 Task: Find connections with filter location Metro with filter topic #homeofficewith filter profile language English with filter current company Hacking Articles with filter school Assam Engineering College with filter industry Retail Musical Instruments with filter service category Video Editing with filter keywords title Landscaping Worker
Action: Mouse moved to (556, 50)
Screenshot: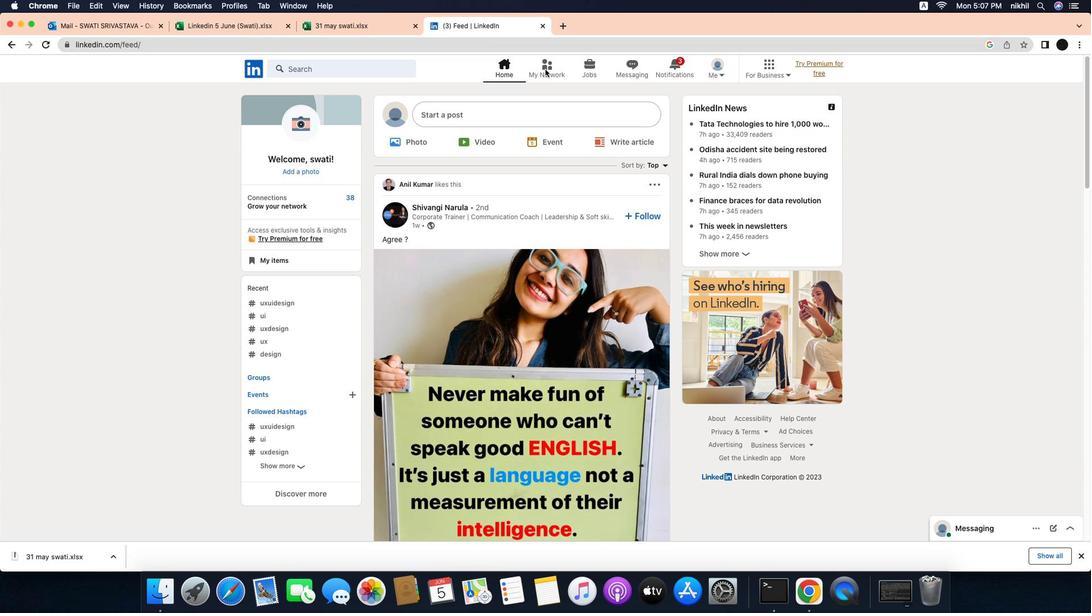 
Action: Mouse pressed left at (556, 50)
Screenshot: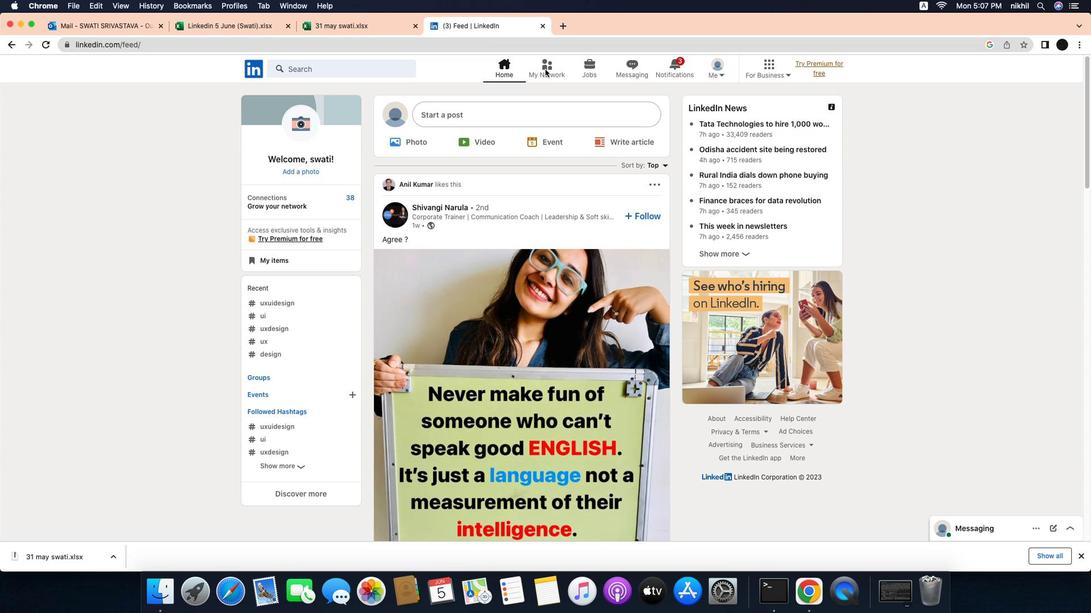 
Action: Mouse moved to (568, 51)
Screenshot: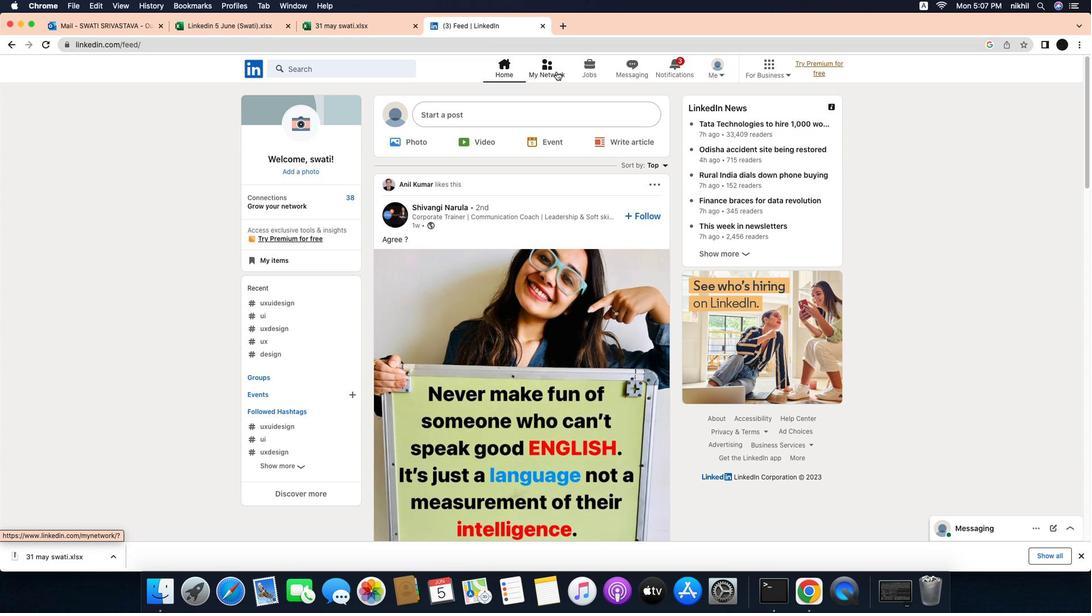 
Action: Mouse pressed left at (568, 51)
Screenshot: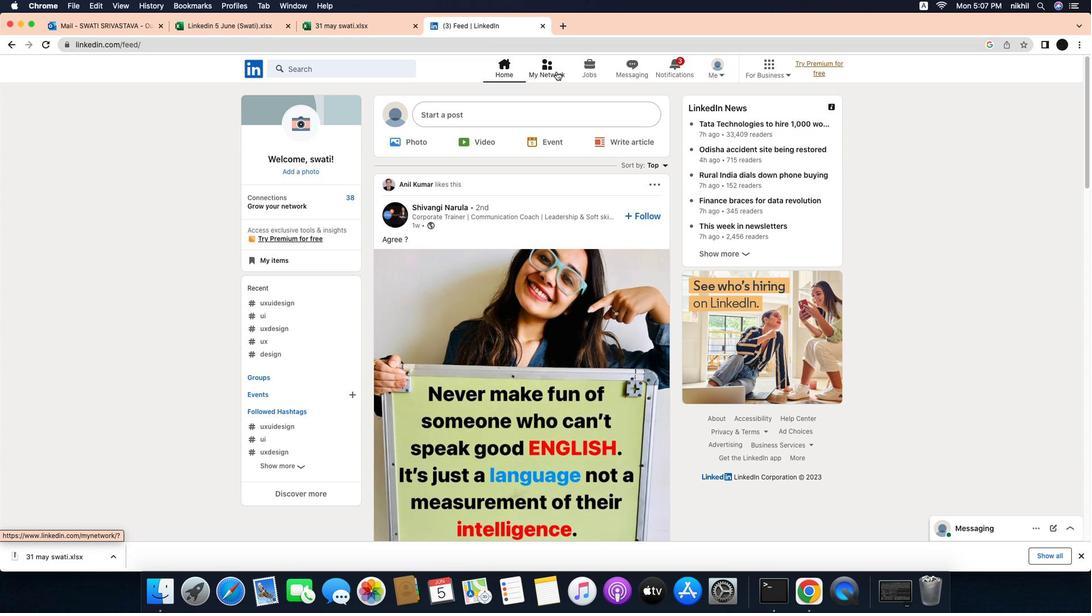 
Action: Mouse moved to (379, 110)
Screenshot: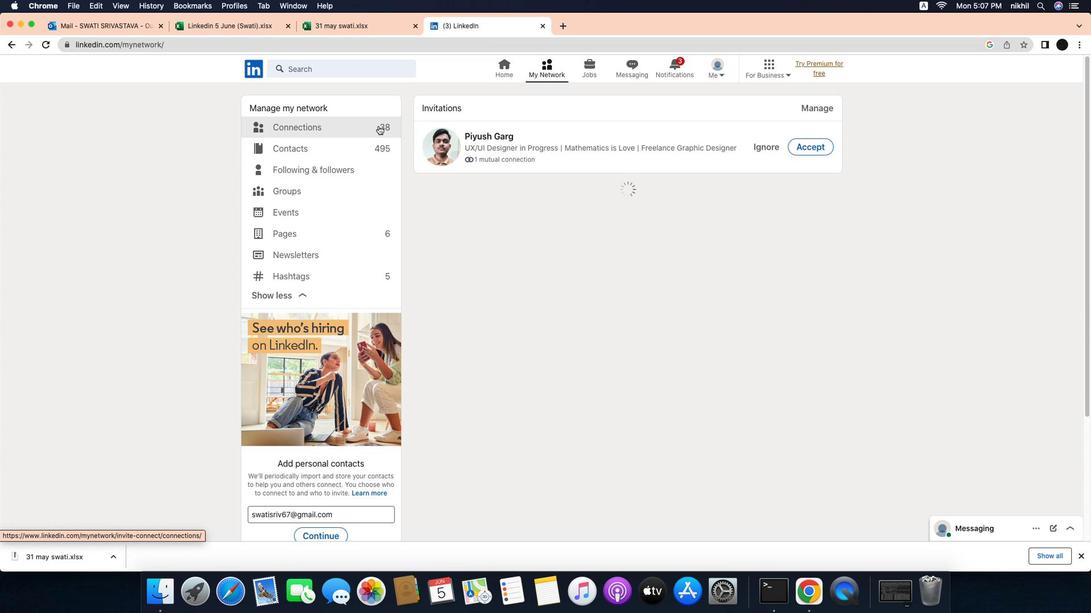 
Action: Mouse pressed left at (379, 110)
Screenshot: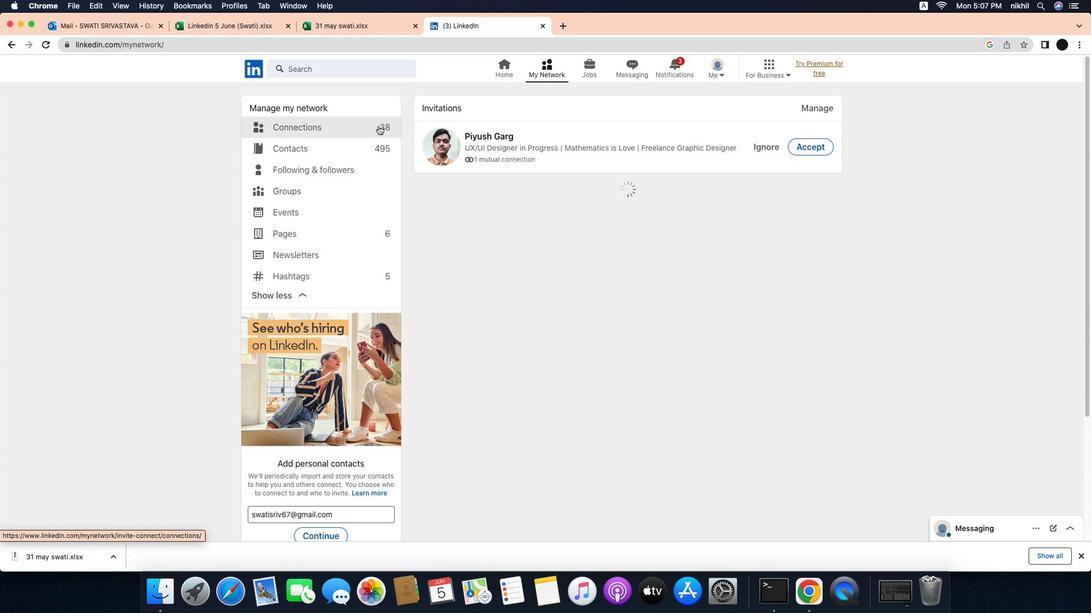 
Action: Mouse moved to (643, 114)
Screenshot: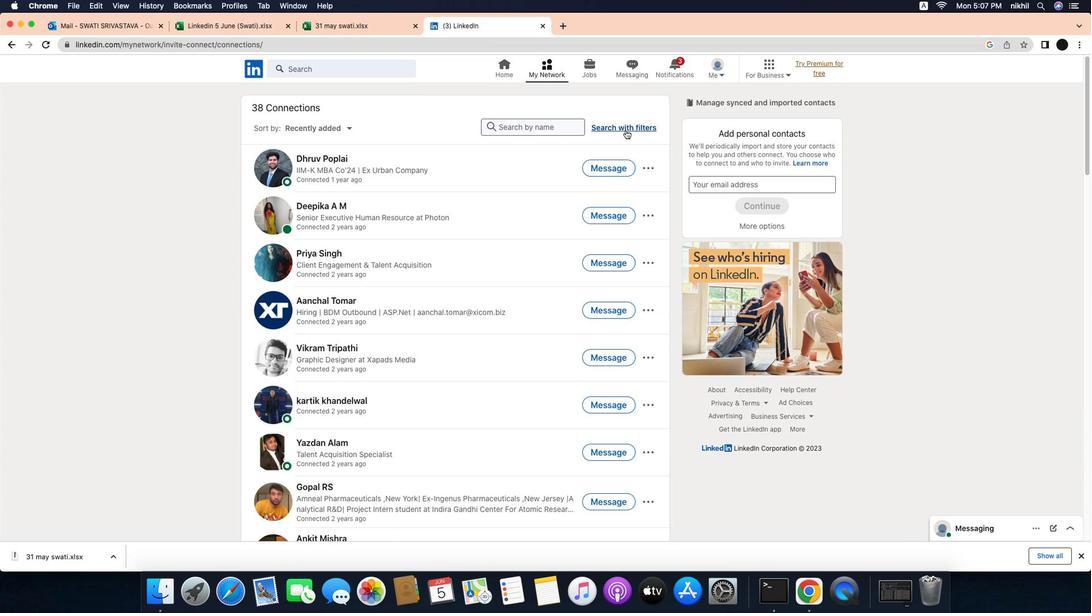 
Action: Mouse pressed left at (643, 114)
Screenshot: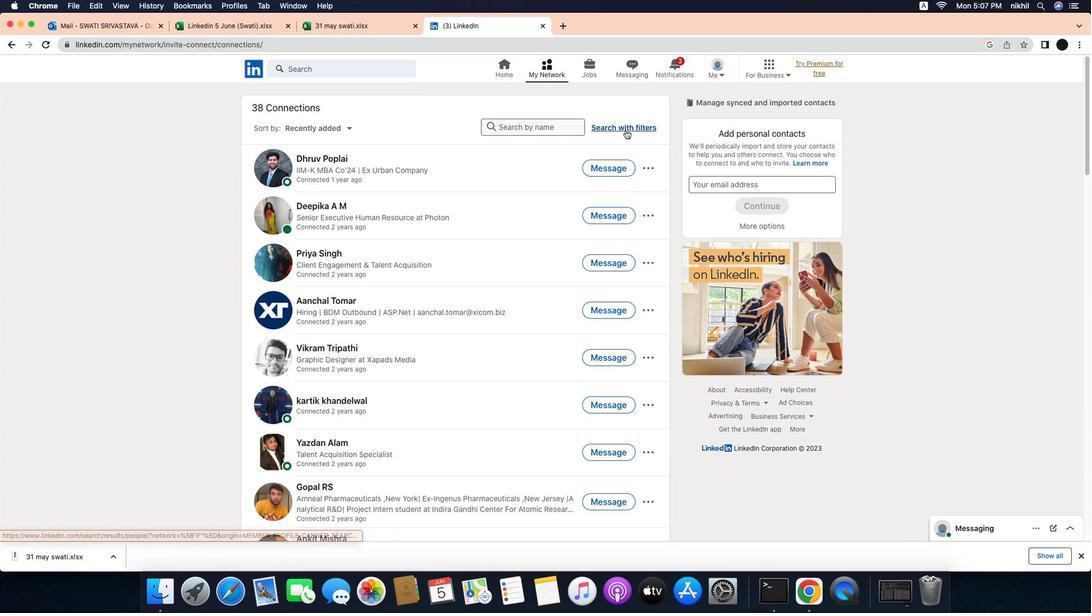 
Action: Mouse moved to (608, 77)
Screenshot: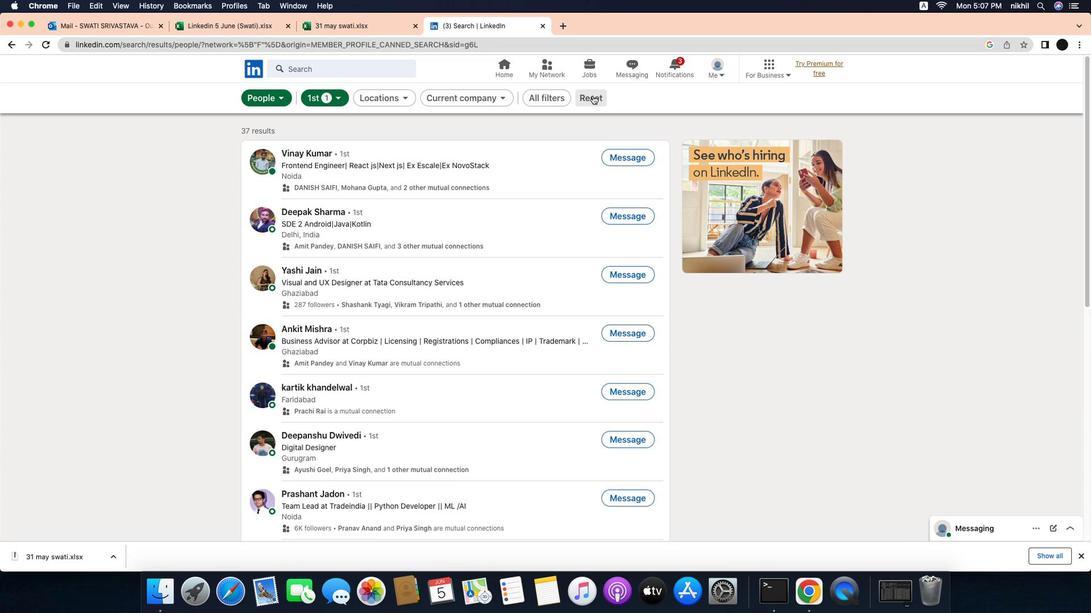 
Action: Mouse pressed left at (608, 77)
Screenshot: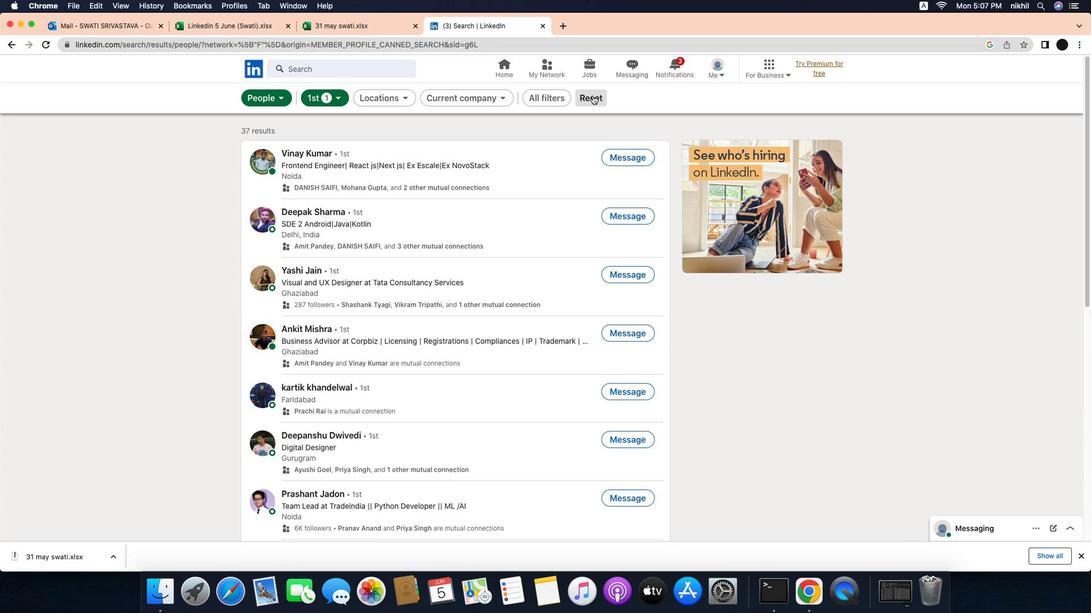 
Action: Mouse moved to (575, 83)
Screenshot: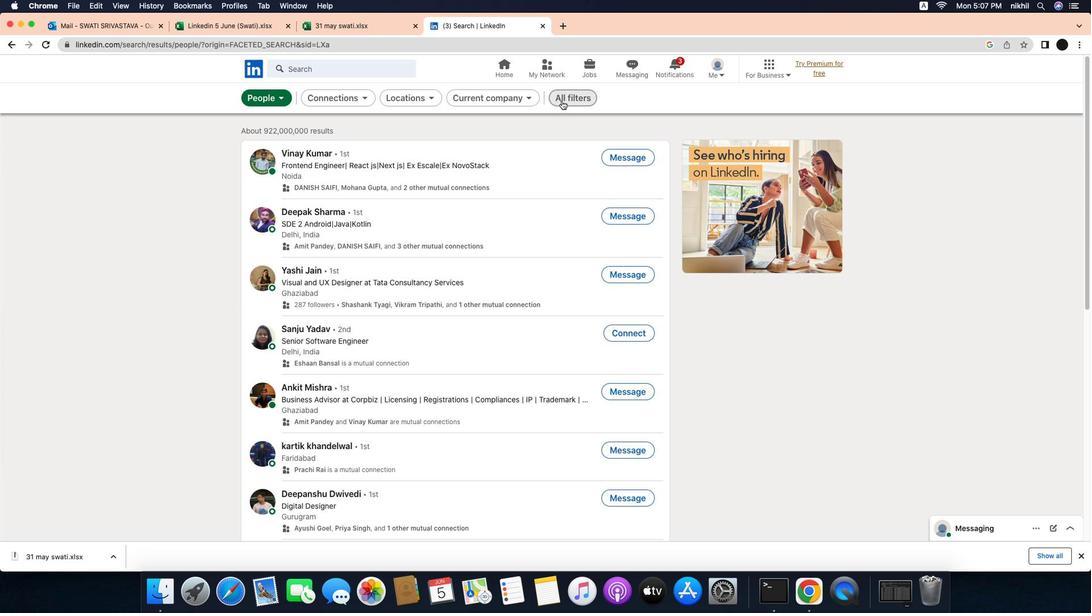 
Action: Mouse pressed left at (575, 83)
Screenshot: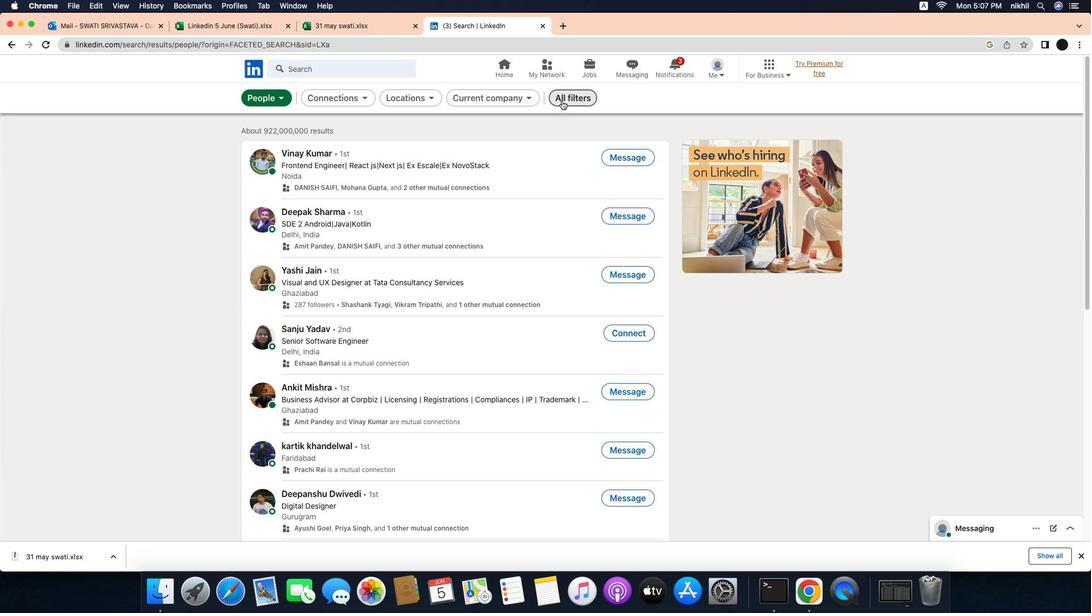 
Action: Mouse moved to (978, 351)
Screenshot: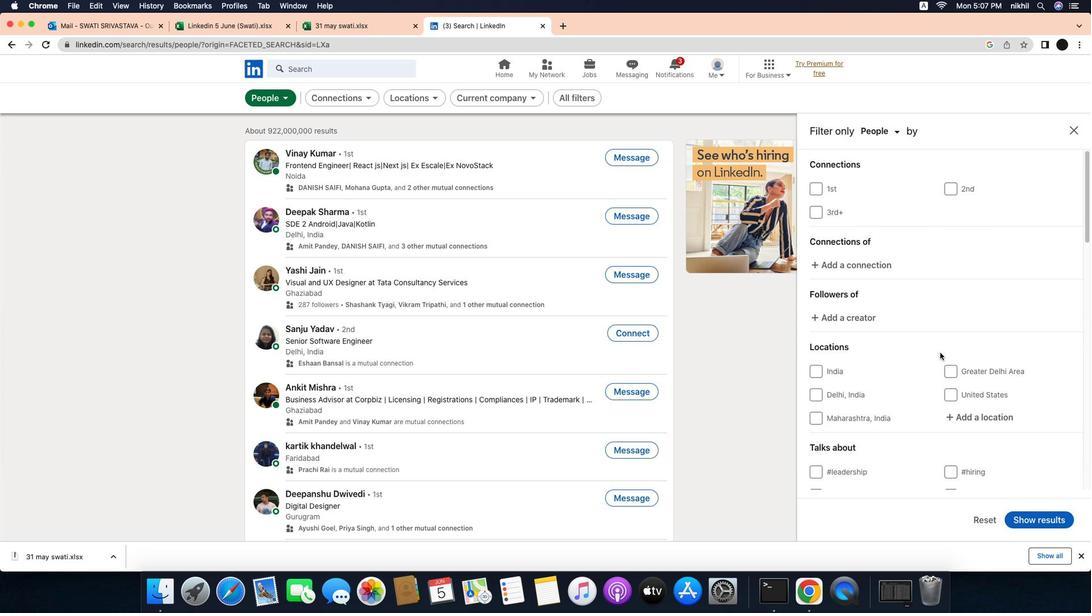 
Action: Mouse scrolled (978, 351) with delta (-23, -24)
Screenshot: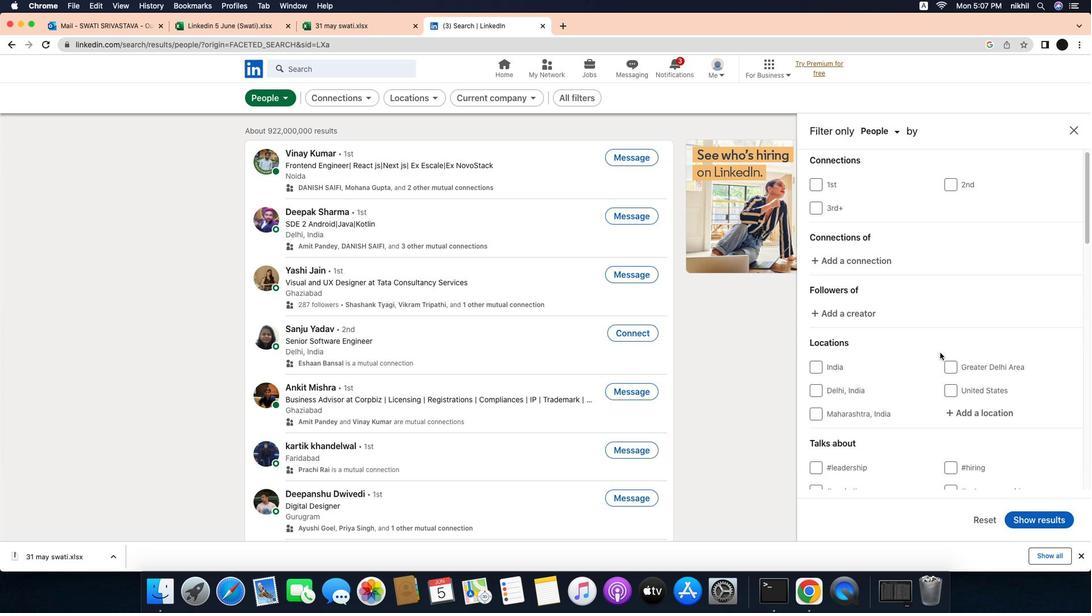 
Action: Mouse scrolled (978, 351) with delta (-23, -24)
Screenshot: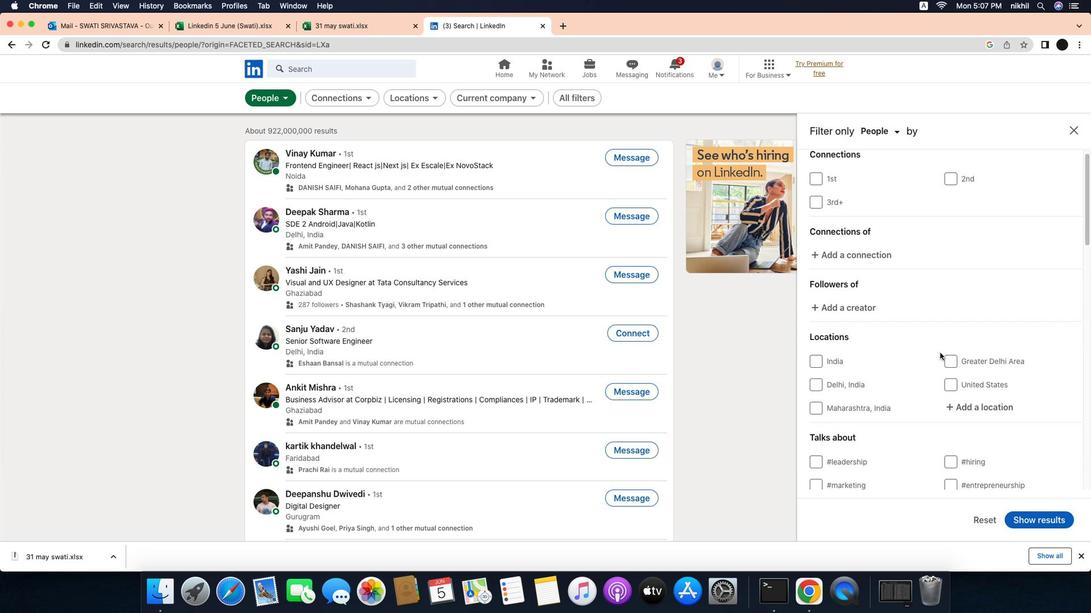 
Action: Mouse scrolled (978, 351) with delta (-23, -25)
Screenshot: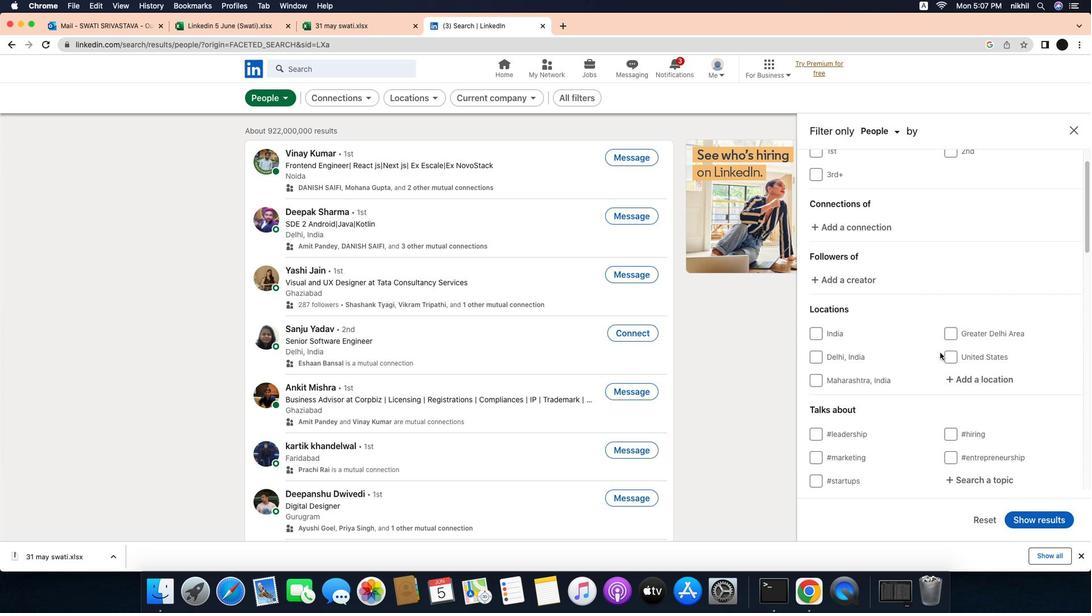 
Action: Mouse moved to (1010, 353)
Screenshot: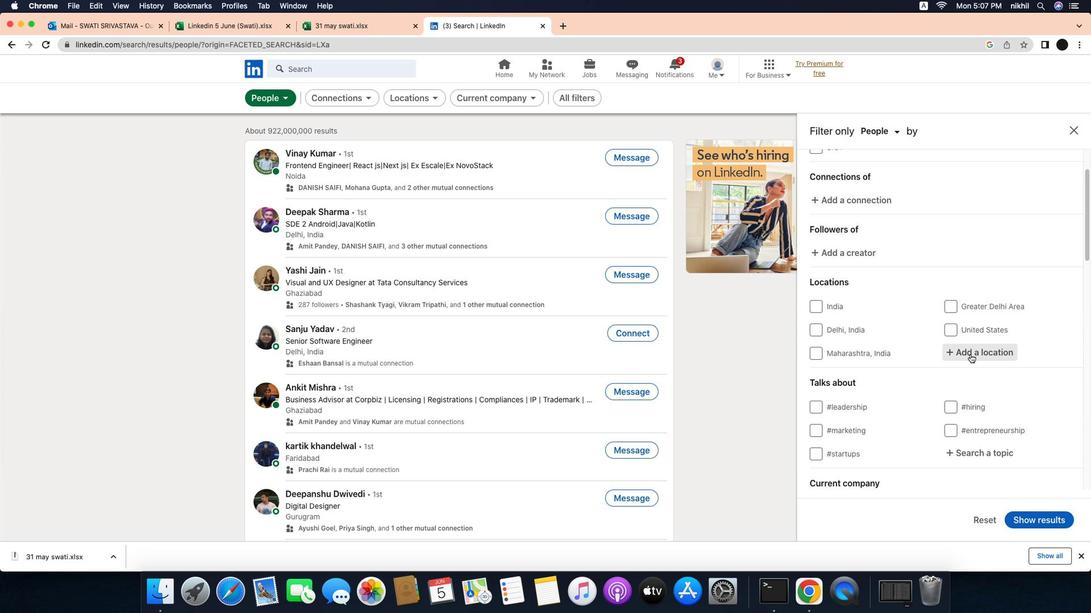 
Action: Mouse pressed left at (1010, 353)
Screenshot: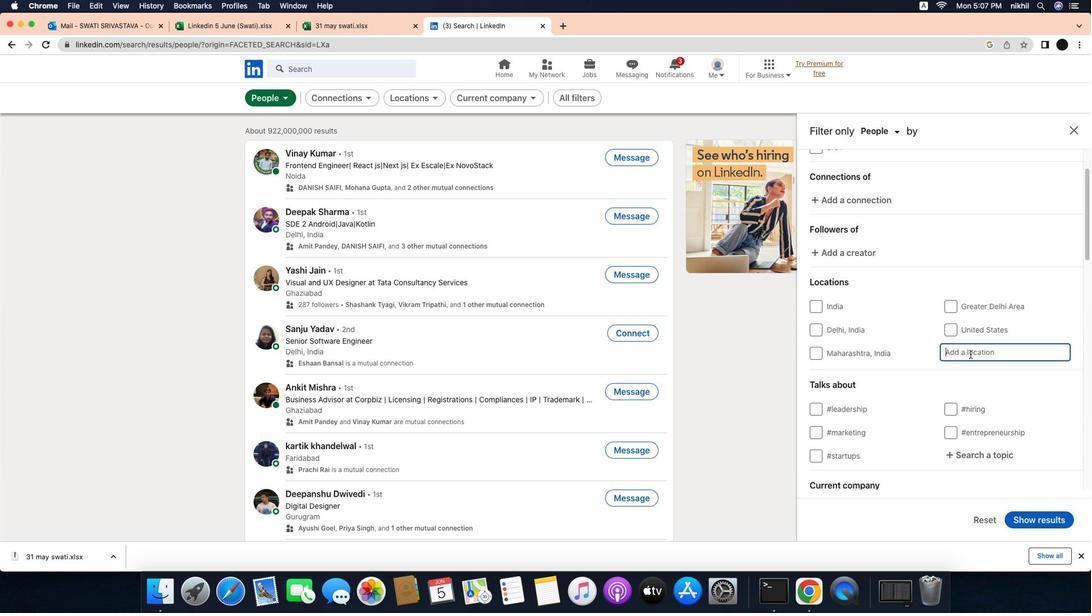 
Action: Mouse moved to (1021, 354)
Screenshot: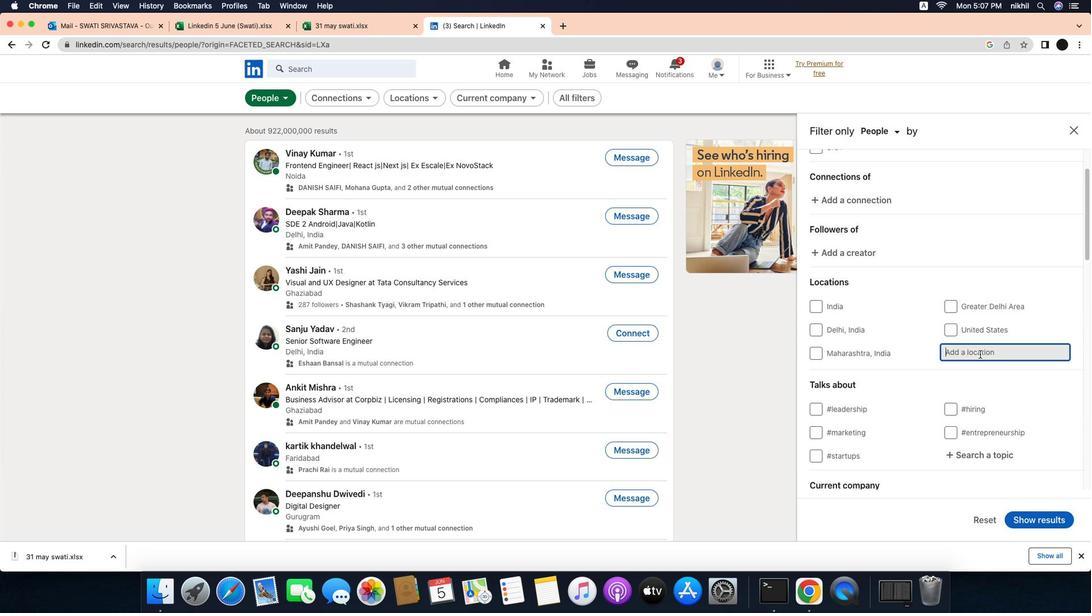 
Action: Mouse pressed left at (1021, 354)
Screenshot: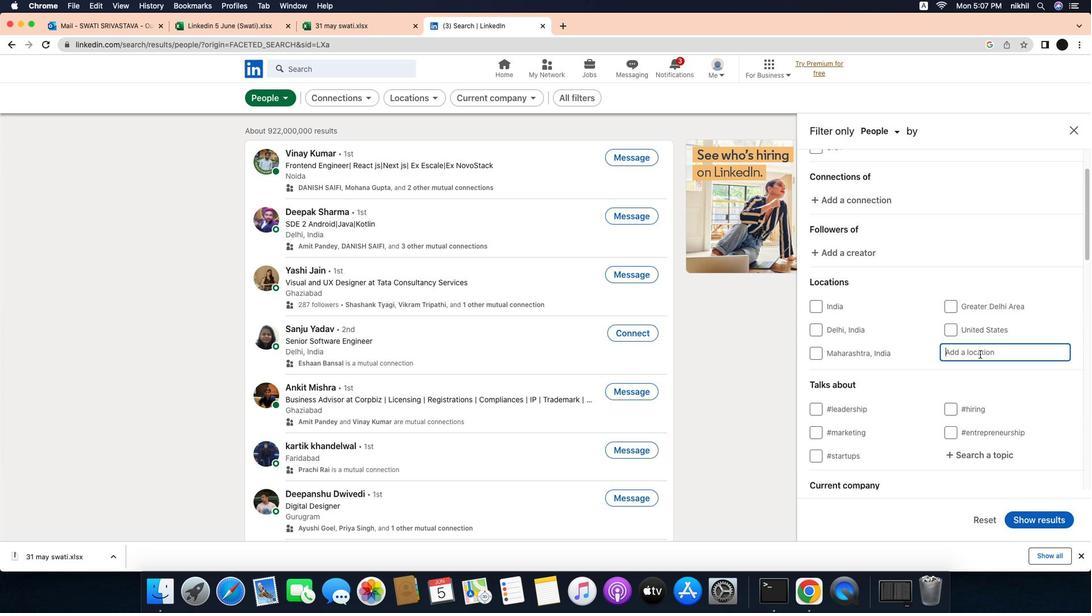 
Action: Mouse moved to (1020, 354)
Screenshot: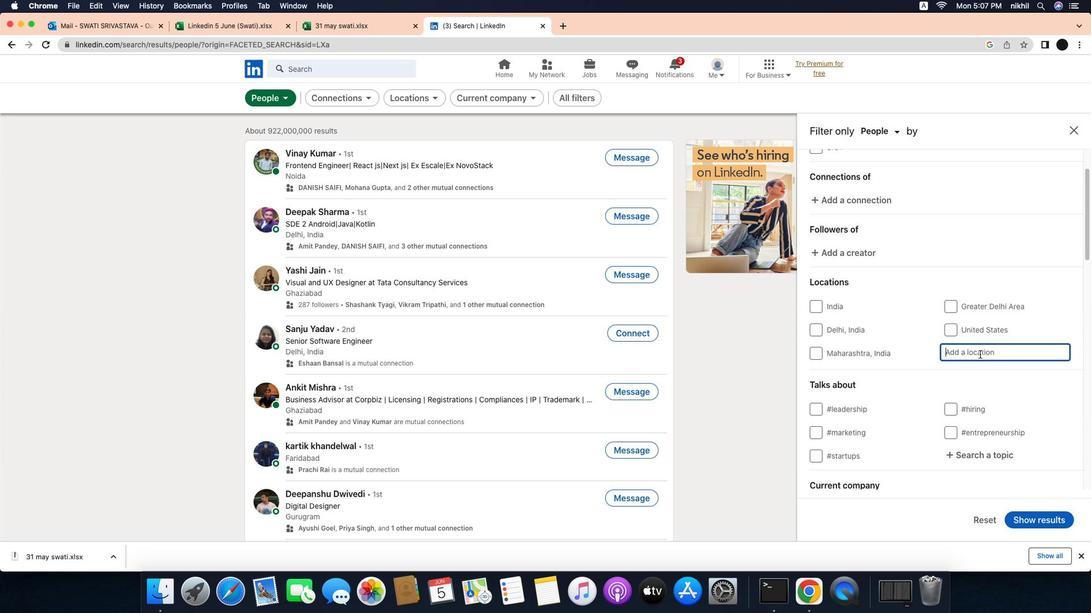 
Action: Key pressed Key.caps_lockKey.caps_lock'M'Key.caps_lock'e''t''r''o'Key.enter
Screenshot: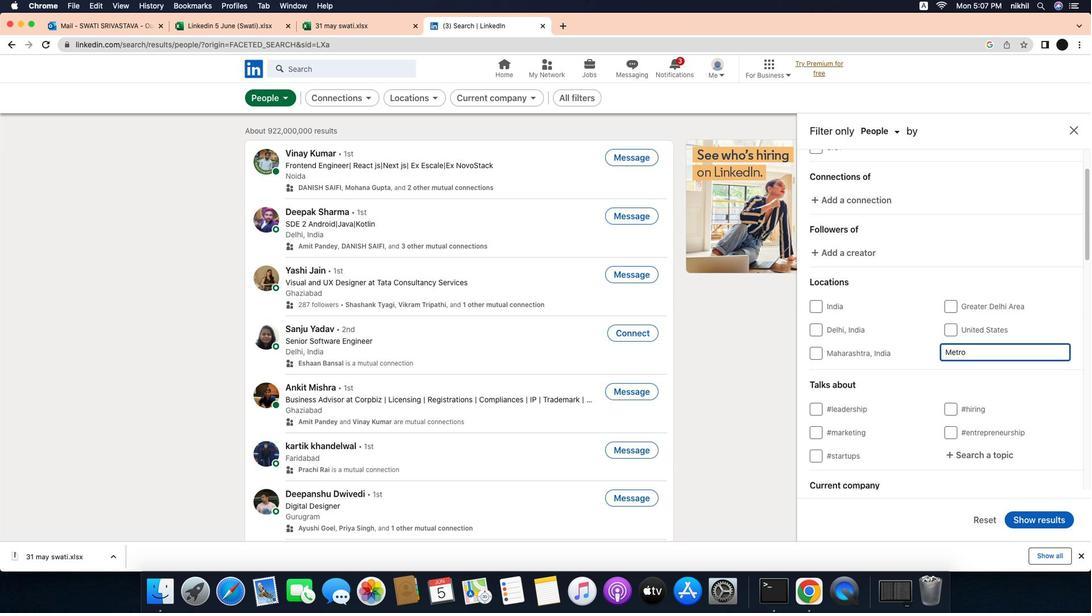 
Action: Mouse moved to (995, 376)
Screenshot: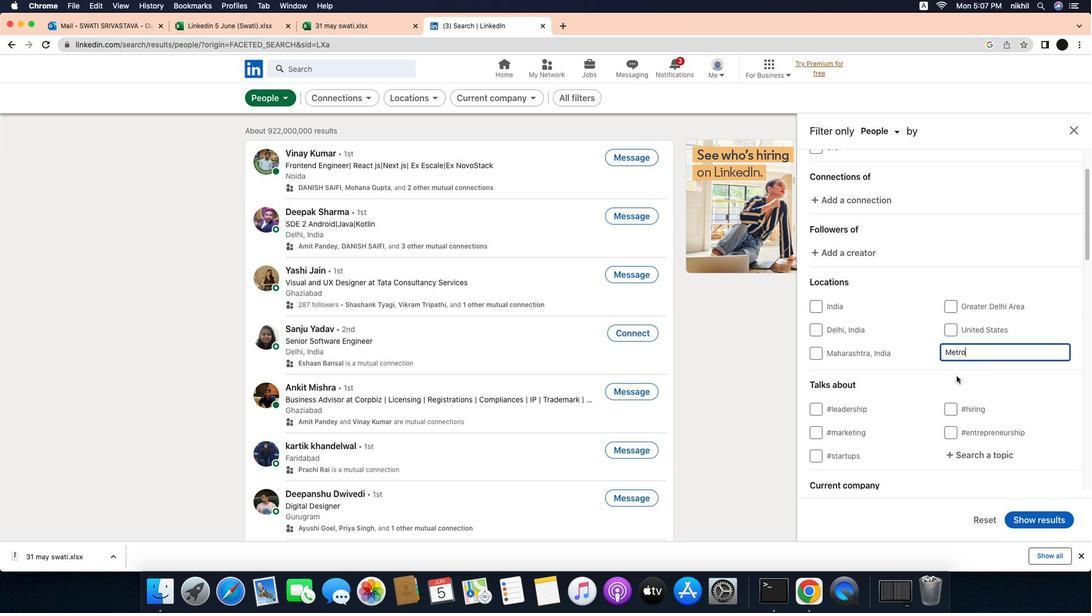 
Action: Mouse scrolled (995, 376) with delta (-23, -24)
Screenshot: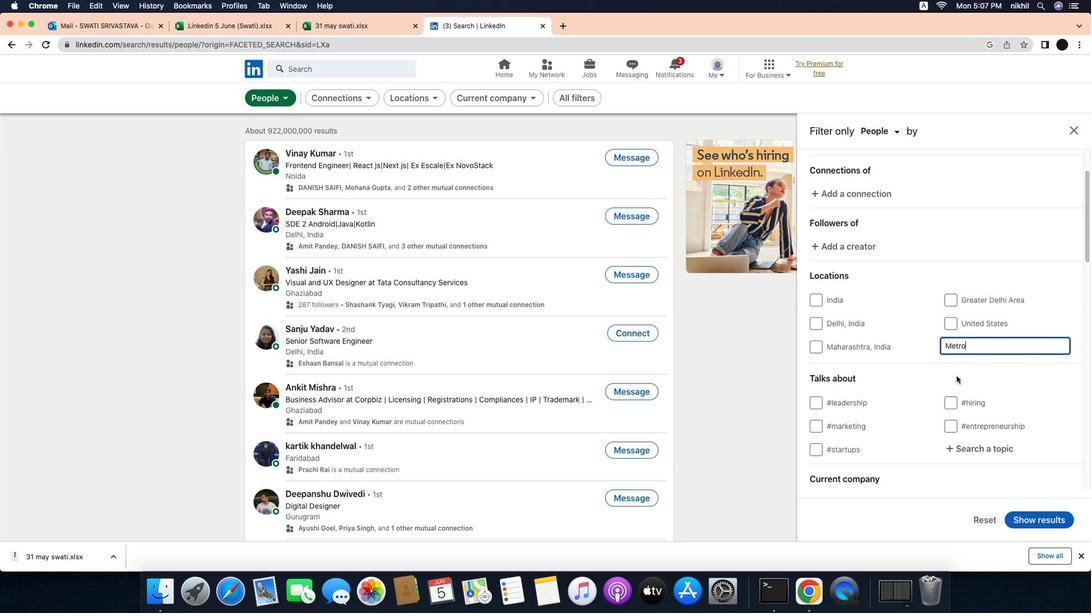 
Action: Mouse scrolled (995, 376) with delta (-23, -24)
Screenshot: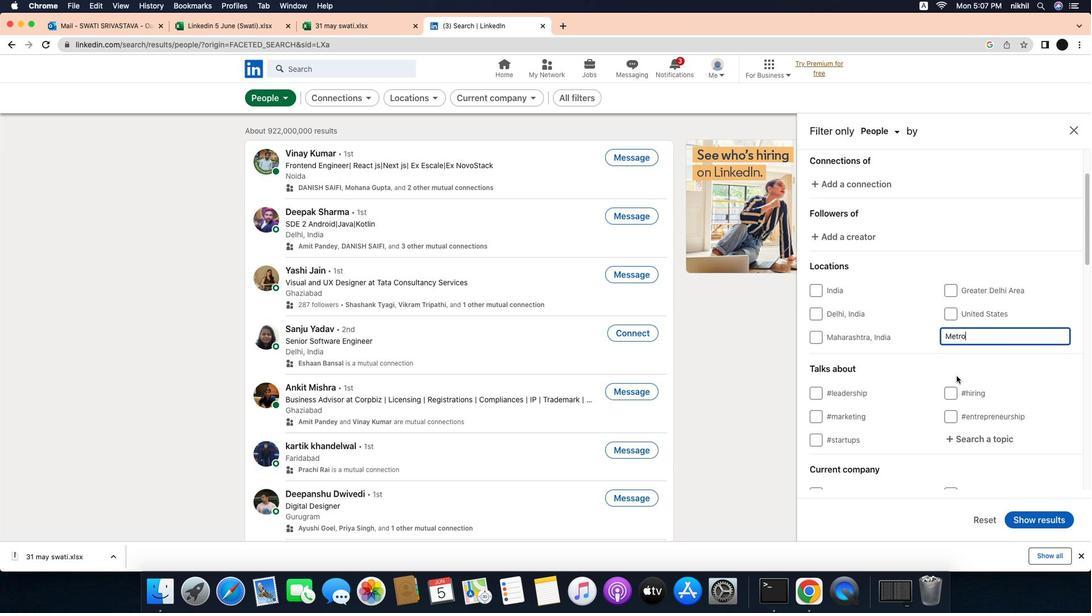 
Action: Mouse scrolled (995, 376) with delta (-23, -25)
Screenshot: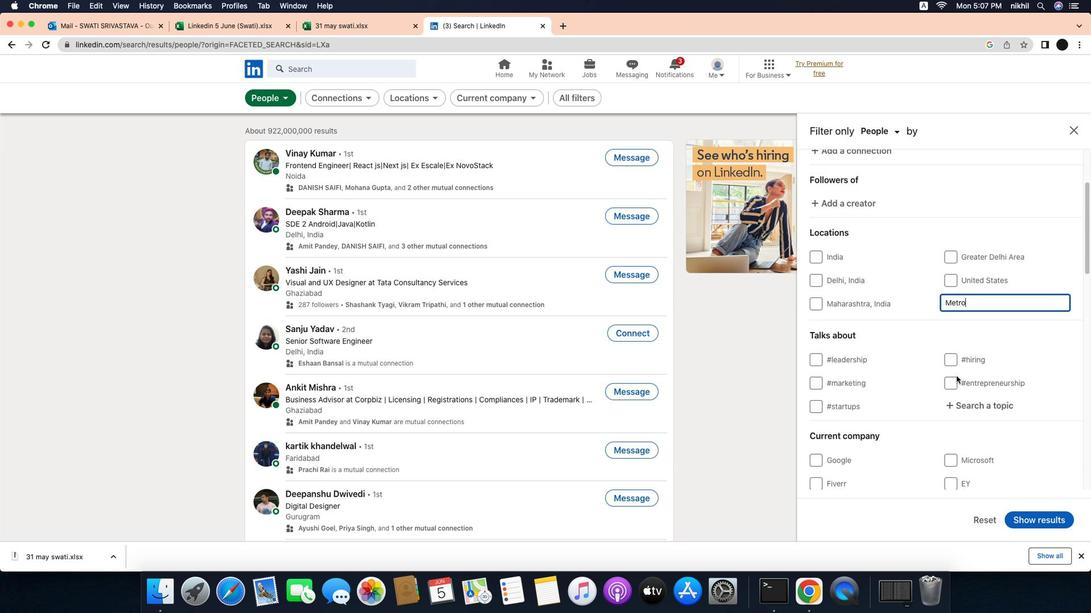 
Action: Mouse moved to (1026, 386)
Screenshot: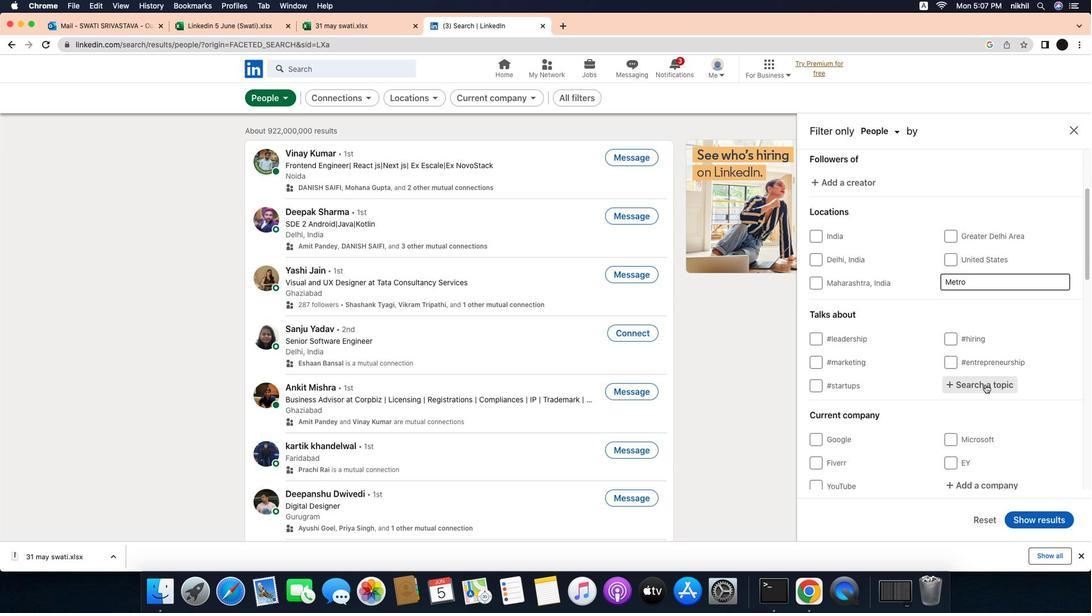 
Action: Mouse pressed left at (1026, 386)
Screenshot: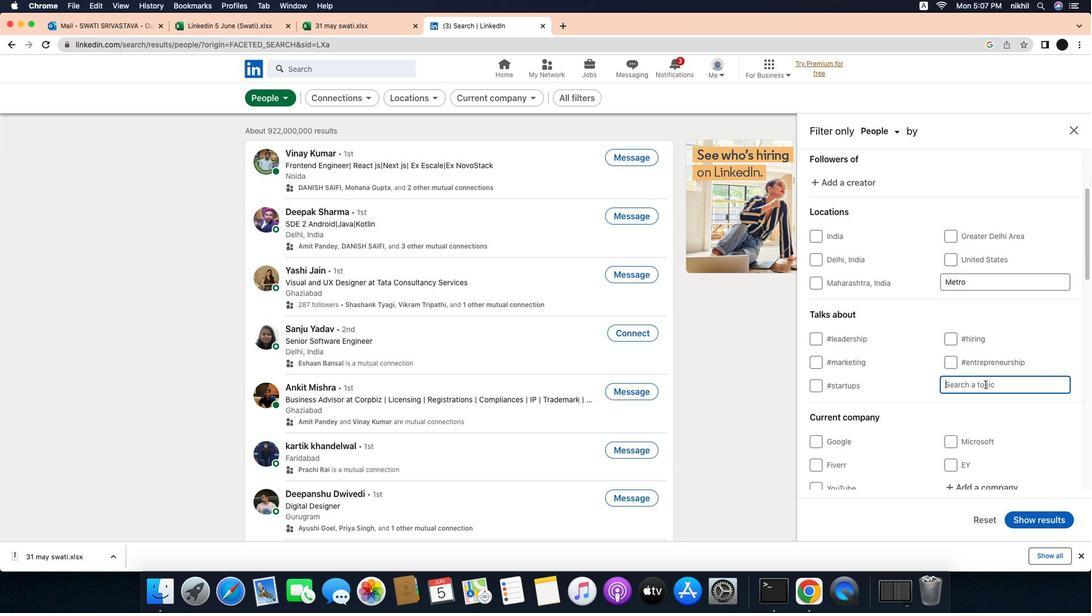 
Action: Mouse moved to (1043, 388)
Screenshot: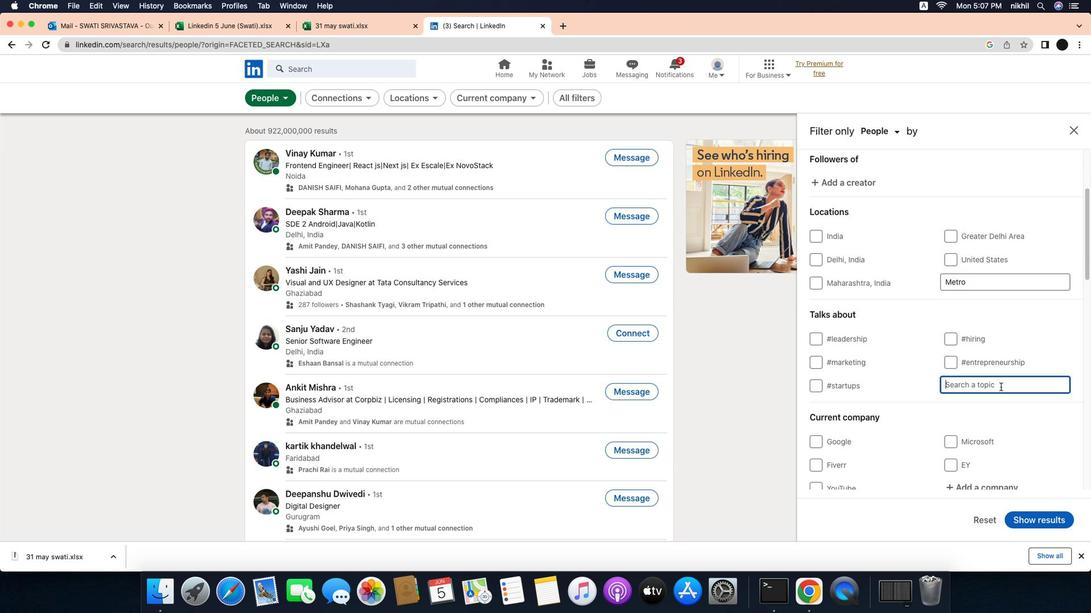 
Action: Mouse pressed left at (1043, 388)
Screenshot: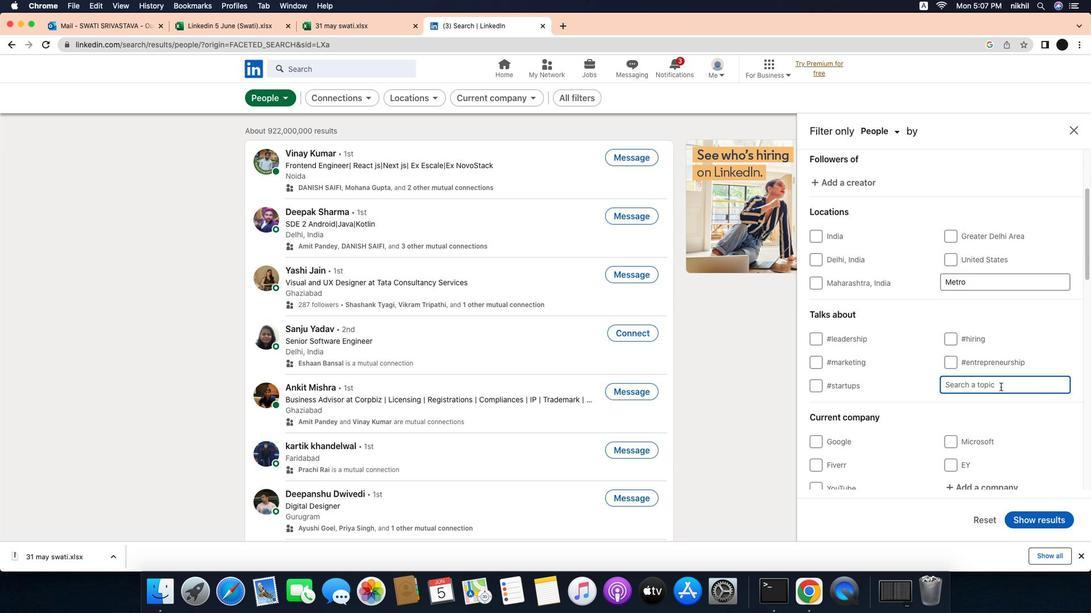 
Action: Key pressed 'h''o''m''e''o''f''f''i''c''e'
Screenshot: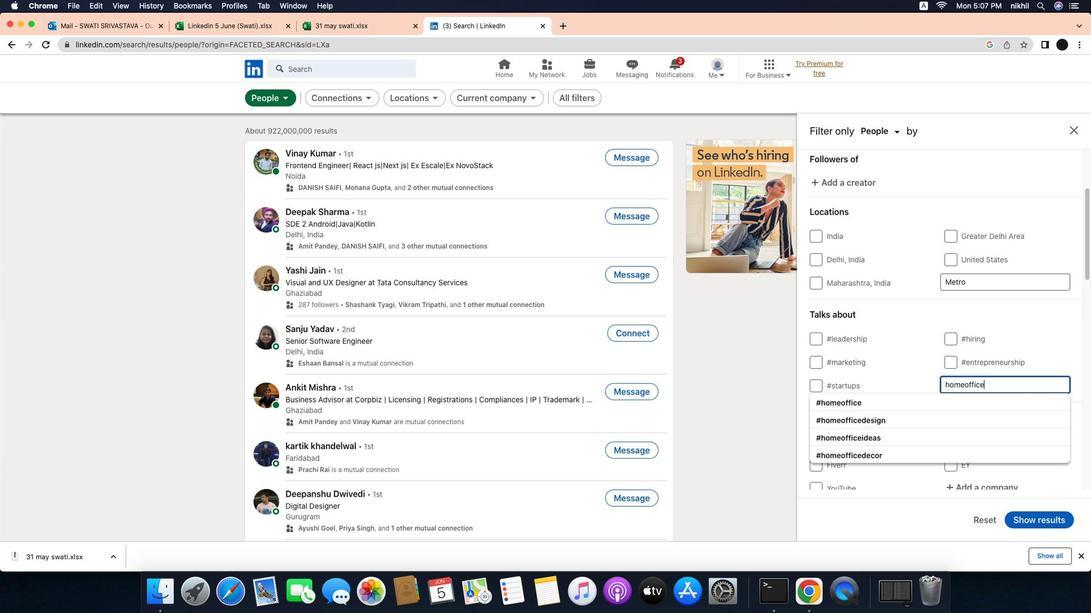 
Action: Mouse moved to (969, 406)
Screenshot: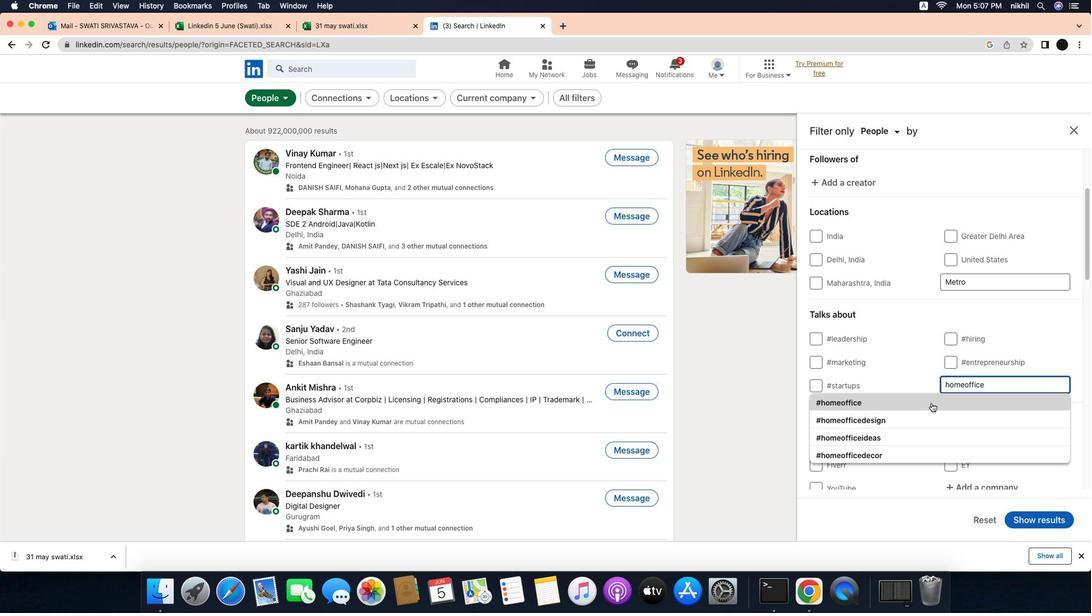 
Action: Mouse pressed left at (969, 406)
Screenshot: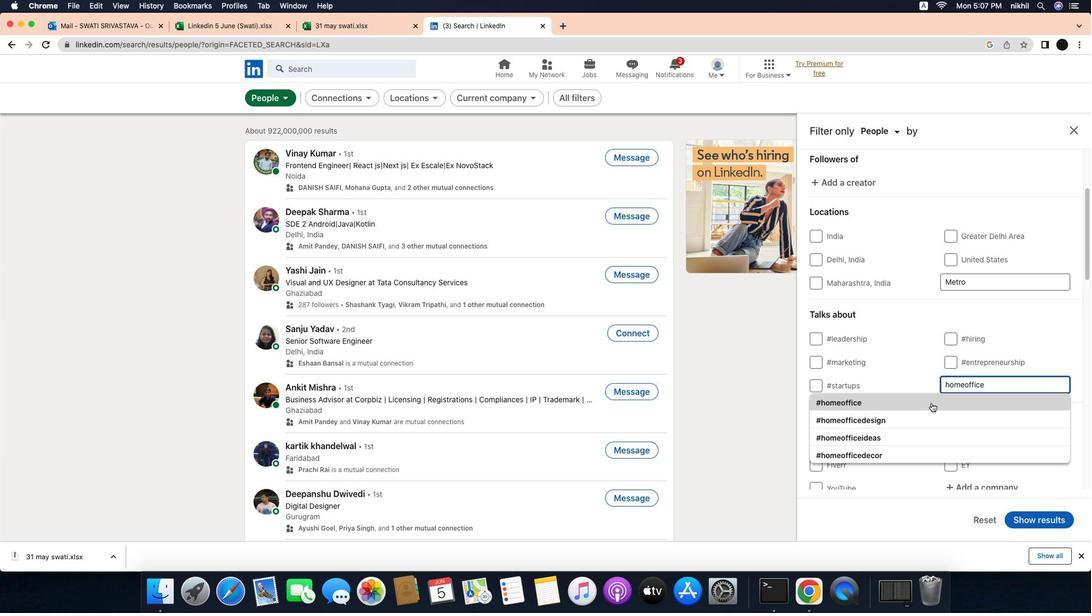 
Action: Mouse moved to (998, 415)
Screenshot: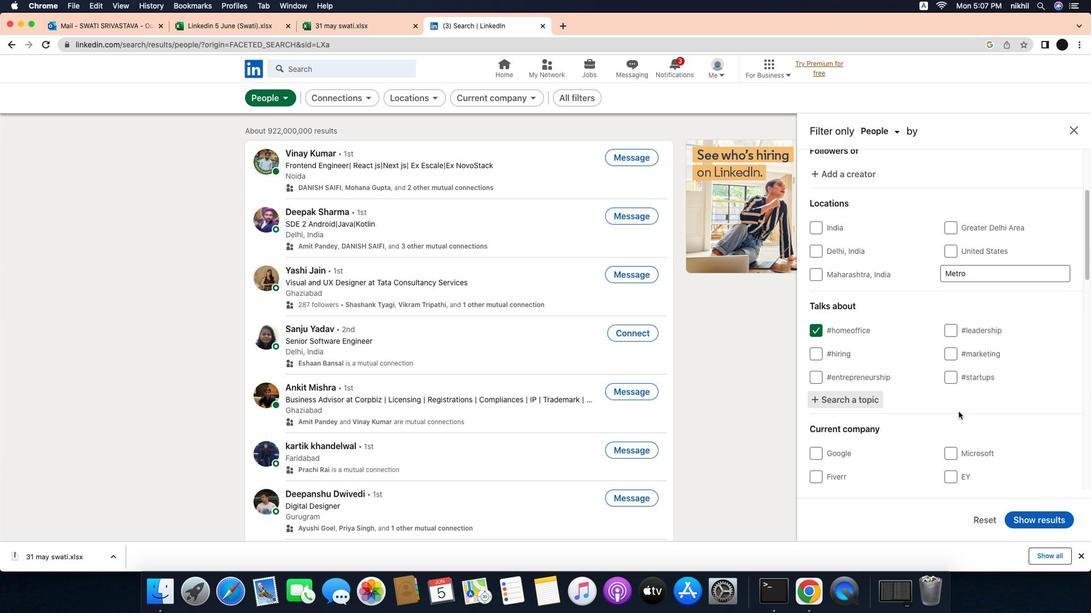 
Action: Mouse scrolled (998, 415) with delta (-23, -24)
Screenshot: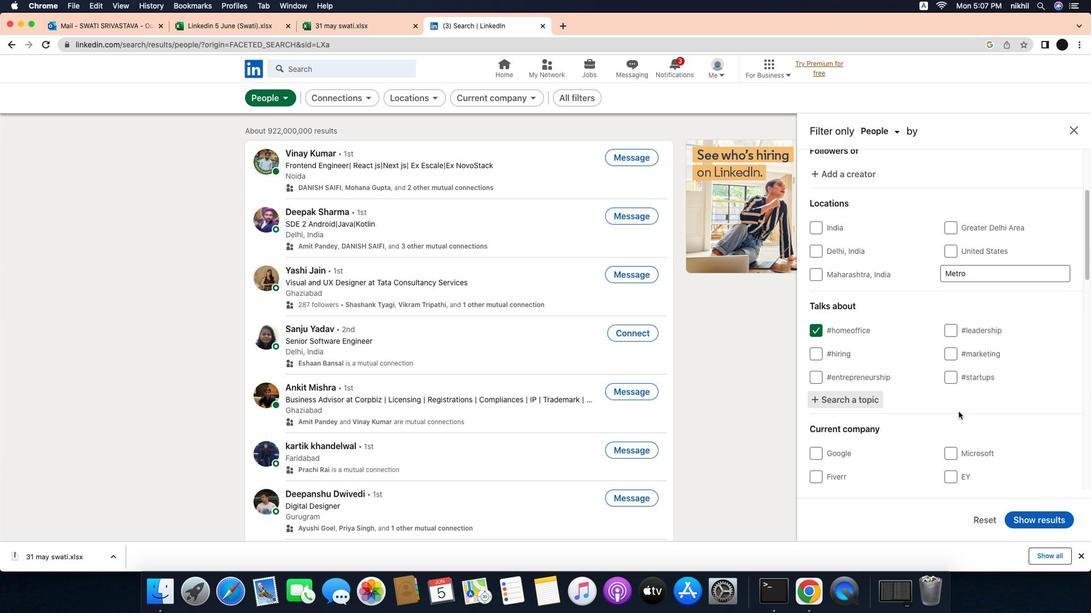 
Action: Mouse scrolled (998, 415) with delta (-23, -24)
Screenshot: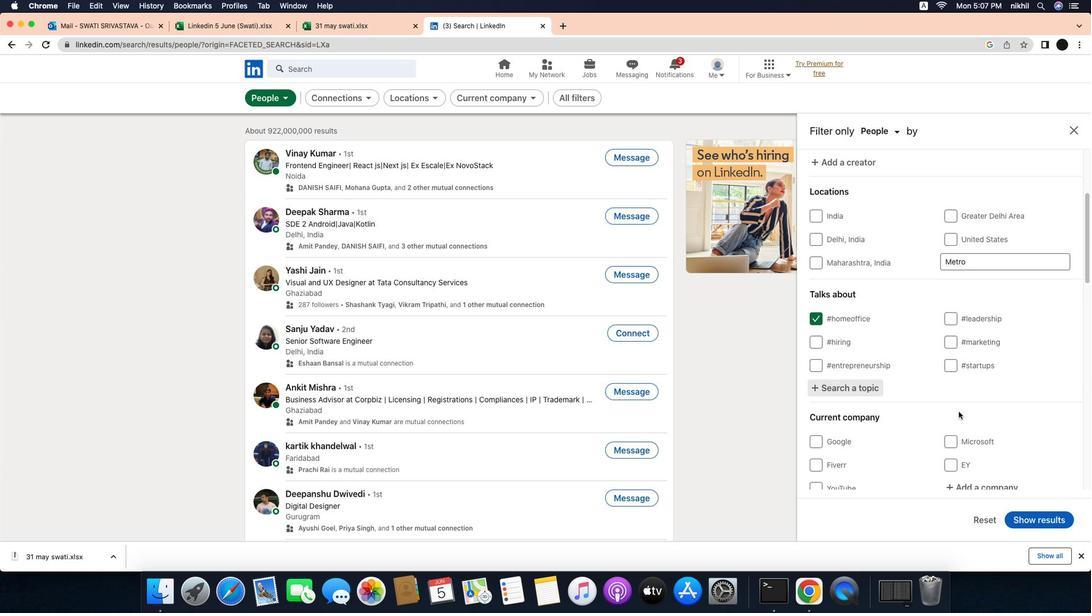 
Action: Mouse moved to (997, 415)
Screenshot: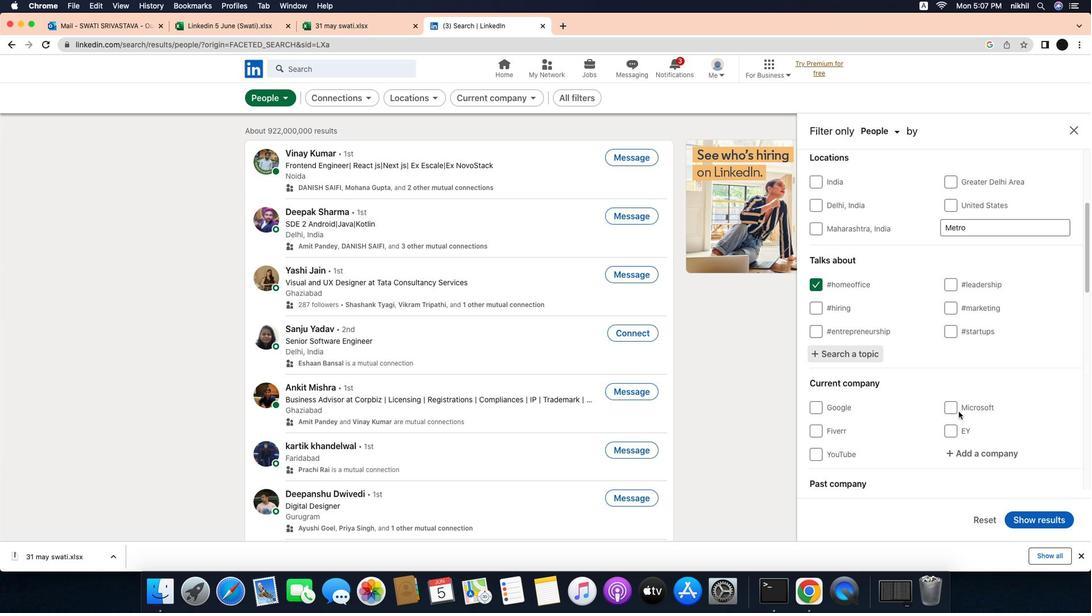 
Action: Mouse scrolled (997, 415) with delta (-23, -25)
Screenshot: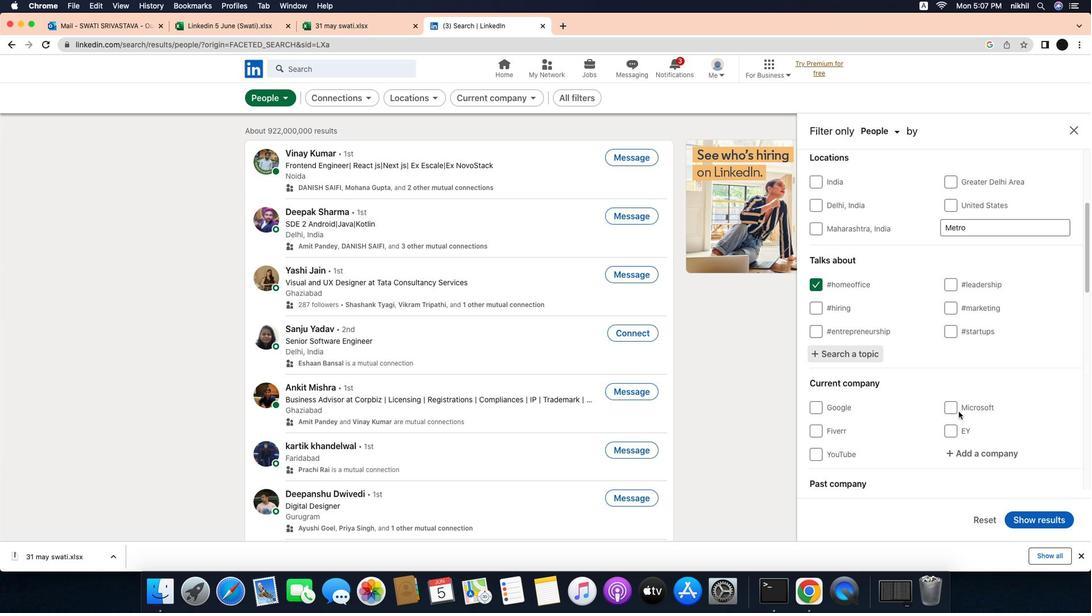 
Action: Mouse moved to (982, 405)
Screenshot: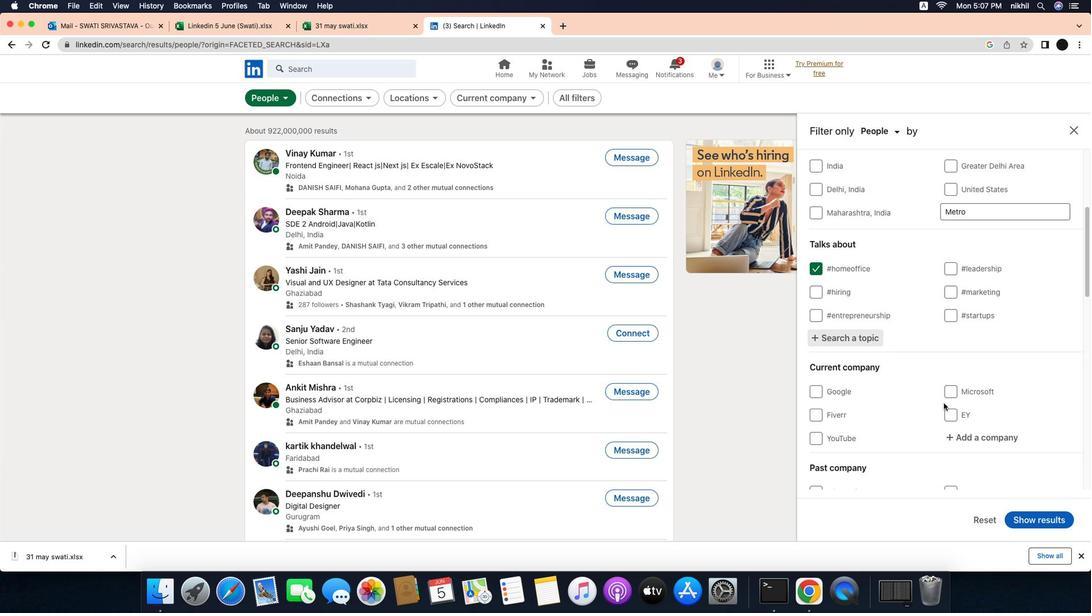
Action: Mouse scrolled (982, 405) with delta (-23, -24)
Screenshot: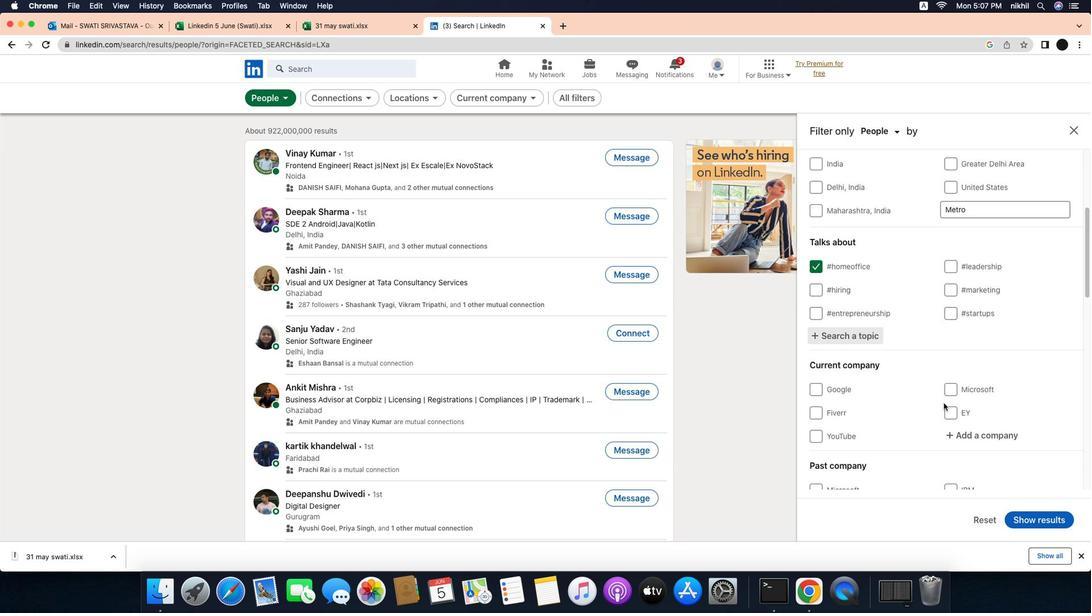 
Action: Mouse scrolled (982, 405) with delta (-23, -24)
Screenshot: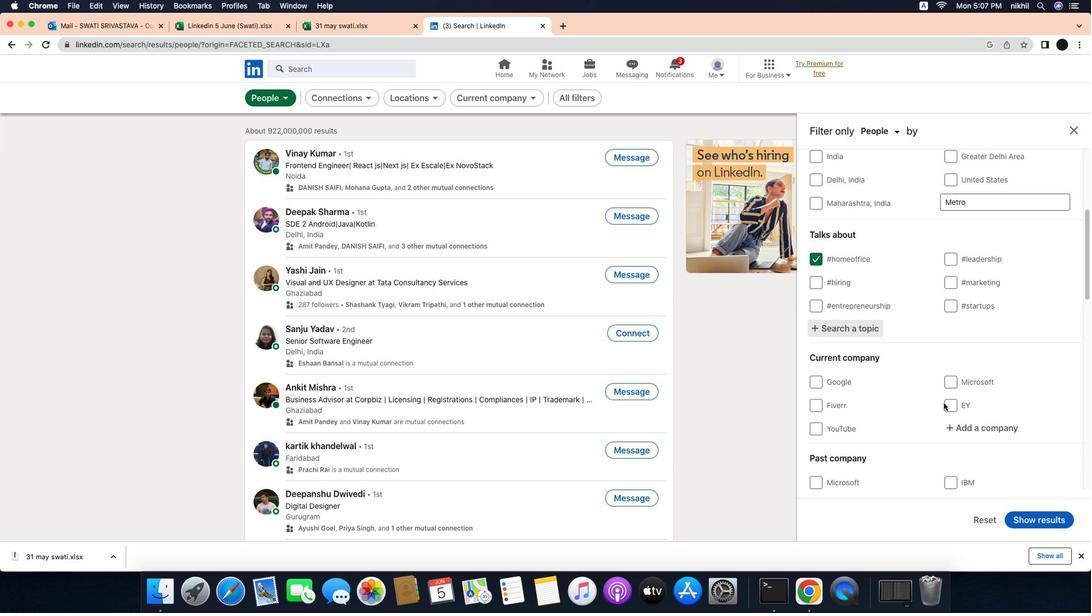 
Action: Mouse scrolled (982, 405) with delta (-23, -24)
Screenshot: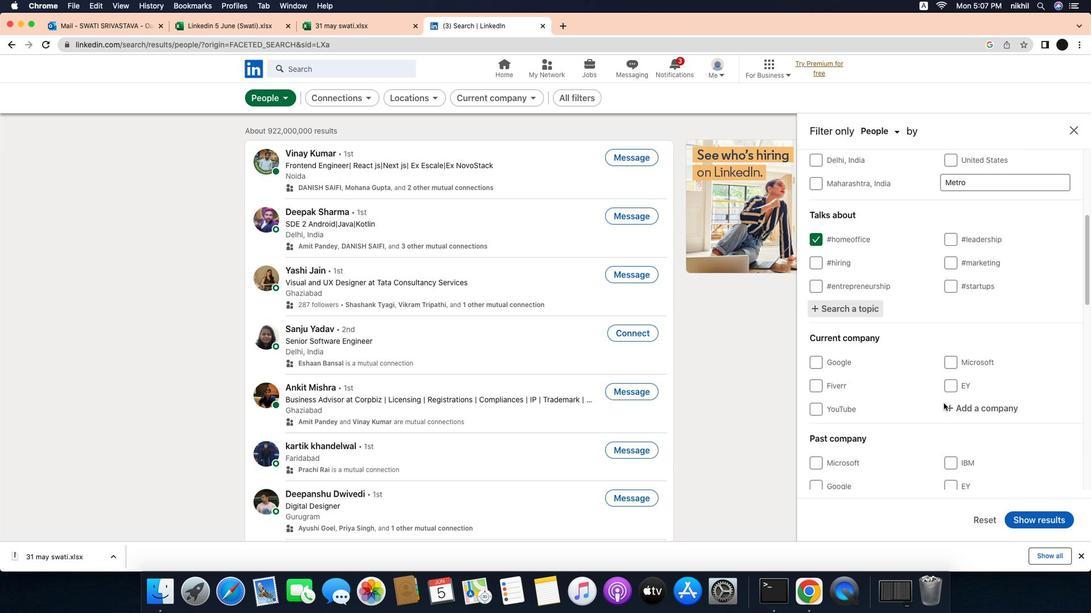 
Action: Mouse scrolled (982, 405) with delta (-23, -24)
Screenshot: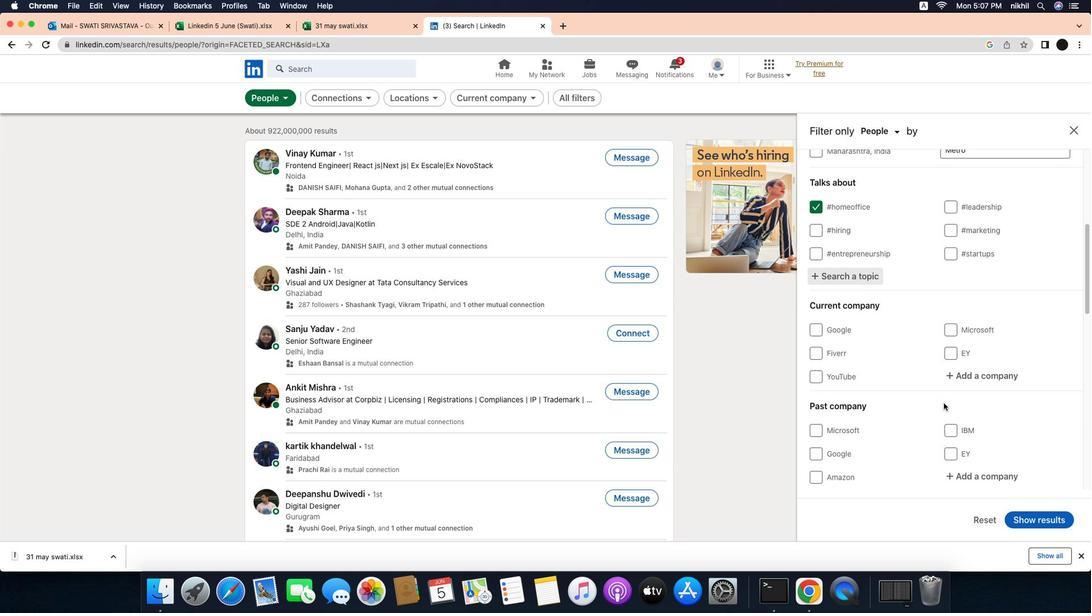 
Action: Mouse scrolled (982, 405) with delta (-23, -24)
Screenshot: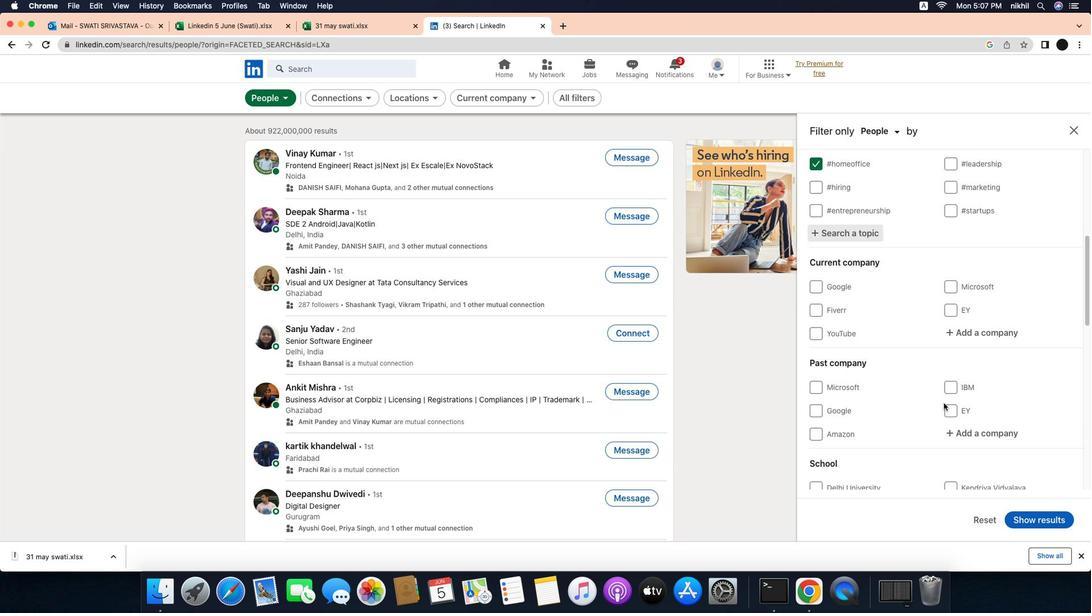 
Action: Mouse scrolled (982, 405) with delta (-23, -25)
Screenshot: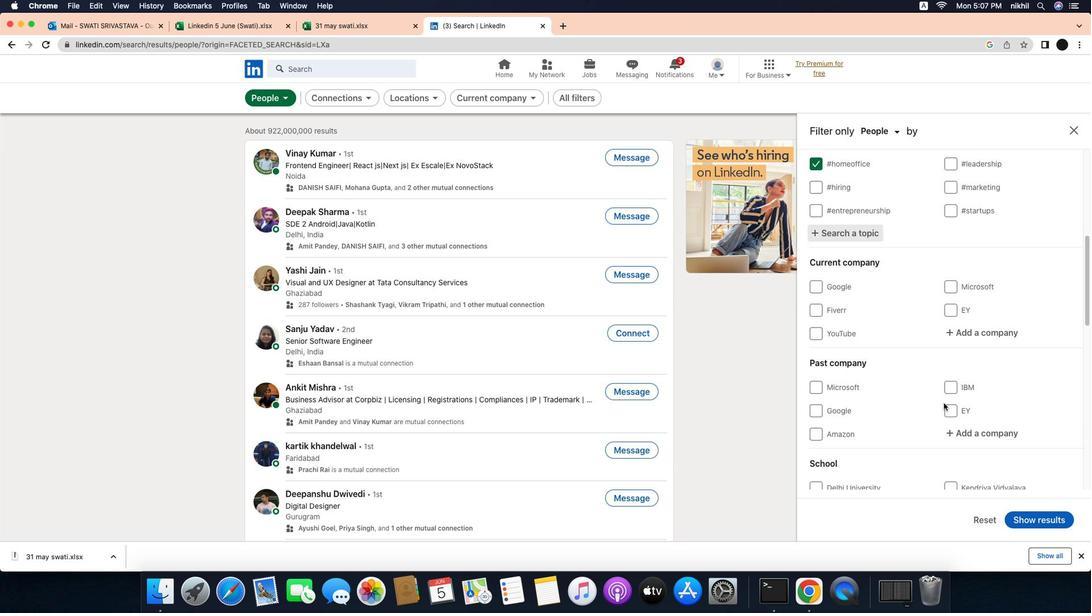 
Action: Mouse scrolled (982, 405) with delta (-23, -26)
Screenshot: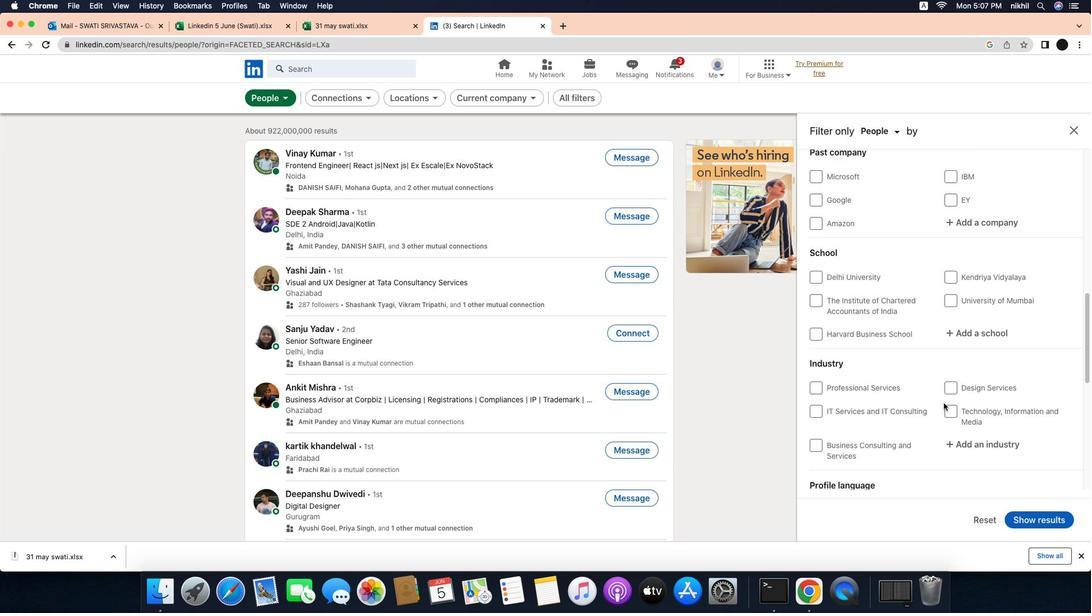 
Action: Mouse scrolled (982, 405) with delta (-23, -26)
Screenshot: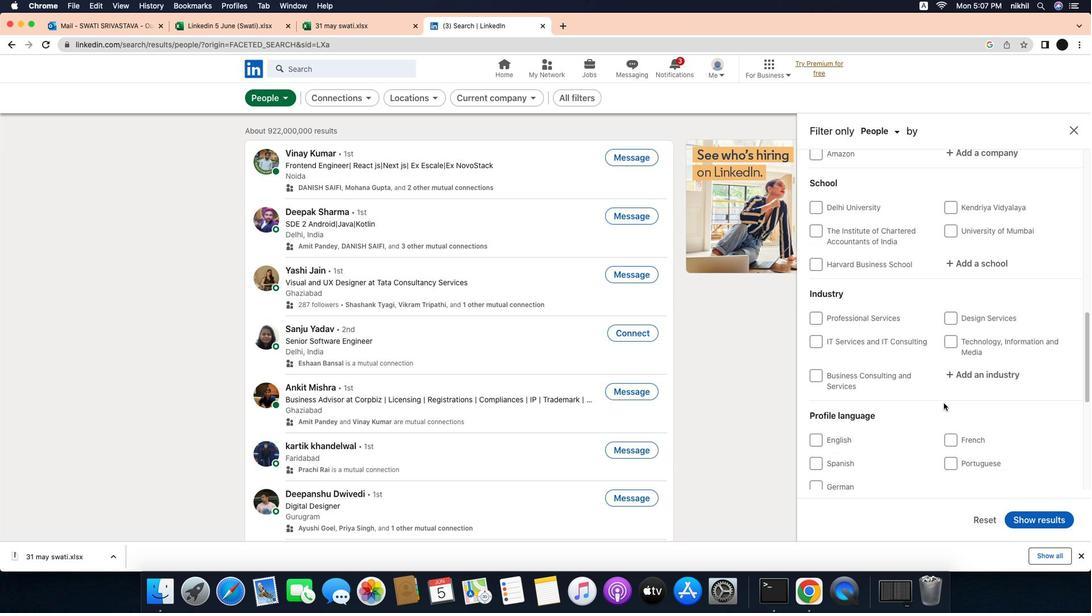 
Action: Mouse scrolled (982, 405) with delta (-23, -24)
Screenshot: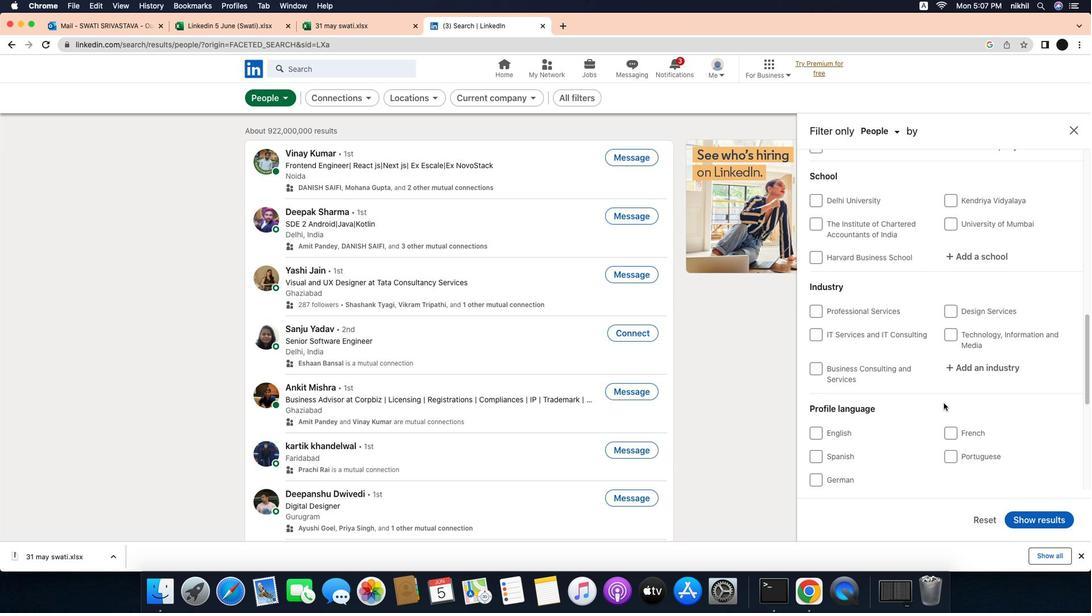 
Action: Mouse scrolled (982, 405) with delta (-23, -24)
Screenshot: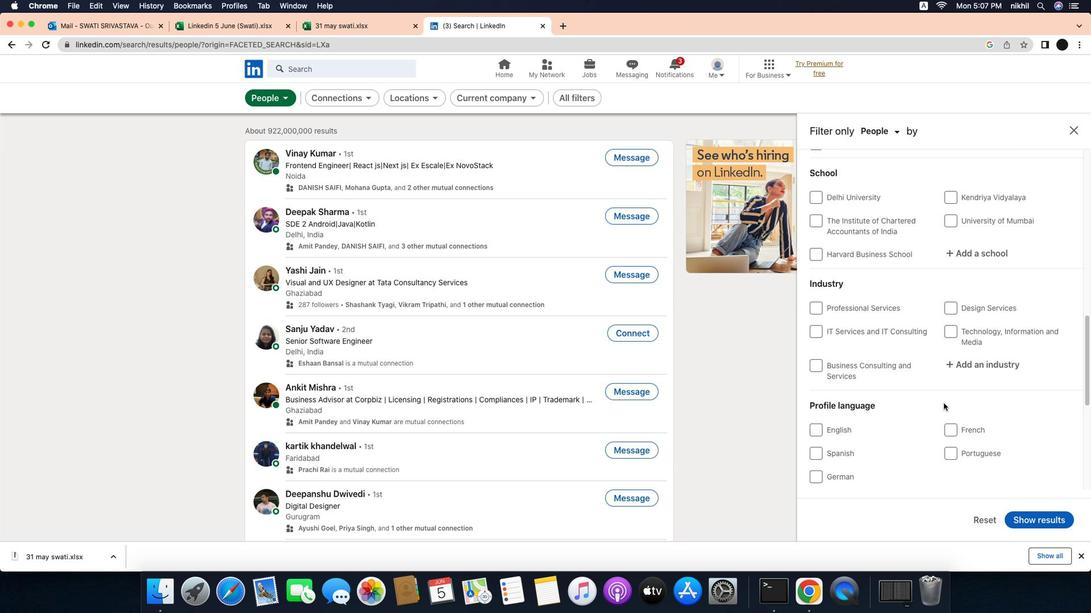 
Action: Mouse scrolled (982, 405) with delta (-23, -25)
Screenshot: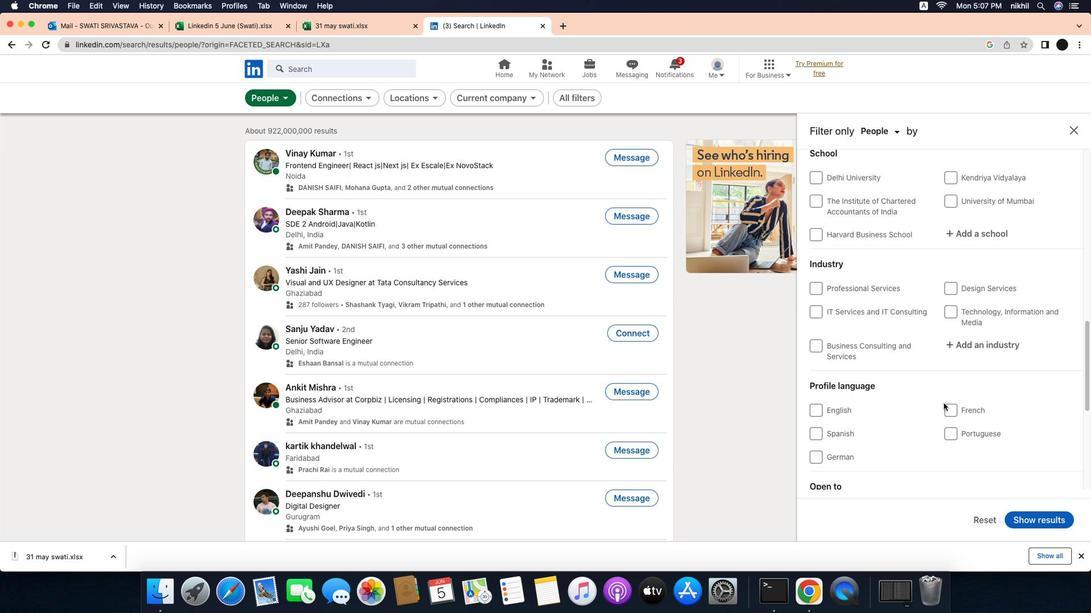 
Action: Mouse moved to (848, 368)
Screenshot: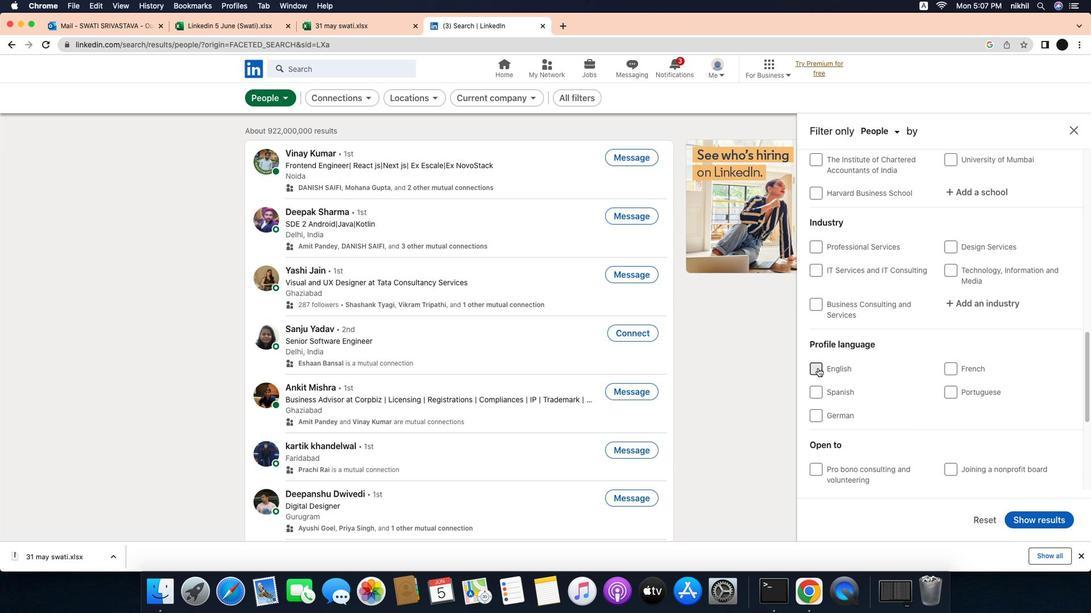 
Action: Mouse pressed left at (848, 368)
Screenshot: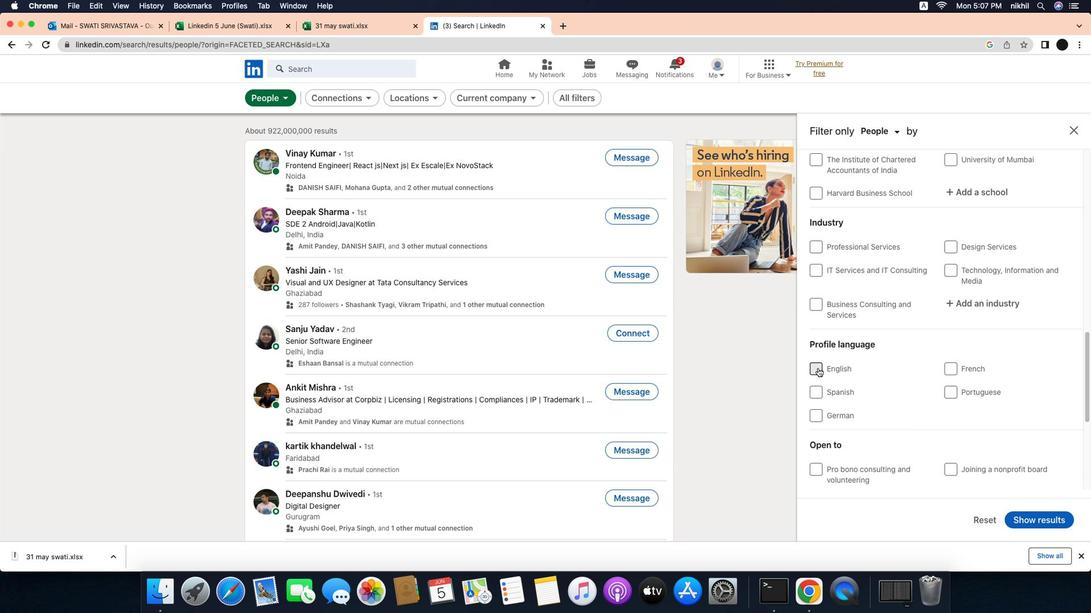 
Action: Mouse moved to (954, 352)
Screenshot: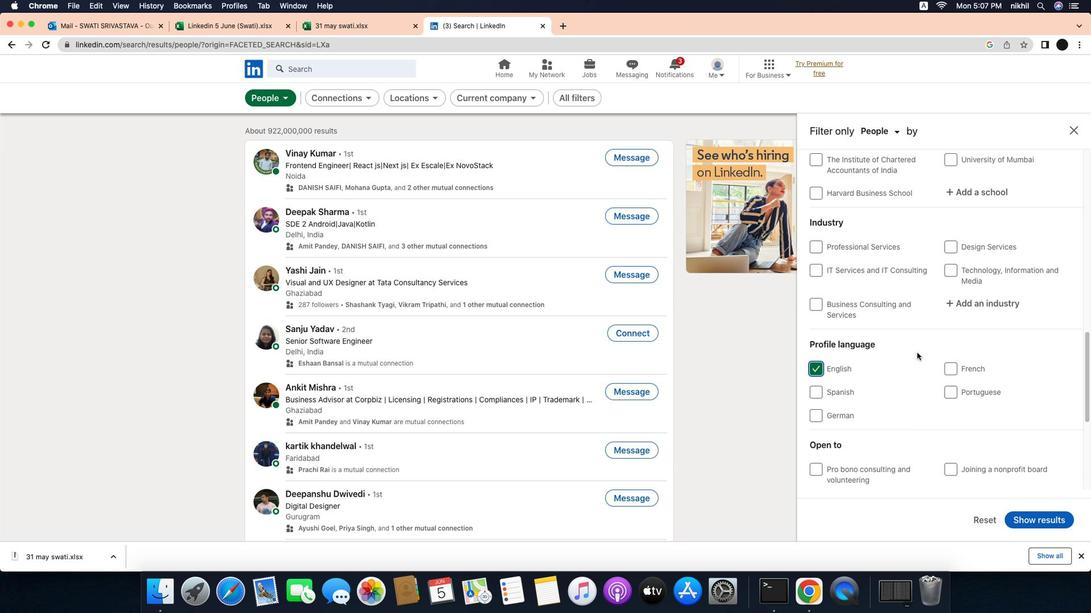 
Action: Mouse scrolled (954, 352) with delta (-23, -23)
Screenshot: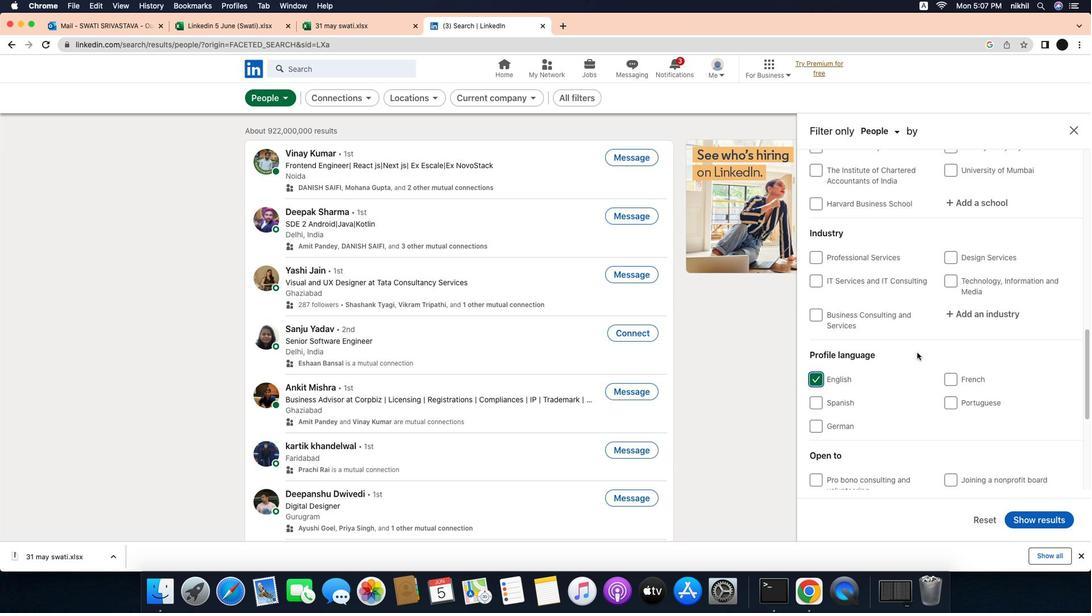 
Action: Mouse scrolled (954, 352) with delta (-23, -23)
Screenshot: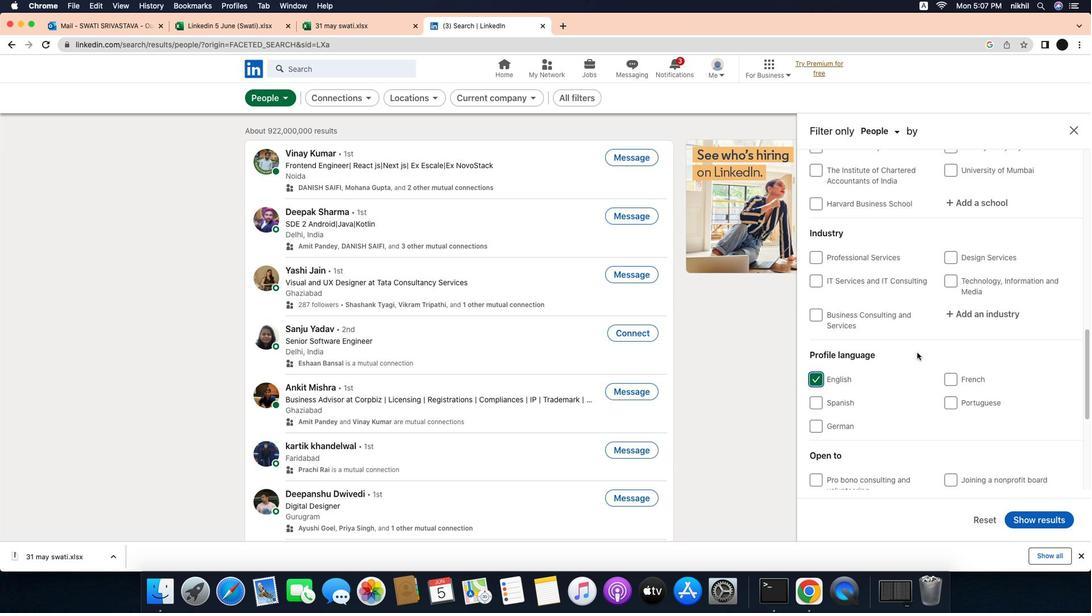 
Action: Mouse scrolled (954, 352) with delta (-23, -22)
Screenshot: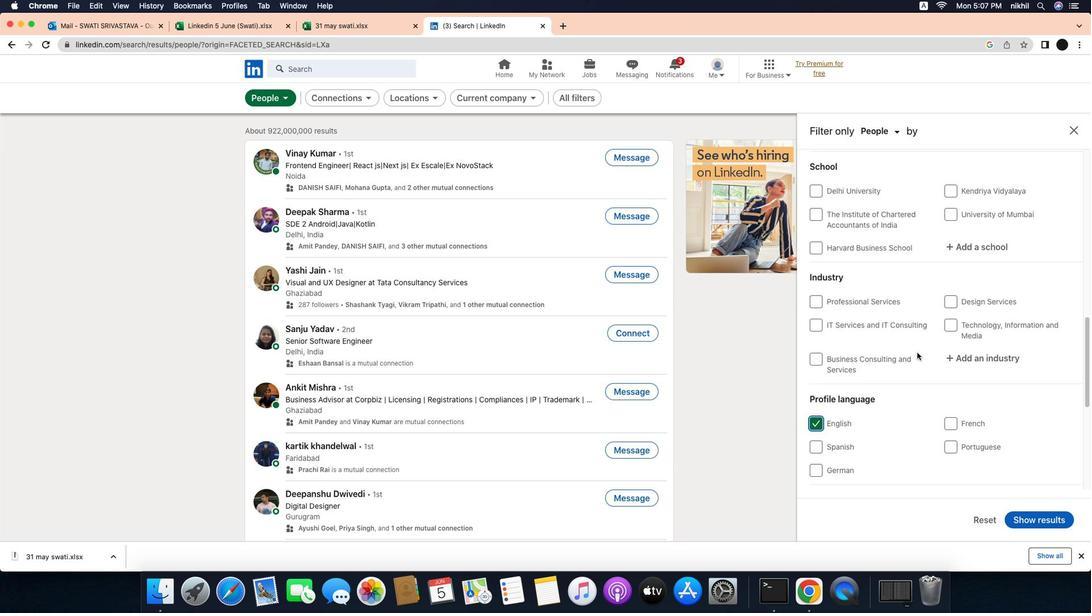 
Action: Mouse scrolled (954, 352) with delta (-23, -23)
Screenshot: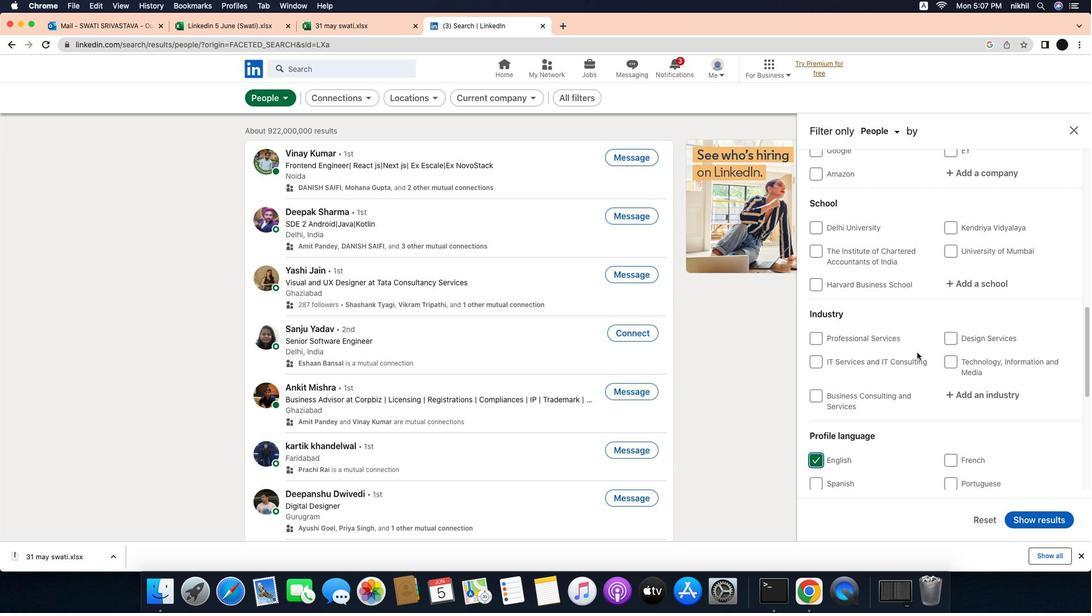 
Action: Mouse scrolled (954, 352) with delta (-23, -23)
Screenshot: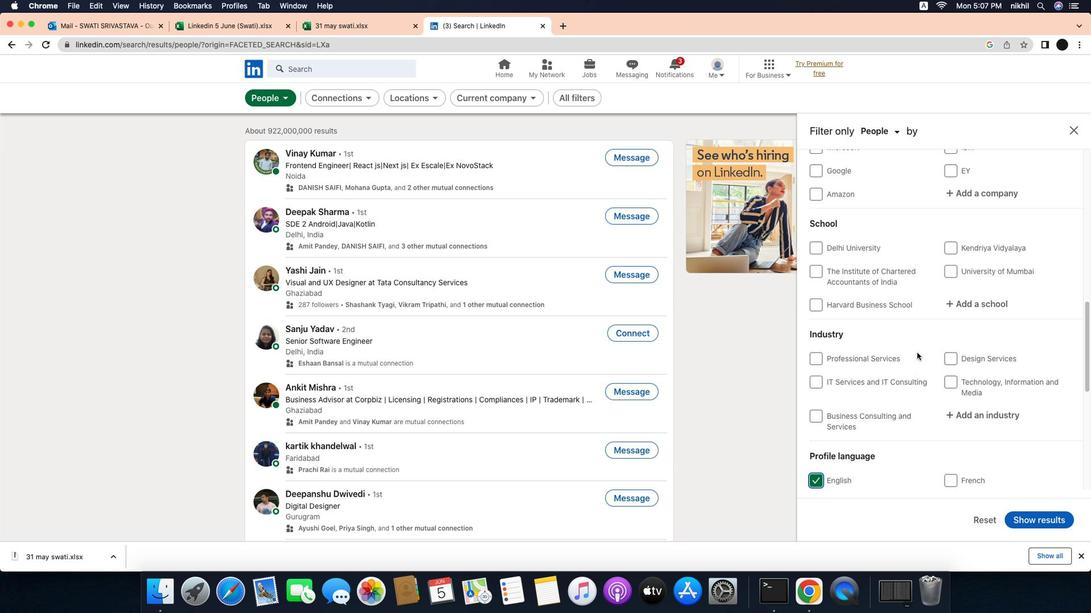 
Action: Mouse scrolled (954, 352) with delta (-23, -23)
Screenshot: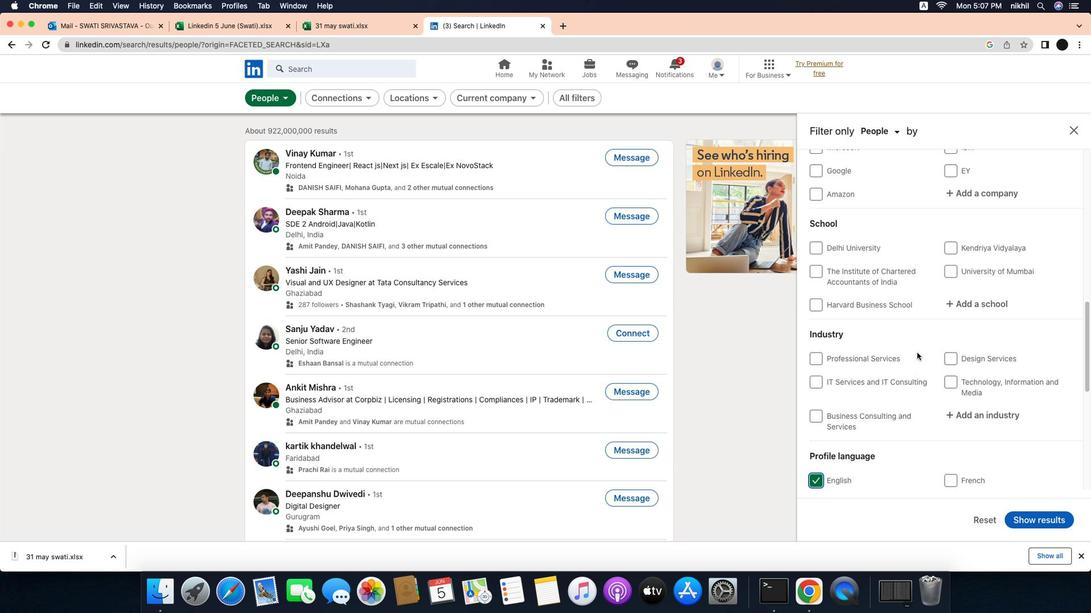 
Action: Mouse scrolled (954, 352) with delta (-23, -22)
Screenshot: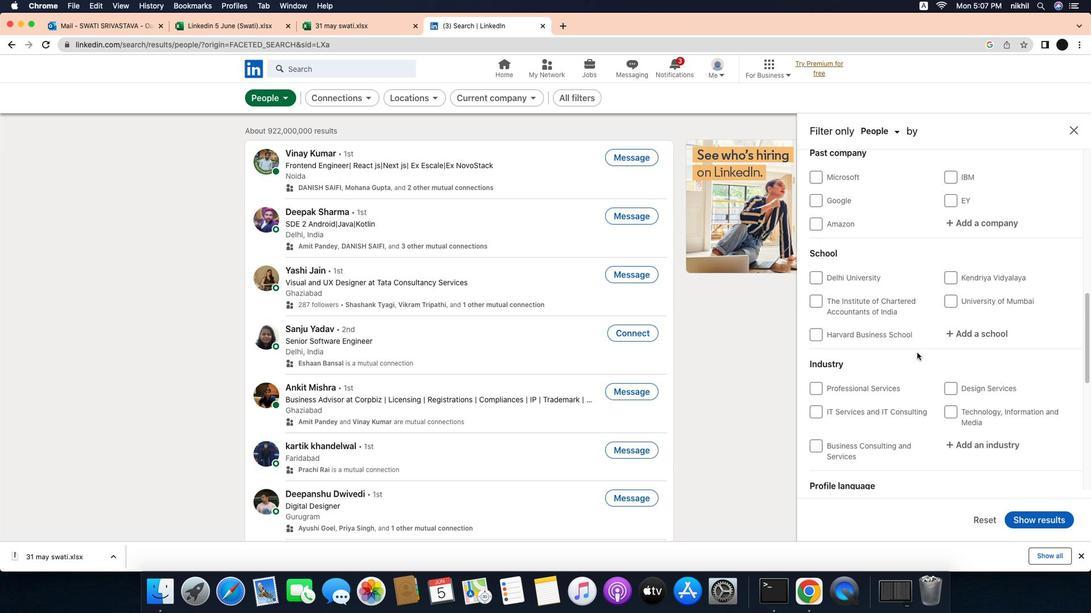 
Action: Mouse scrolled (954, 352) with delta (-23, -21)
Screenshot: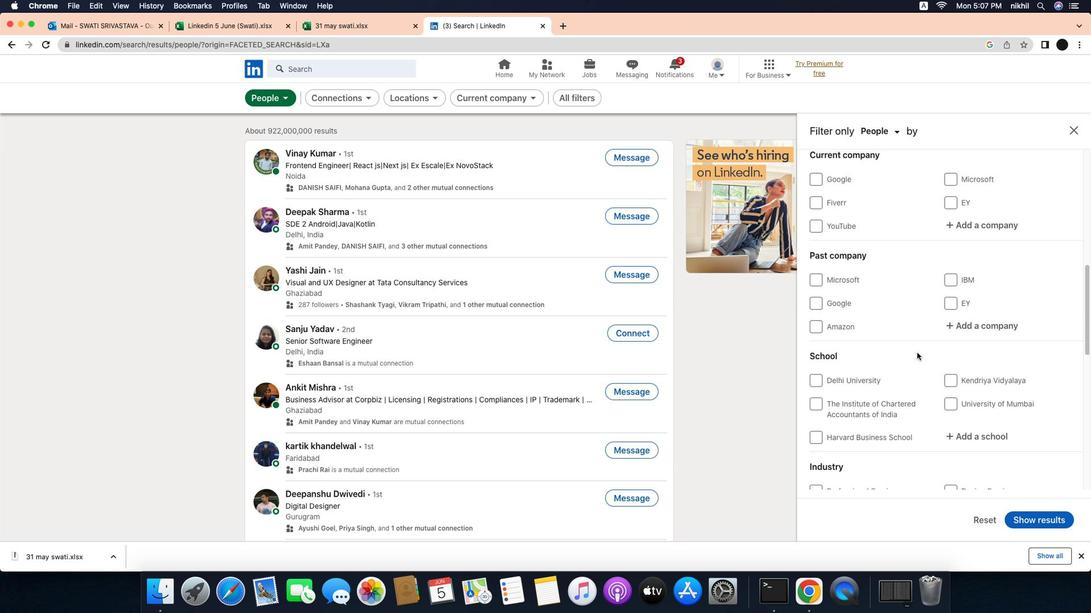 
Action: Mouse moved to (1021, 254)
Screenshot: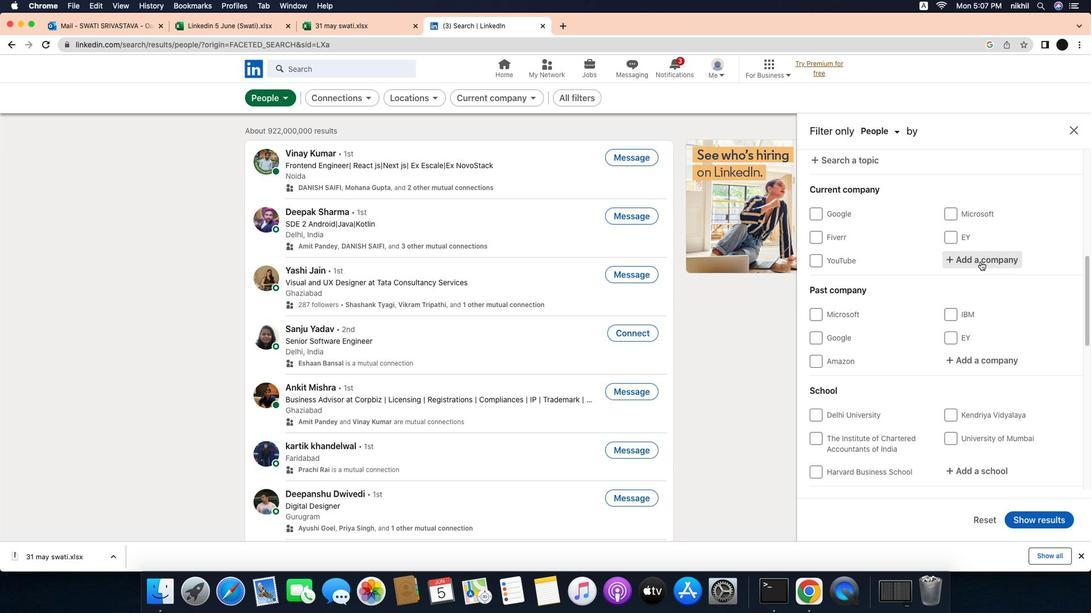 
Action: Mouse pressed left at (1021, 254)
Screenshot: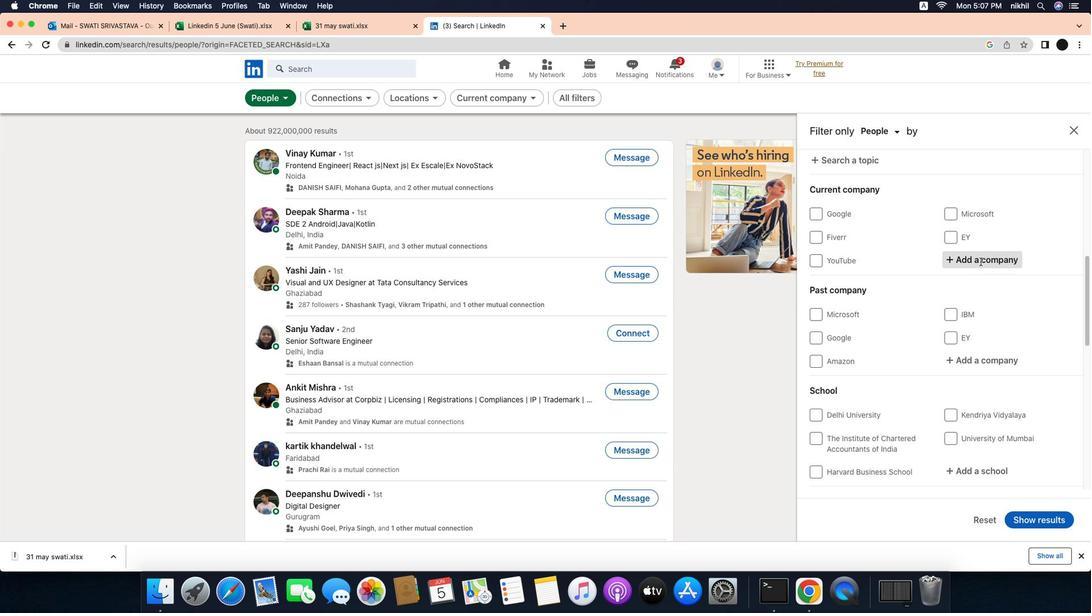 
Action: Mouse moved to (1024, 255)
Screenshot: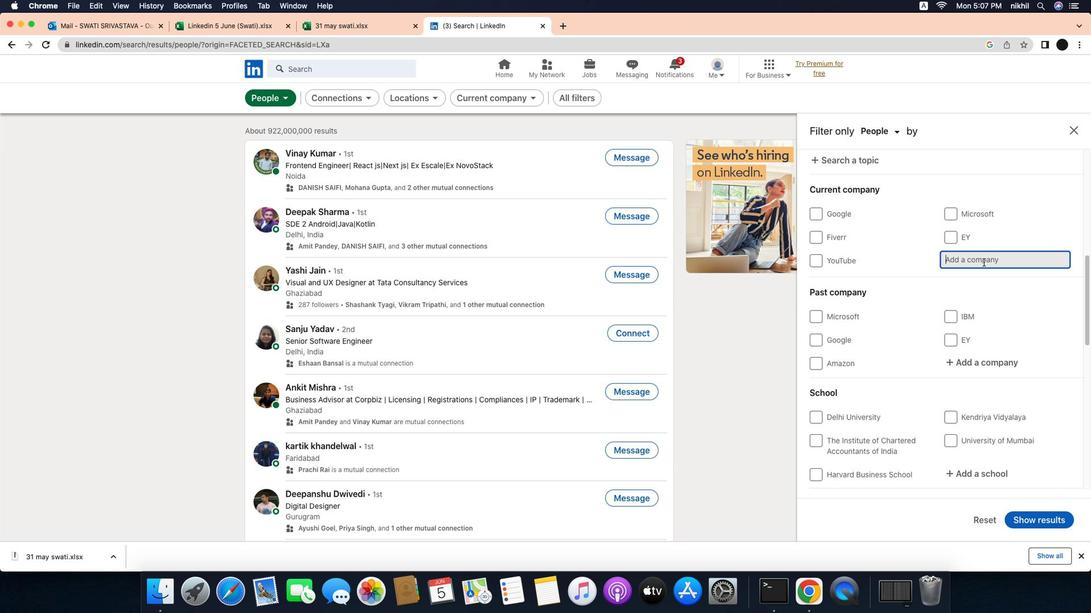 
Action: Mouse pressed left at (1024, 255)
Screenshot: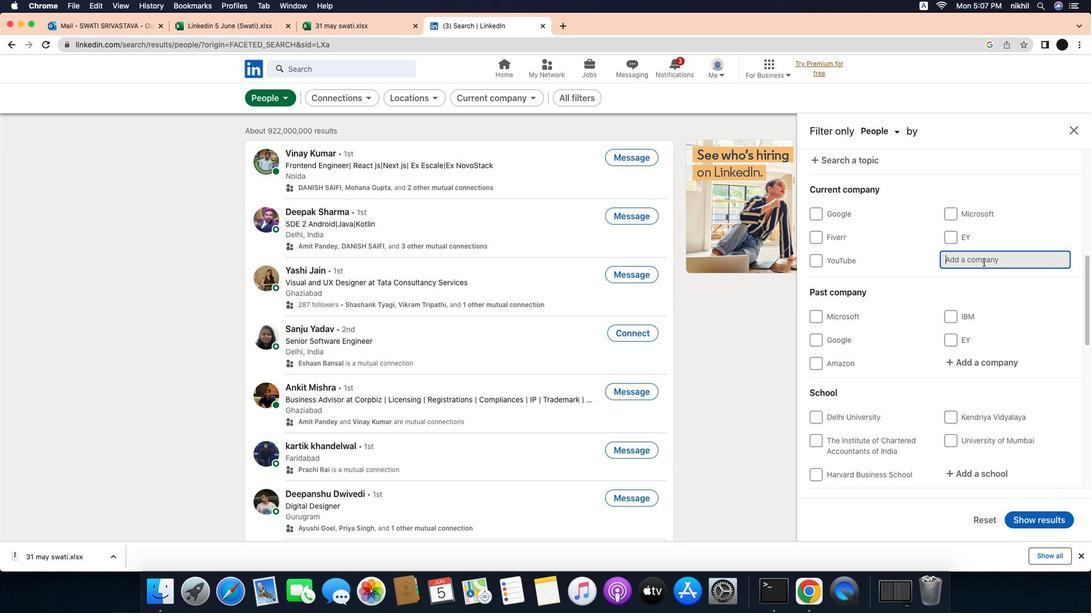 
Action: Key pressed Key.caps_lock'H'Key.caps_lock'a''c''k''i''n''g'Key.spaceKey.caps_lock'A'Key.caps_lock'r''t''i''c''l''e''s'
Screenshot: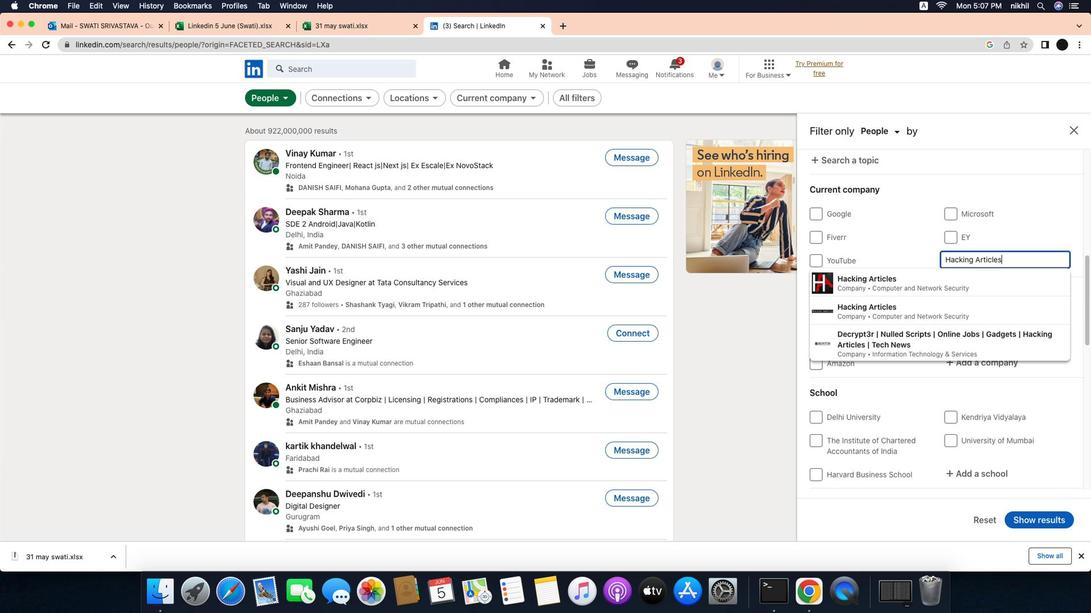 
Action: Mouse moved to (970, 269)
Screenshot: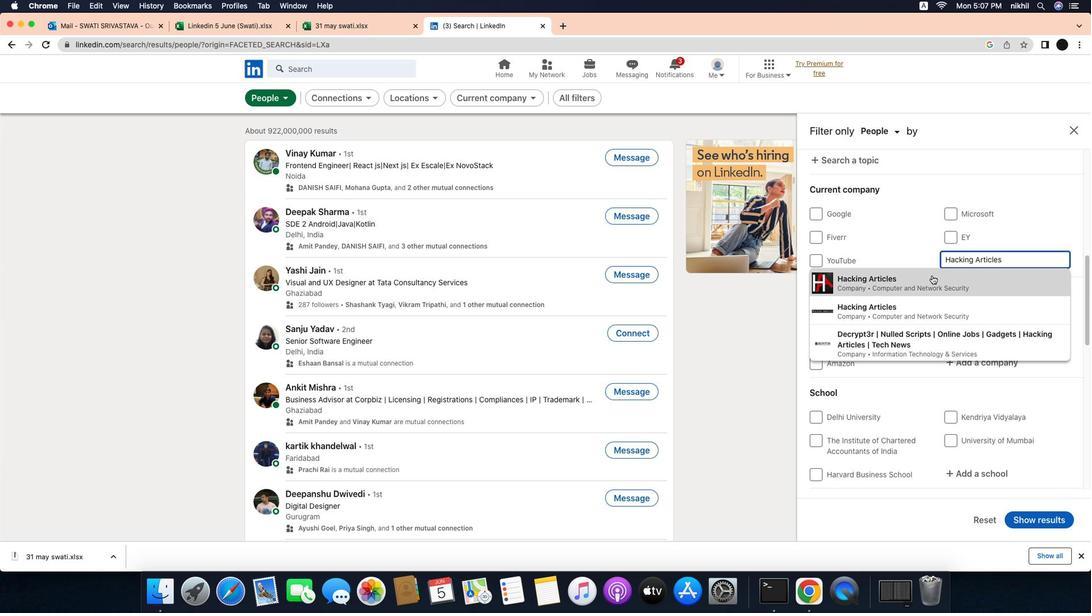 
Action: Mouse pressed left at (970, 269)
Screenshot: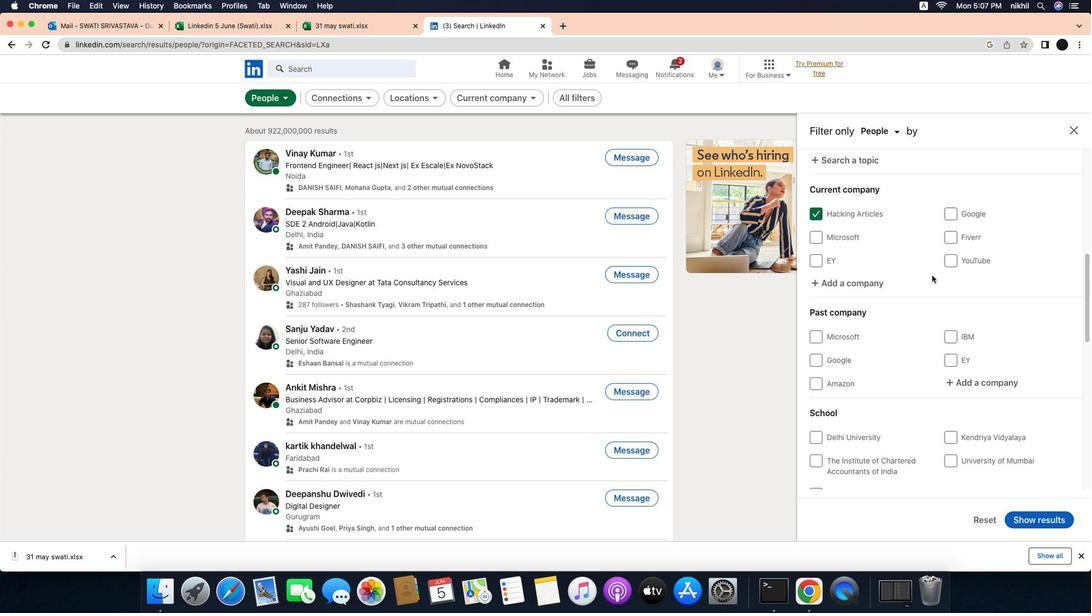 
Action: Mouse moved to (994, 325)
Screenshot: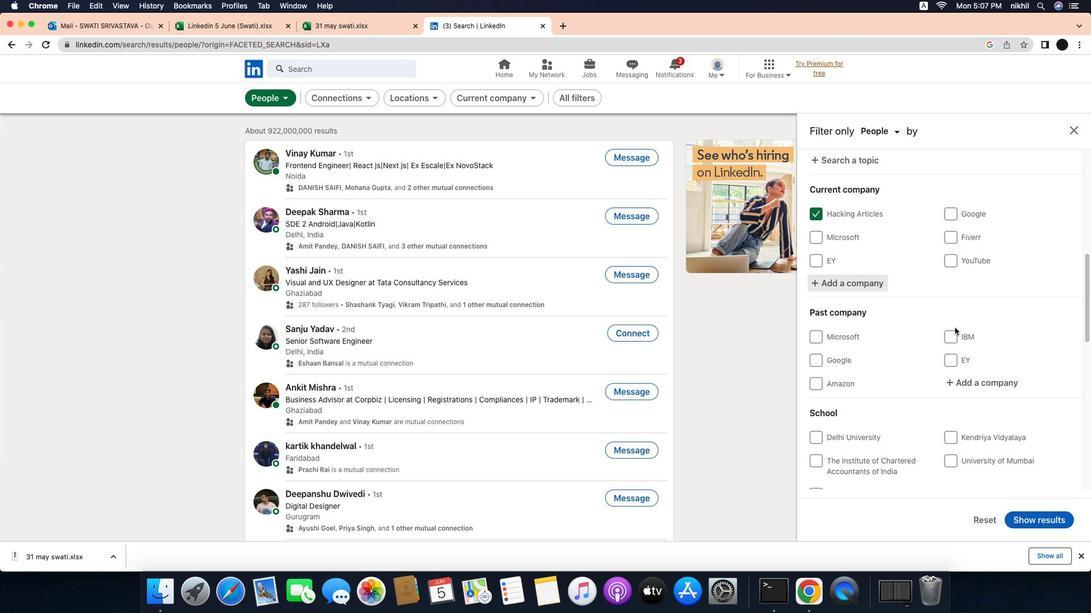 
Action: Mouse scrolled (994, 325) with delta (-23, -24)
Screenshot: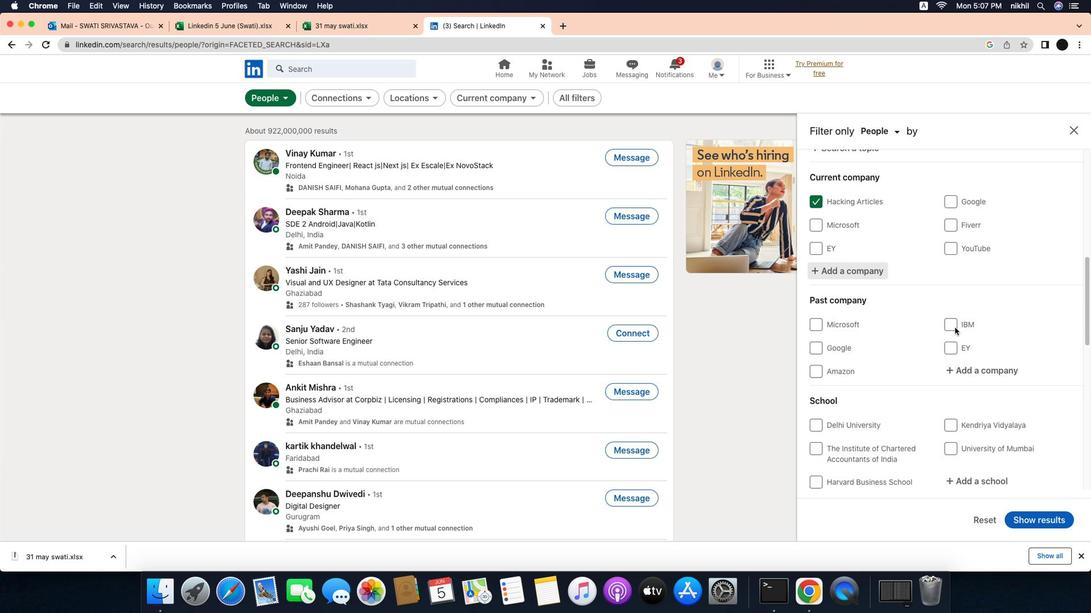 
Action: Mouse scrolled (994, 325) with delta (-23, -24)
Screenshot: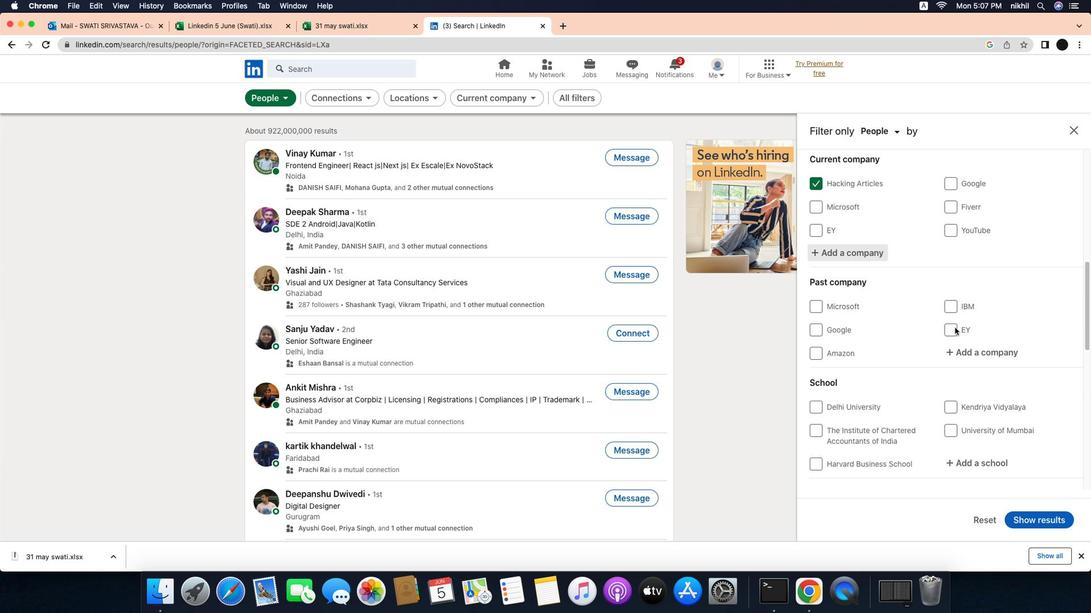 
Action: Mouse scrolled (994, 325) with delta (-23, -25)
Screenshot: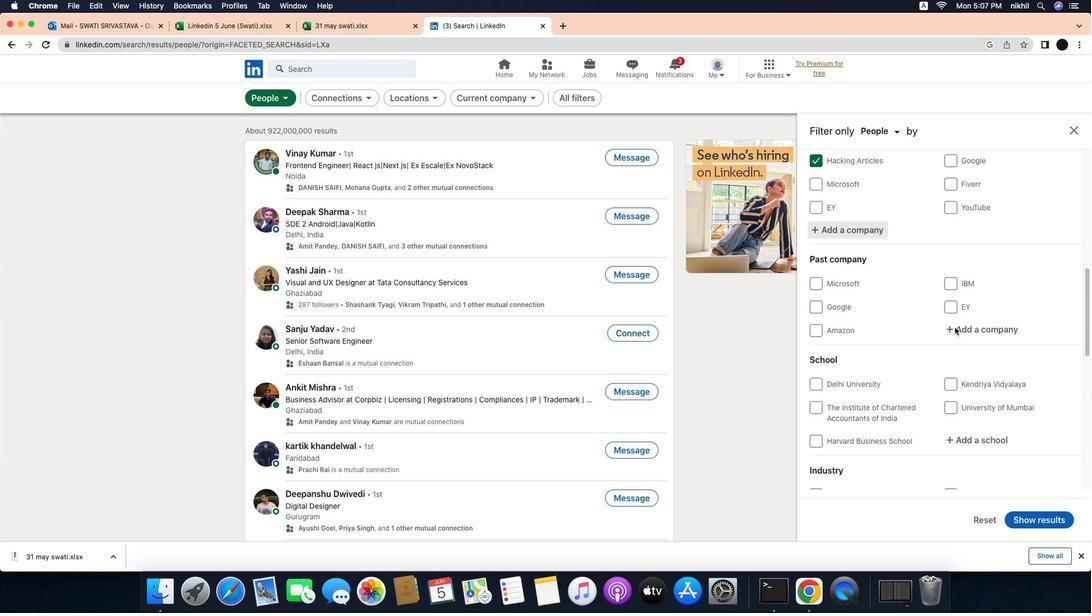 
Action: Mouse scrolled (994, 325) with delta (-23, -25)
Screenshot: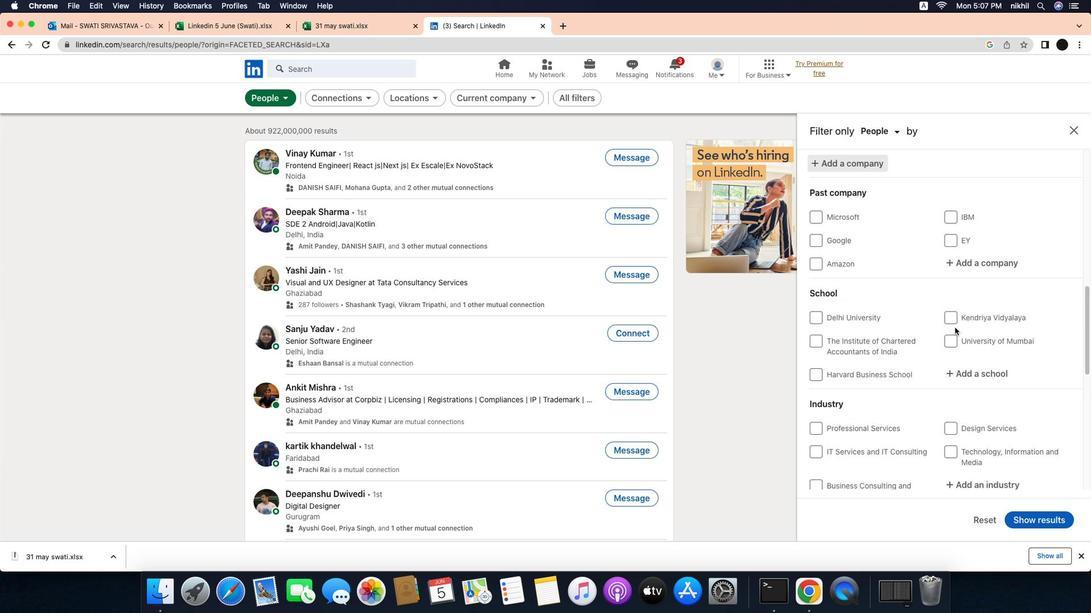 
Action: Mouse moved to (1004, 350)
Screenshot: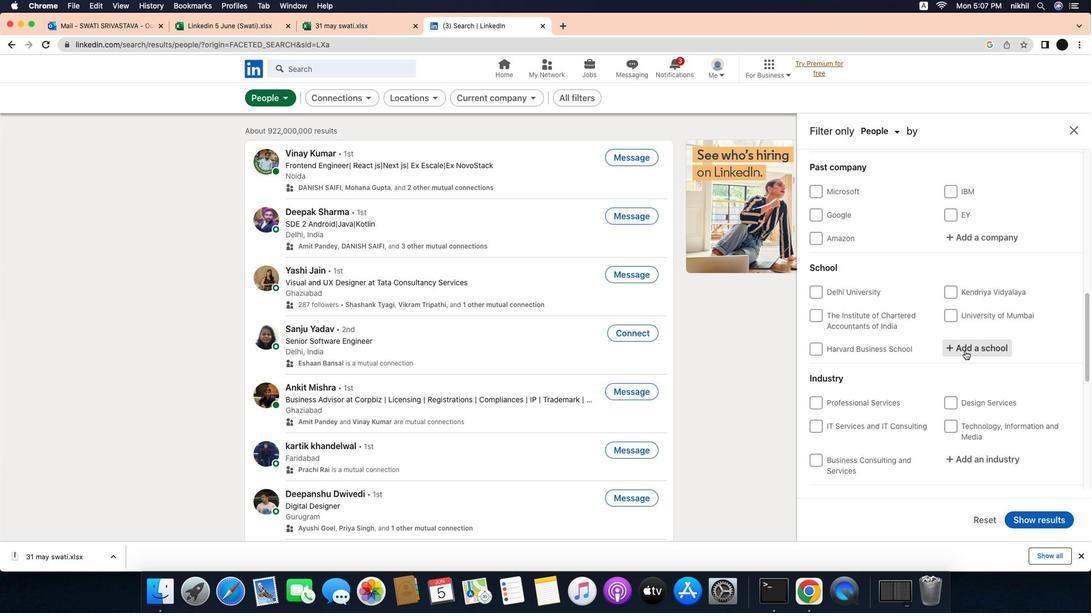 
Action: Mouse pressed left at (1004, 350)
Screenshot: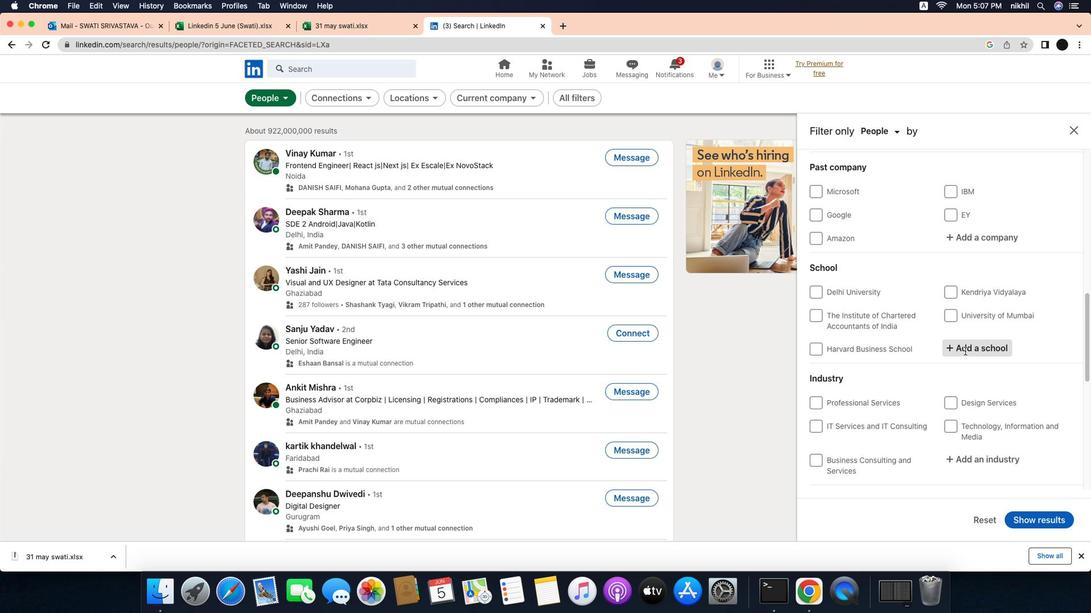 
Action: Mouse moved to (1030, 348)
Screenshot: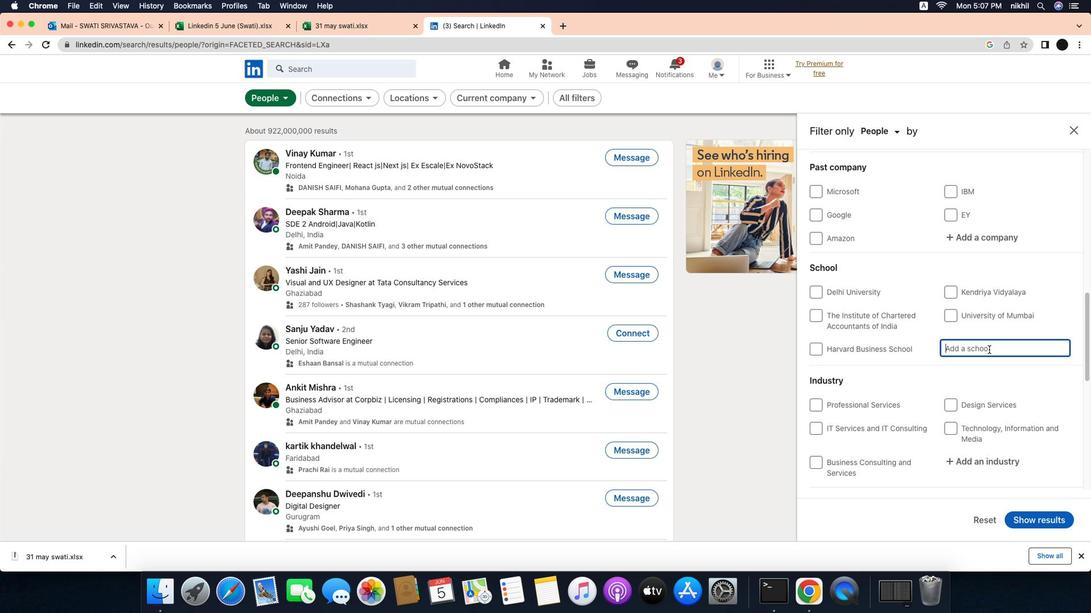 
Action: Mouse pressed left at (1030, 348)
Screenshot: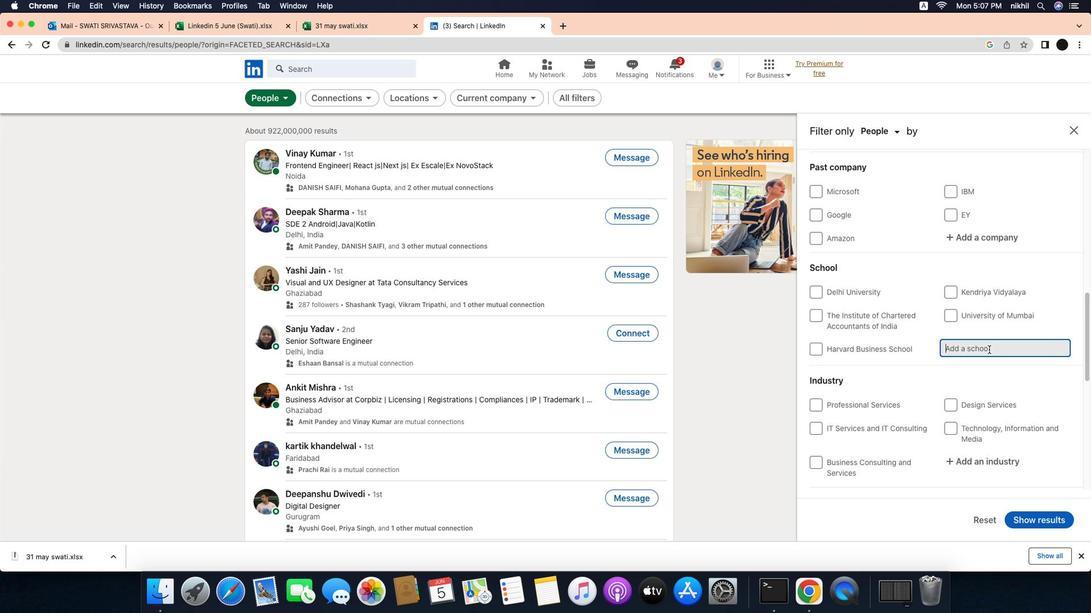 
Action: Mouse moved to (1030, 348)
Screenshot: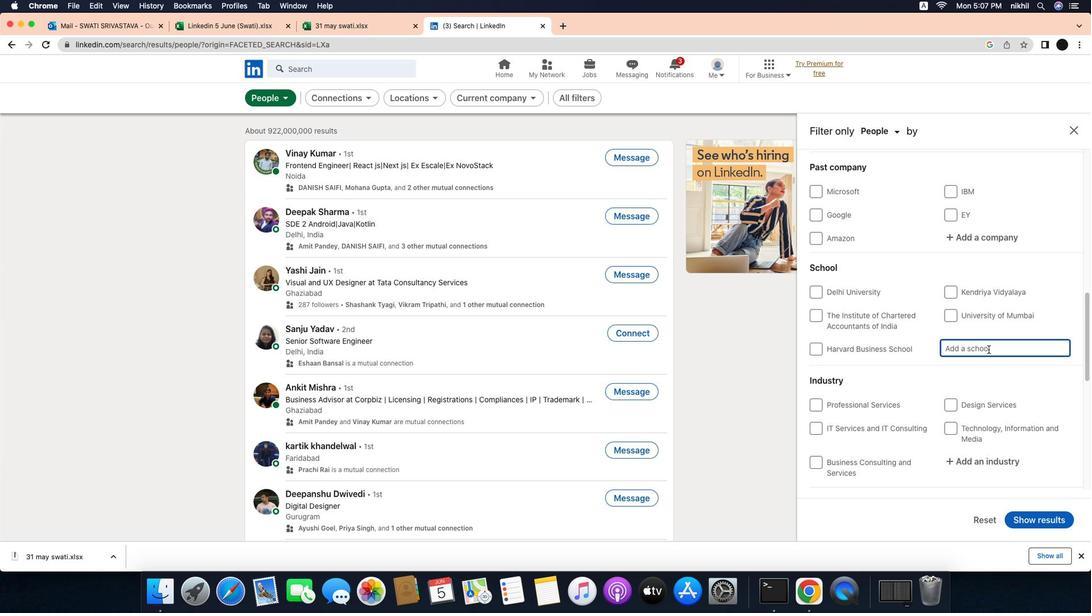 
Action: Key pressed Key.caps_lock'A'Key.caps_lock's''s''a''m'Key.spaceKey.caps_lock'E'Key.caps_lock'n''g''i''n''e''e''r''i''n''g'Key.spaceKey.caps_lock'C'Key.caps_lock'o''l''l''e''g''e'
Screenshot: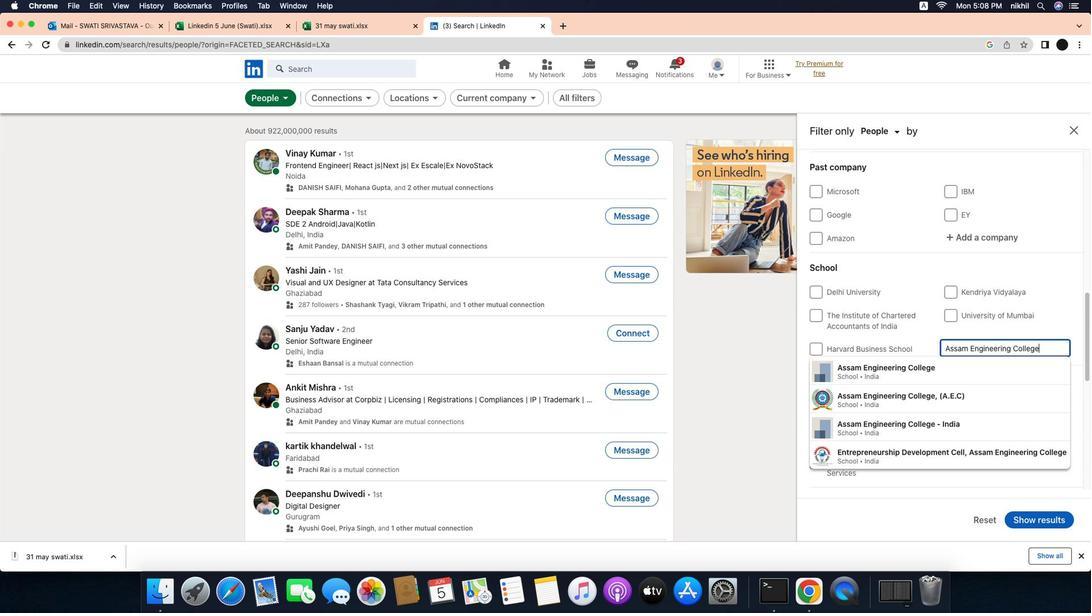 
Action: Mouse moved to (987, 377)
Screenshot: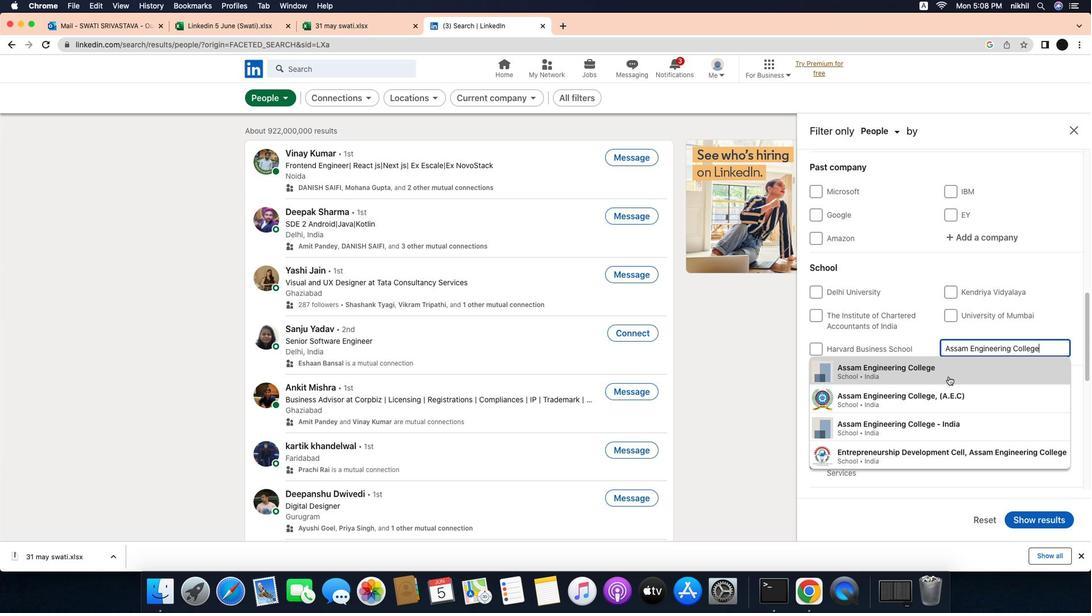 
Action: Mouse pressed left at (987, 377)
Screenshot: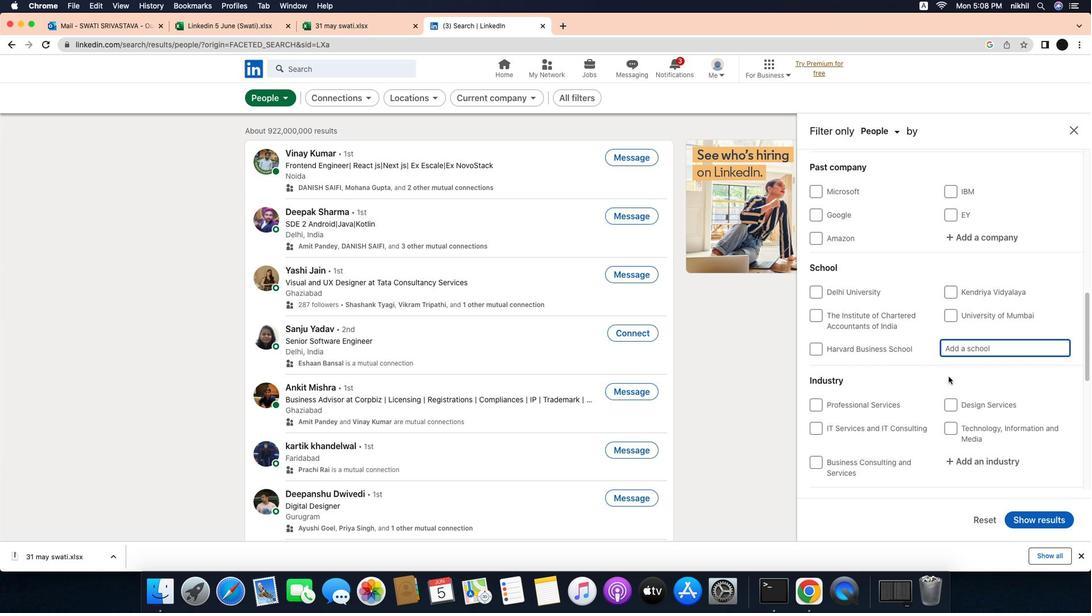 
Action: Mouse moved to (989, 419)
Screenshot: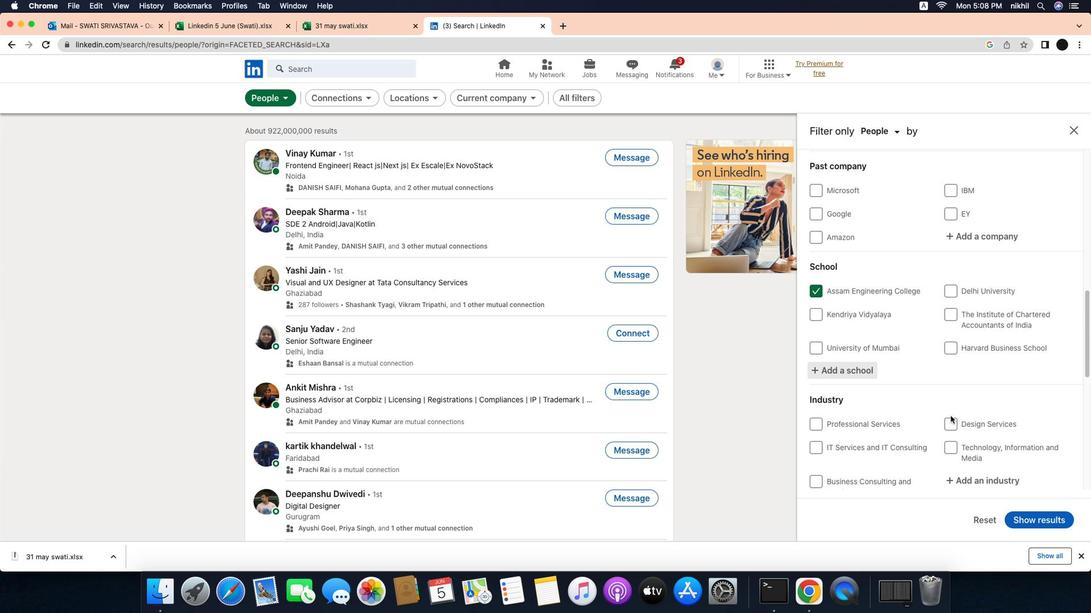
Action: Mouse scrolled (989, 419) with delta (-23, -24)
Screenshot: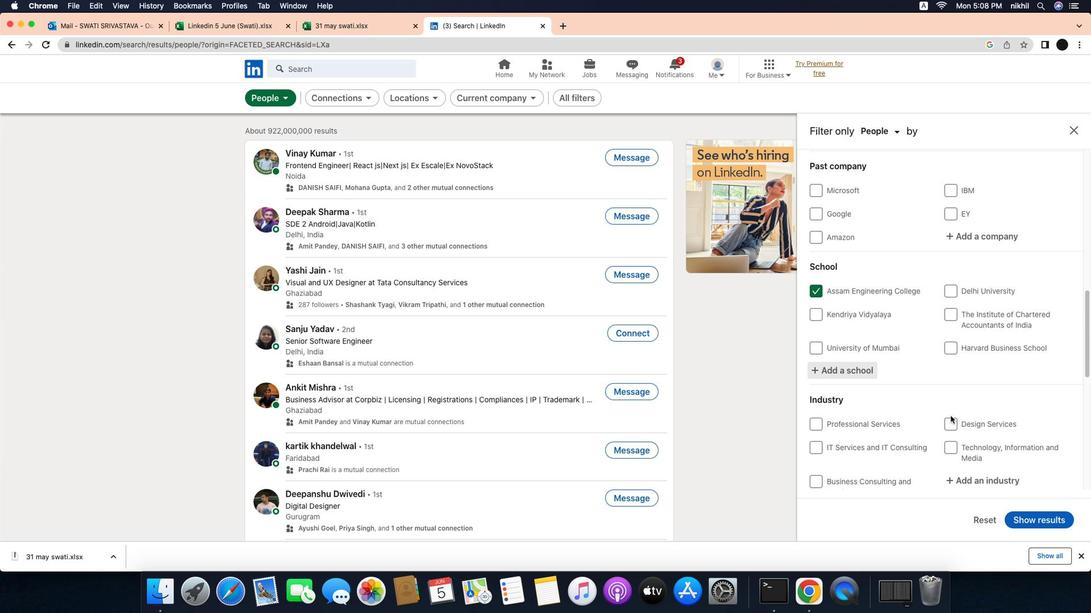 
Action: Mouse moved to (989, 419)
Screenshot: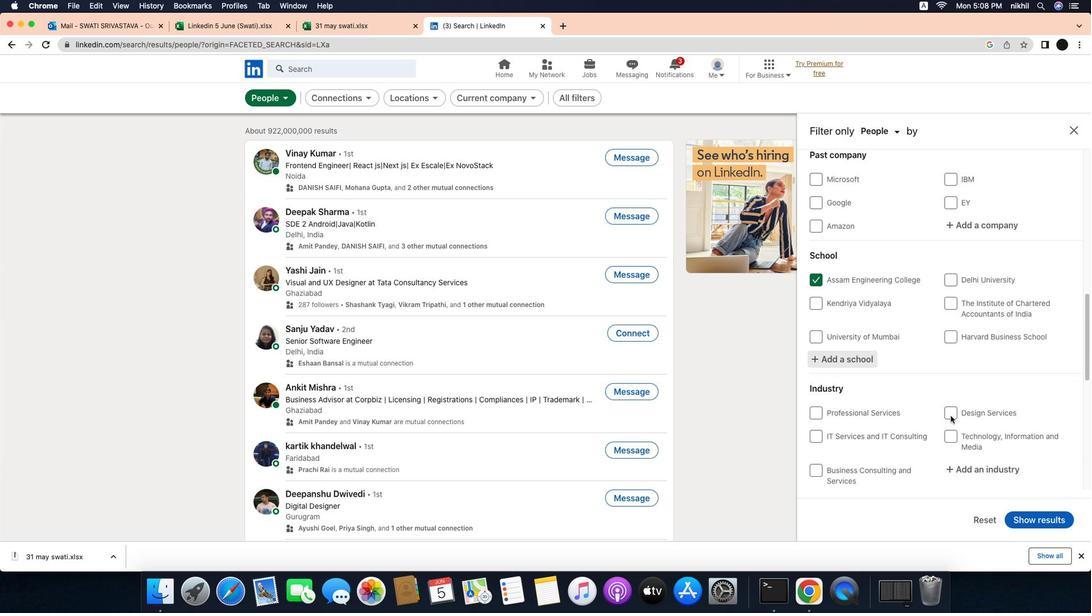 
Action: Mouse scrolled (989, 419) with delta (-23, -24)
Screenshot: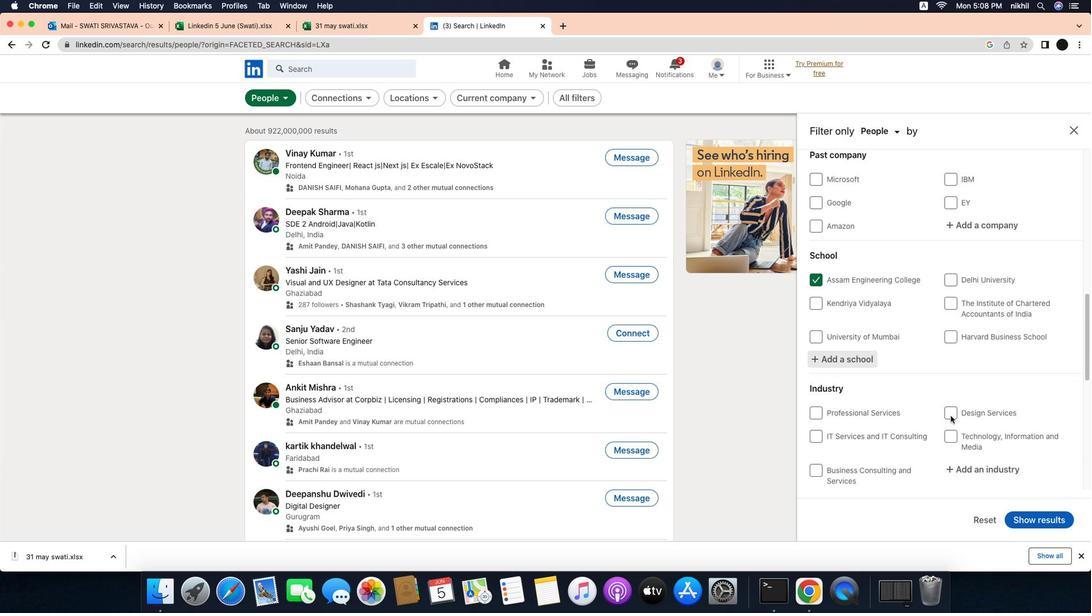 
Action: Mouse moved to (989, 419)
Screenshot: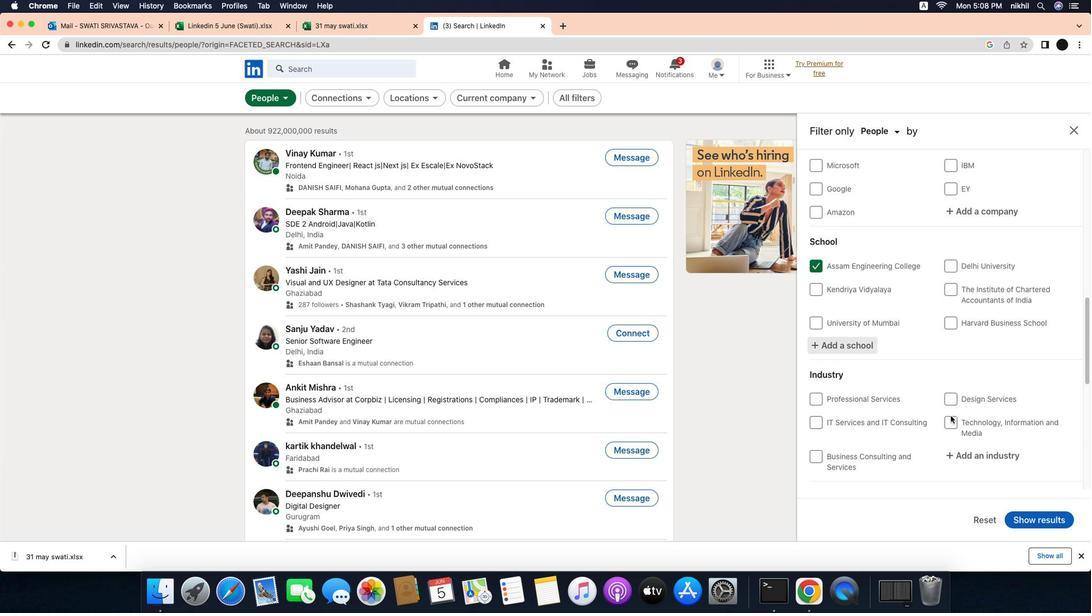 
Action: Mouse scrolled (989, 419) with delta (-23, -25)
Screenshot: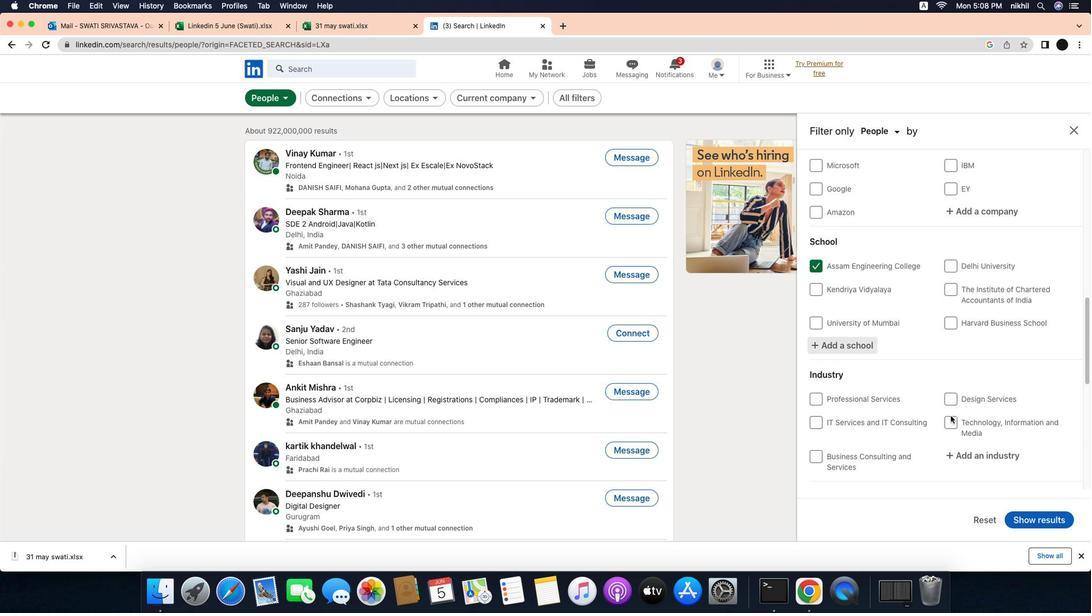 
Action: Mouse scrolled (989, 419) with delta (-23, -25)
Screenshot: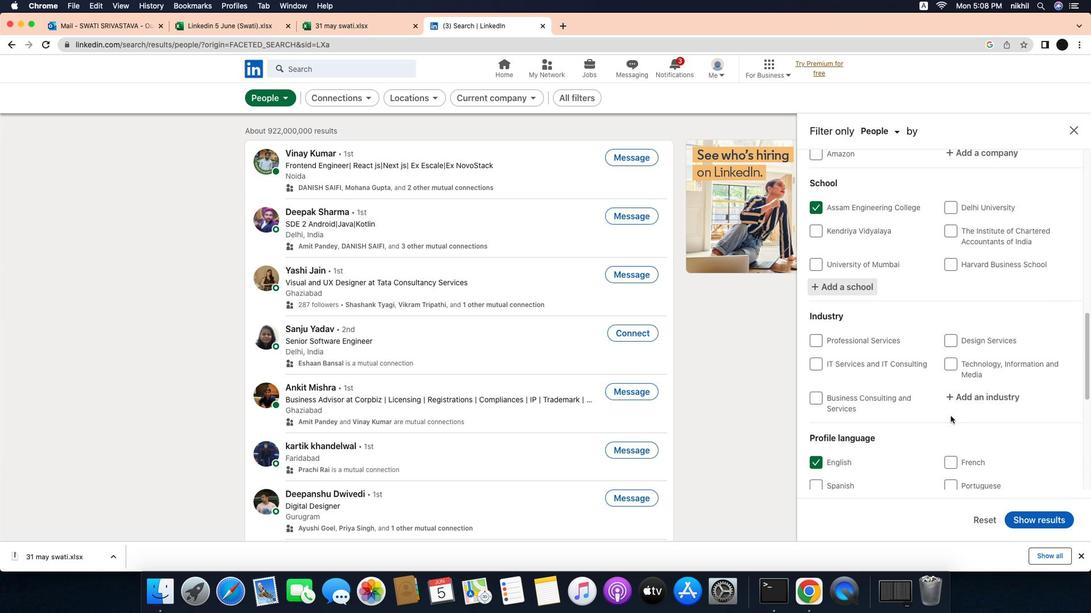 
Action: Mouse moved to (1012, 372)
Screenshot: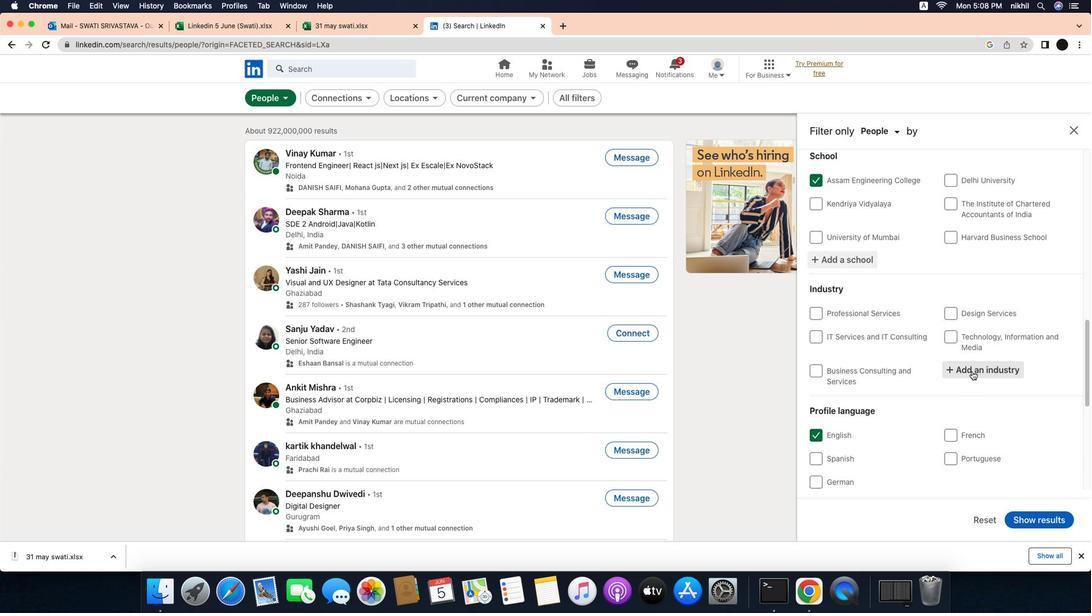 
Action: Mouse pressed left at (1012, 372)
Screenshot: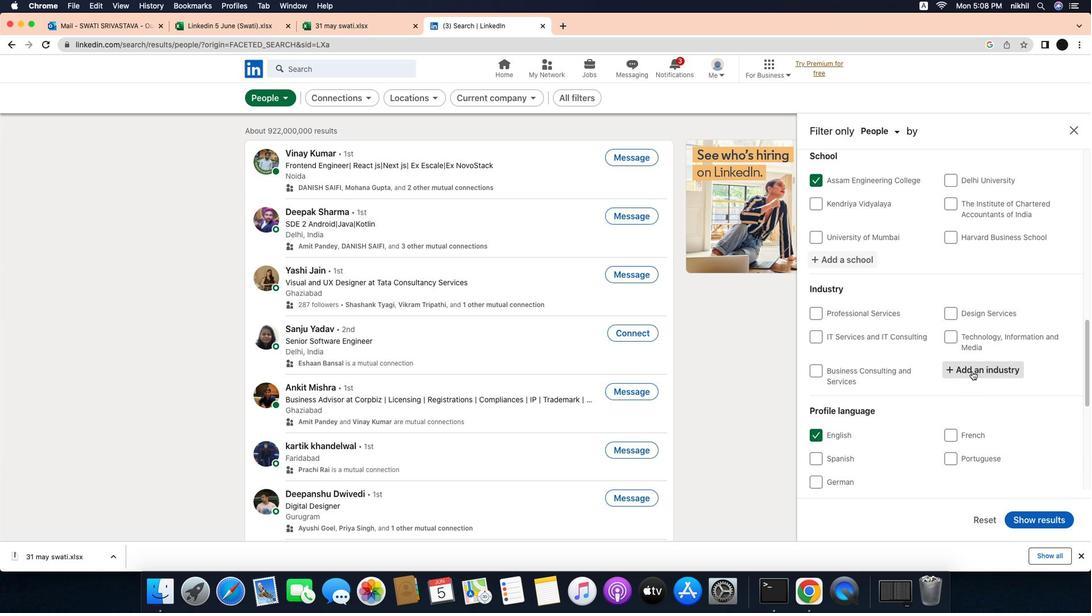 
Action: Mouse moved to (1044, 371)
Screenshot: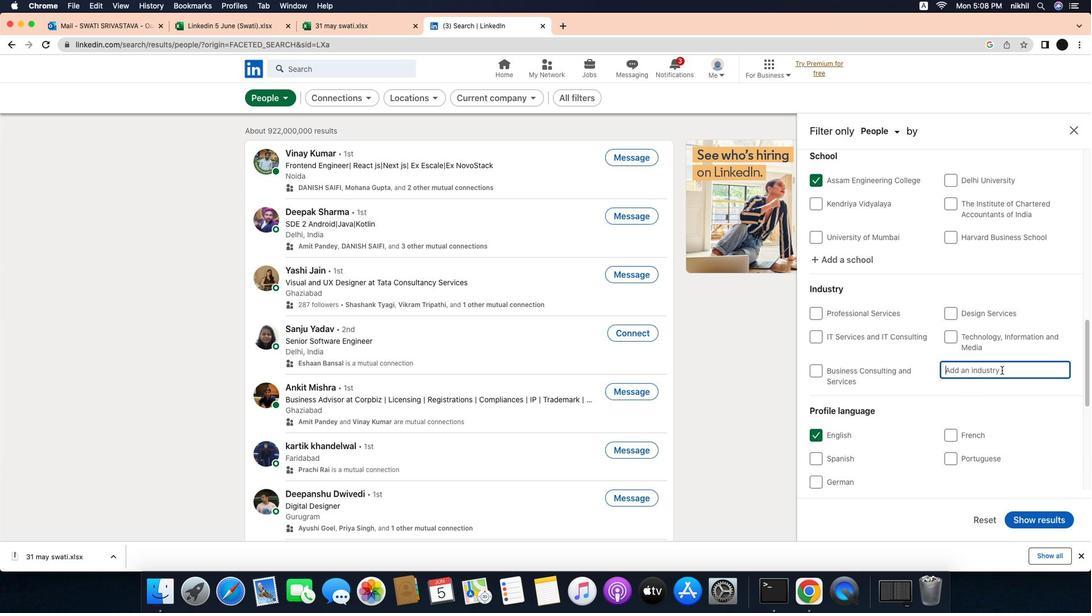 
Action: Mouse pressed left at (1044, 371)
Screenshot: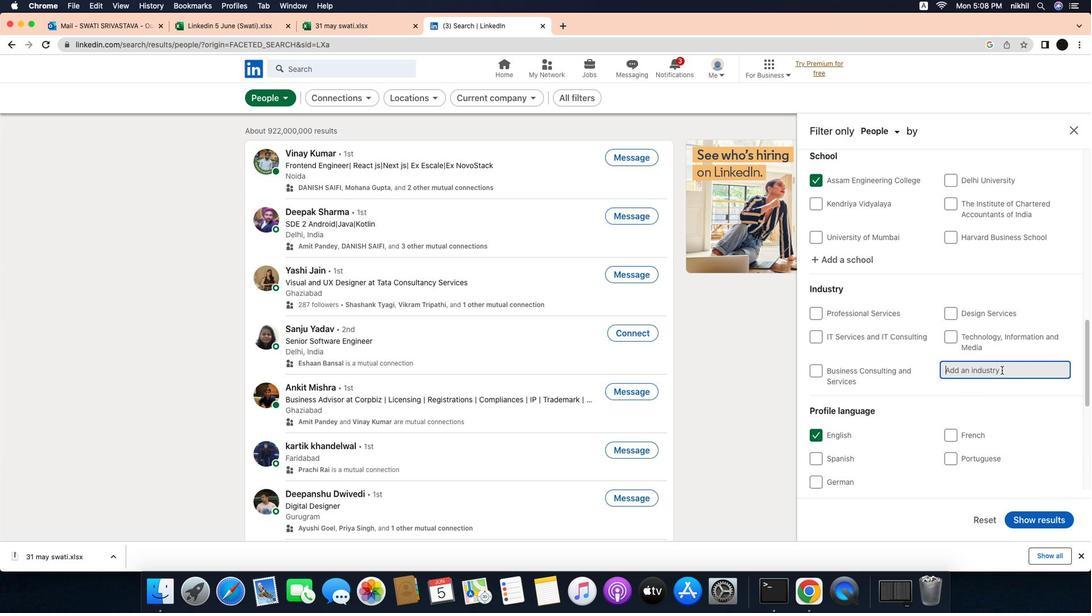 
Action: Key pressed Key.caps_lock'R'Key.caps_lock'e''t''a''i''l'Key.spaceKey.caps_lock'M'Key.caps_lock'u''s''i''c''a''l'Key.spaceKey.caps_lock'I'Key.caps_lock'n''s''t''r''u''m''e''n''t''s'
Screenshot: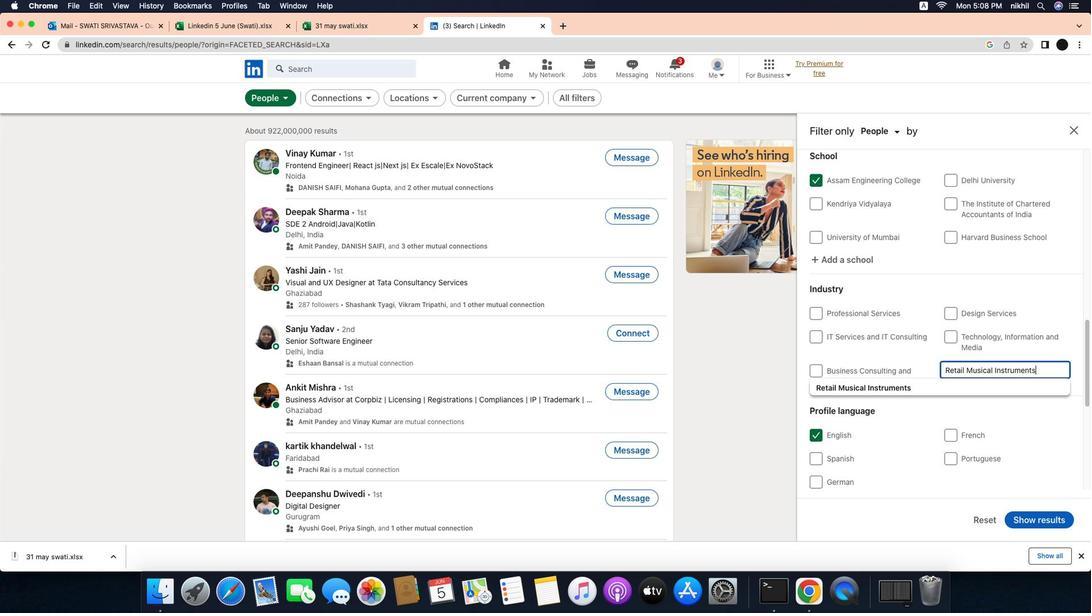 
Action: Mouse moved to (1016, 387)
Screenshot: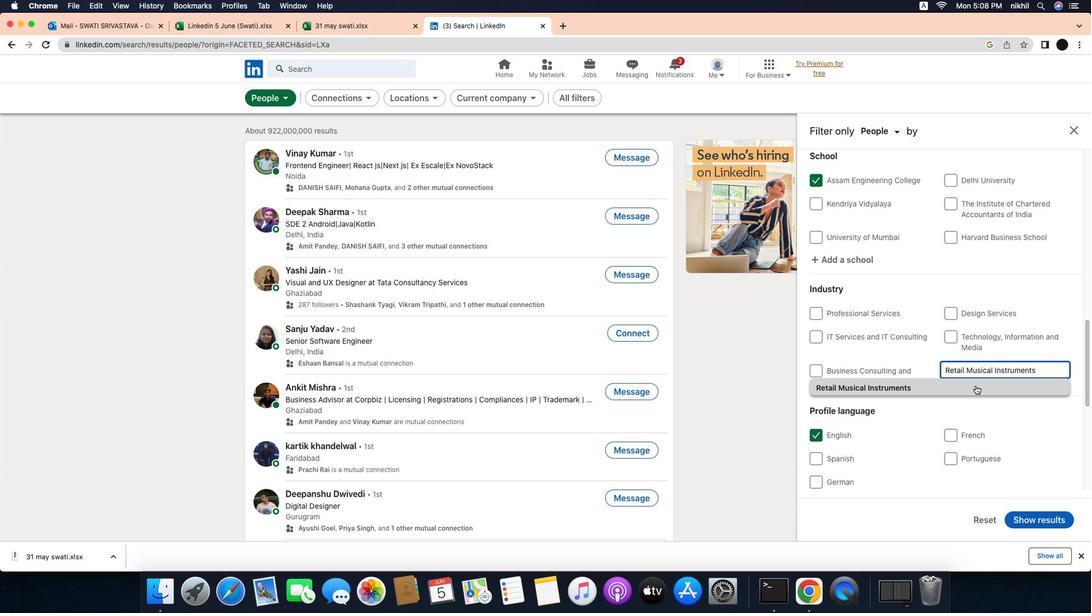 
Action: Mouse pressed left at (1016, 387)
Screenshot: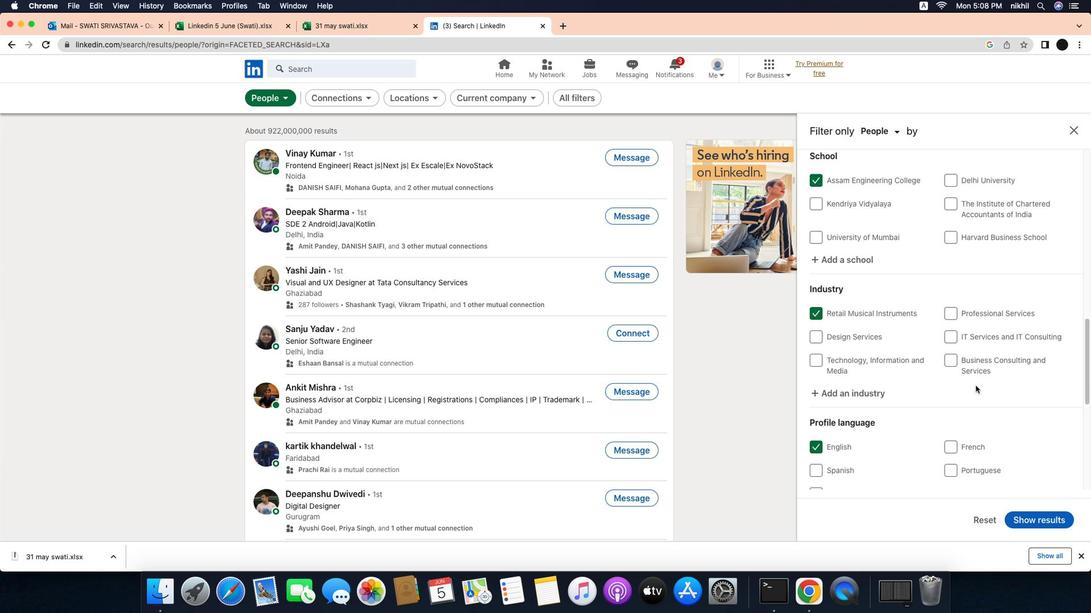 
Action: Mouse moved to (984, 415)
Screenshot: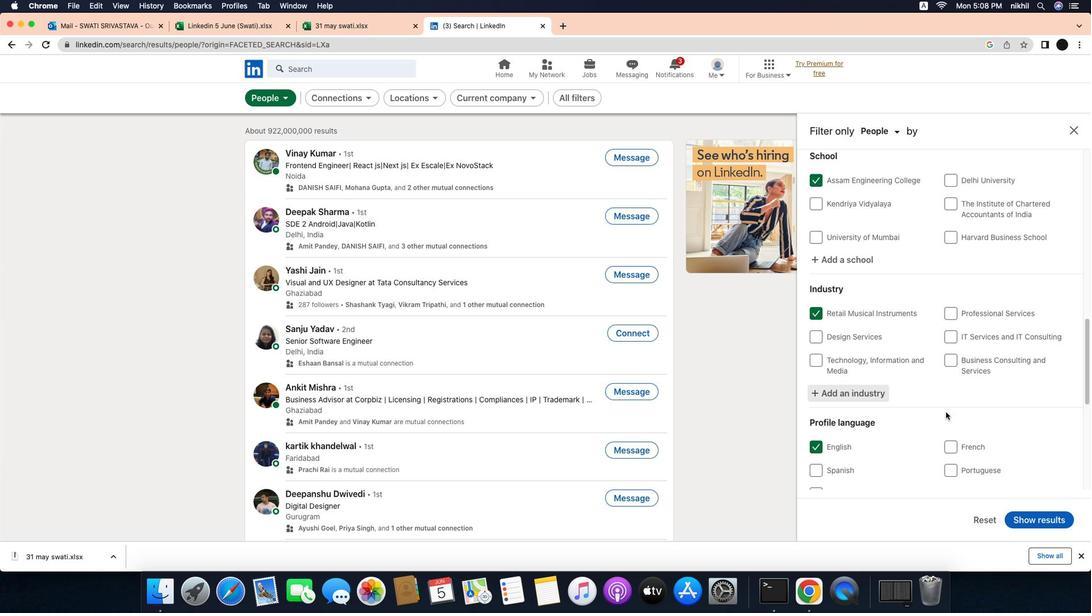 
Action: Mouse scrolled (984, 415) with delta (-23, -24)
Screenshot: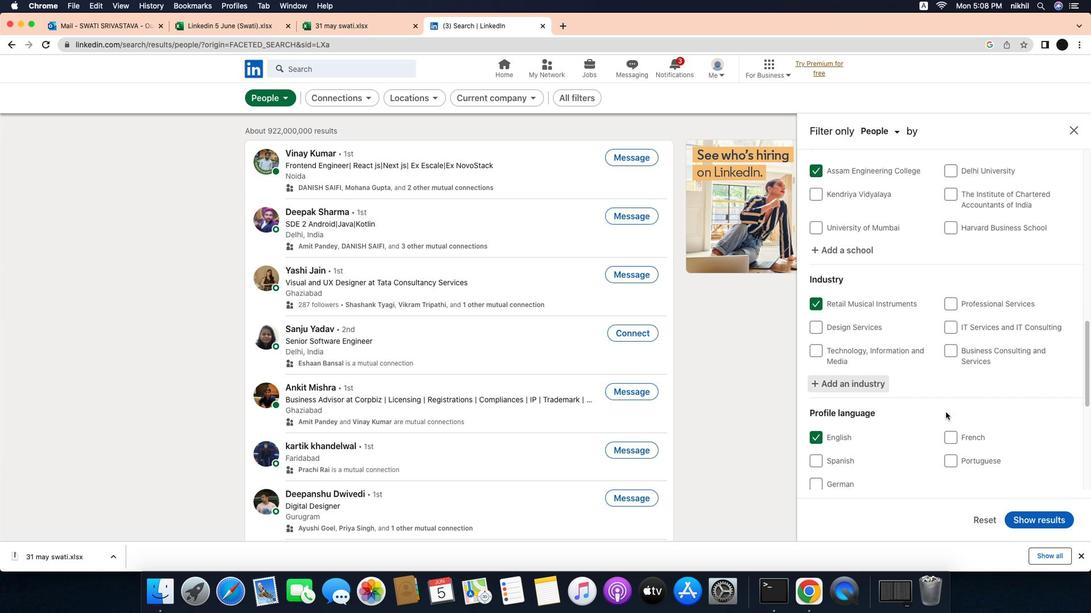 
Action: Mouse scrolled (984, 415) with delta (-23, -24)
Screenshot: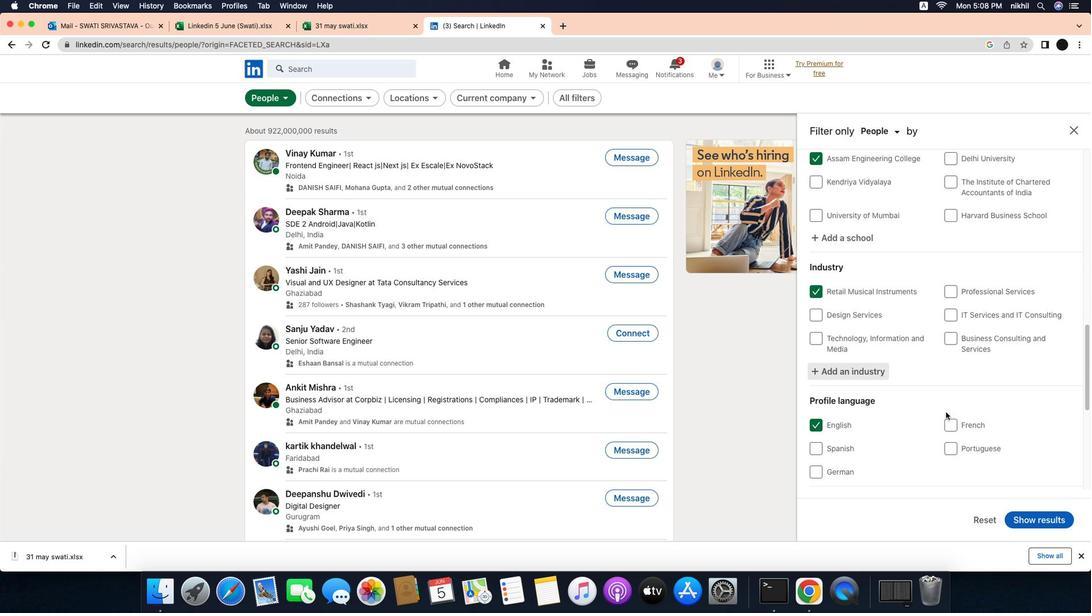 
Action: Mouse moved to (984, 415)
Screenshot: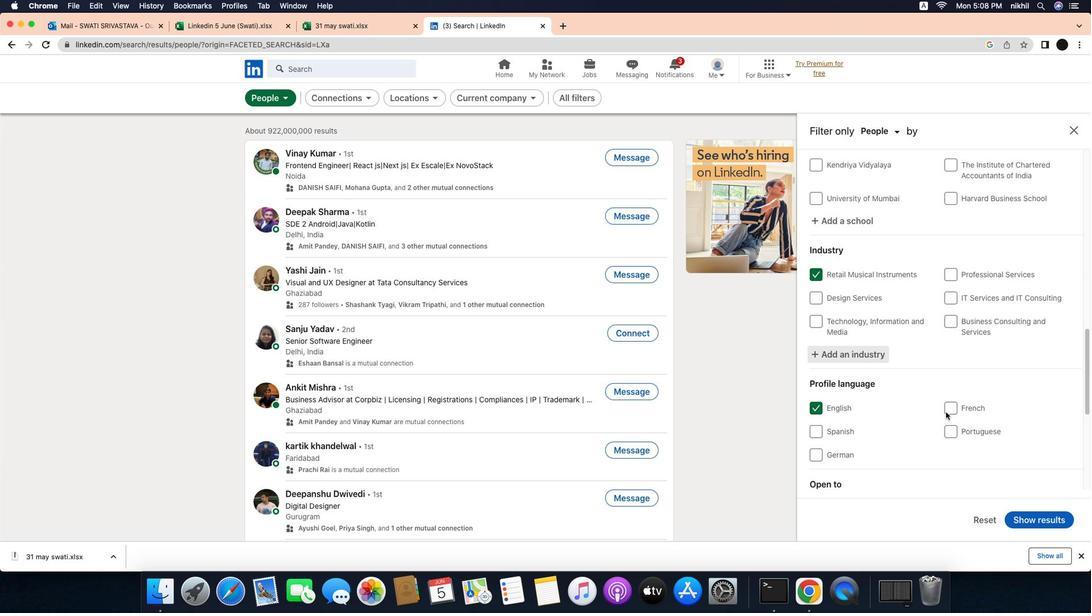 
Action: Mouse scrolled (984, 415) with delta (-23, -25)
Screenshot: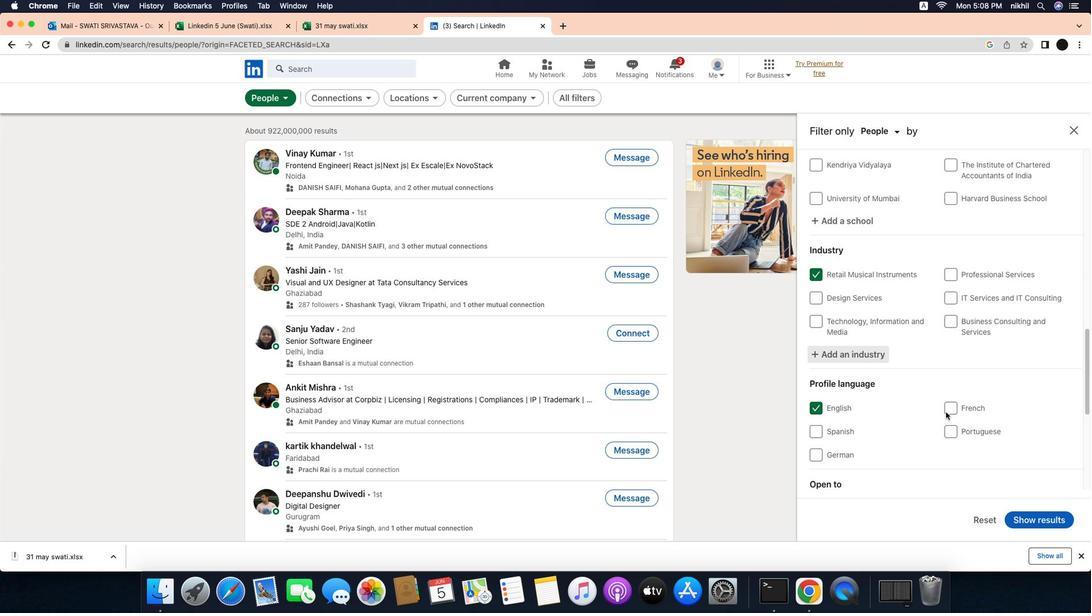 
Action: Mouse scrolled (984, 415) with delta (-23, -25)
Screenshot: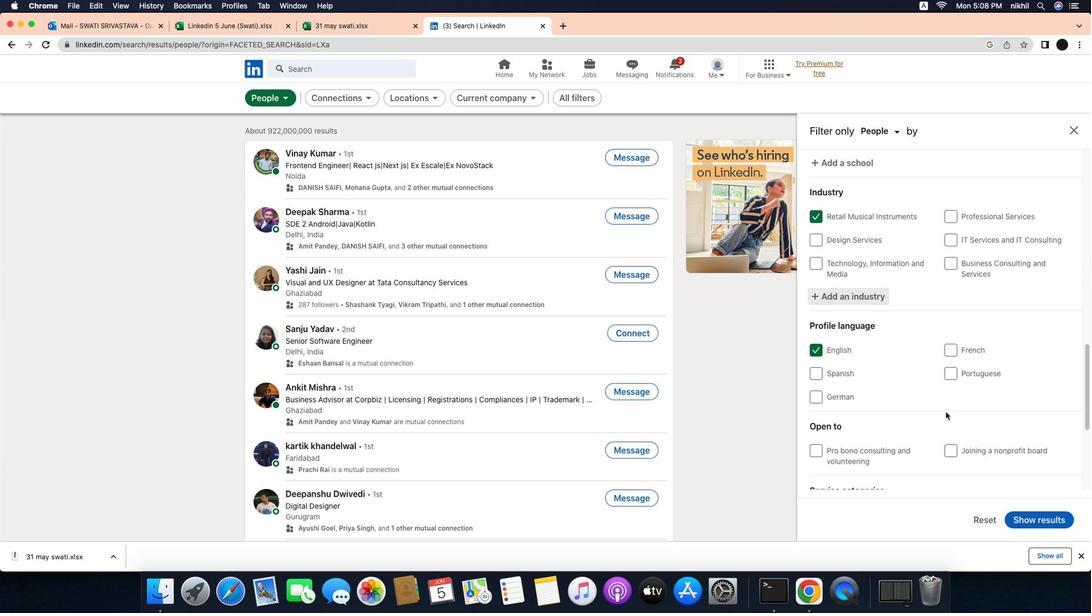 
Action: Mouse scrolled (984, 415) with delta (-23, -24)
Screenshot: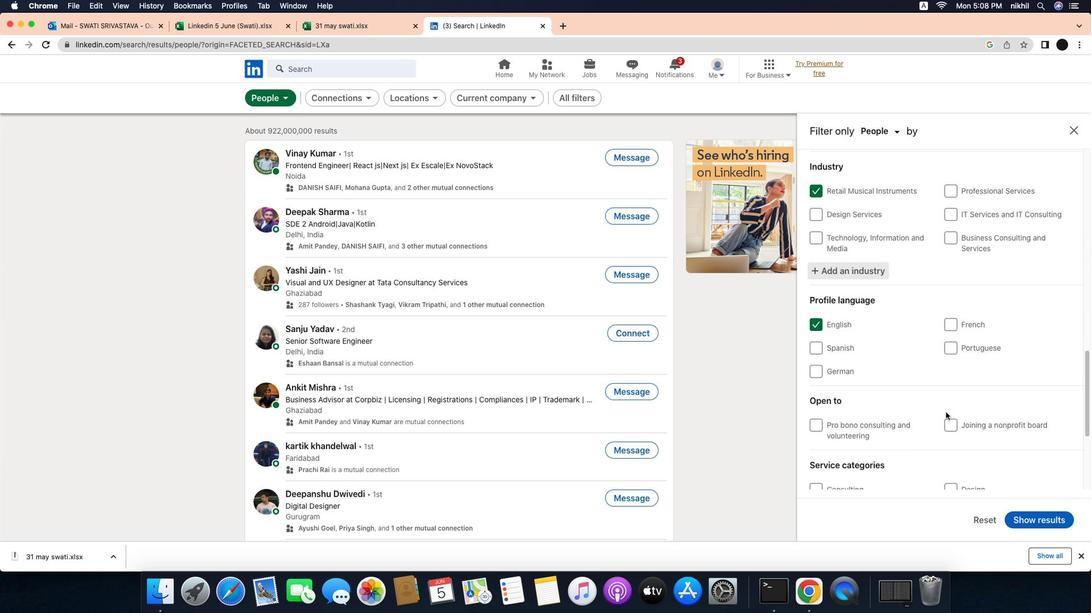 
Action: Mouse scrolled (984, 415) with delta (-23, -24)
Screenshot: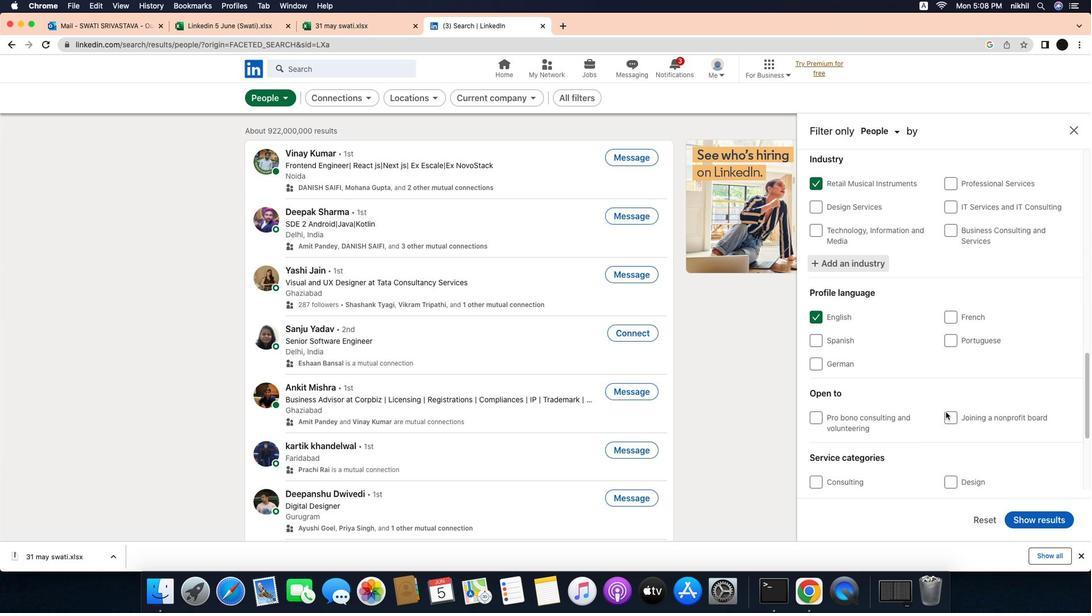
Action: Mouse scrolled (984, 415) with delta (-23, -25)
Screenshot: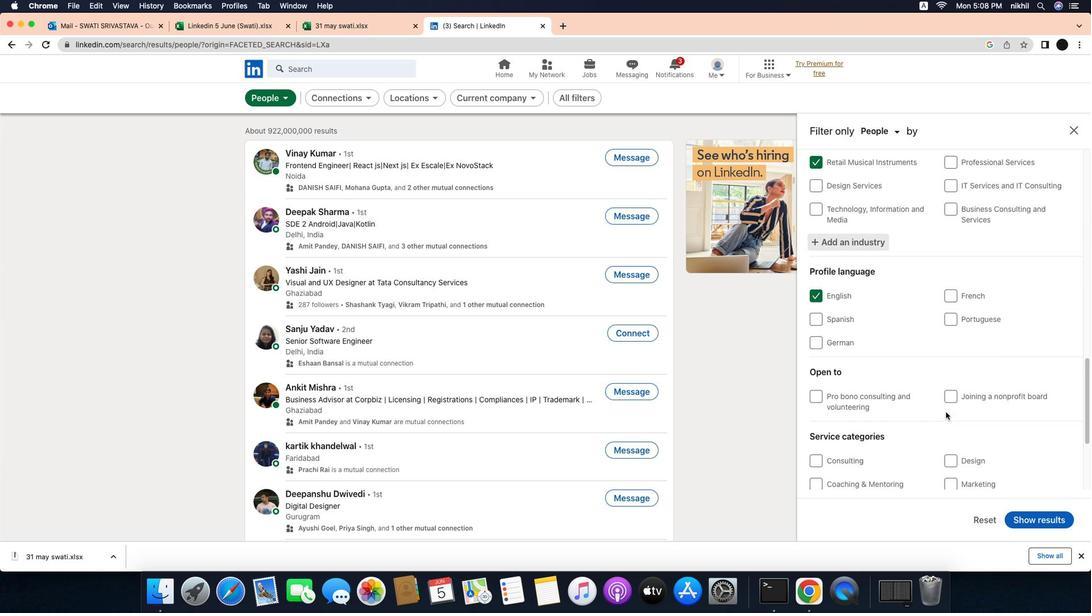 
Action: Mouse scrolled (984, 415) with delta (-23, -24)
Screenshot: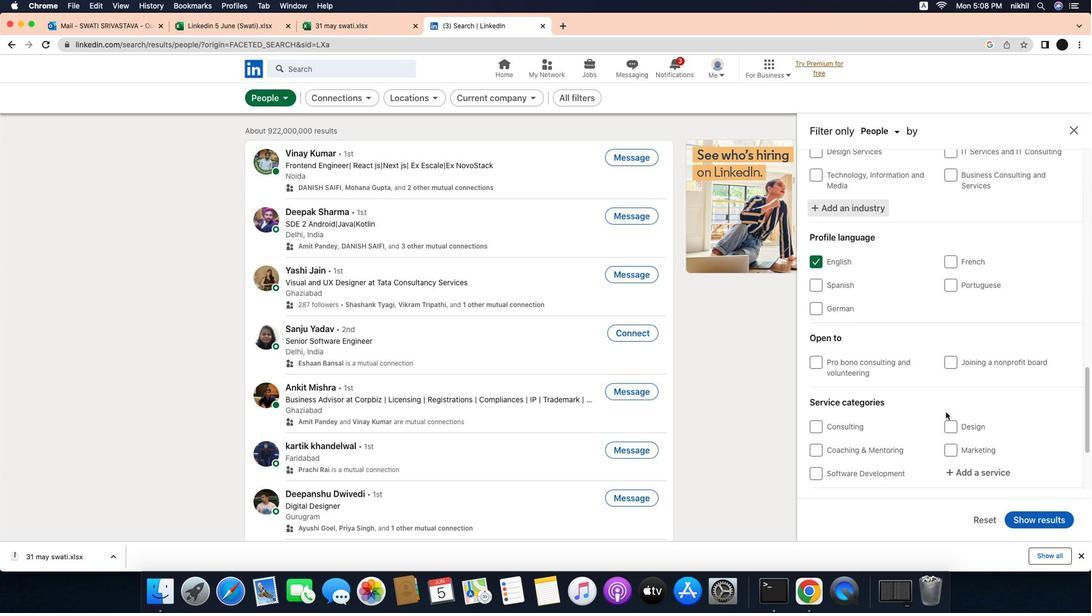 
Action: Mouse scrolled (984, 415) with delta (-23, -24)
Screenshot: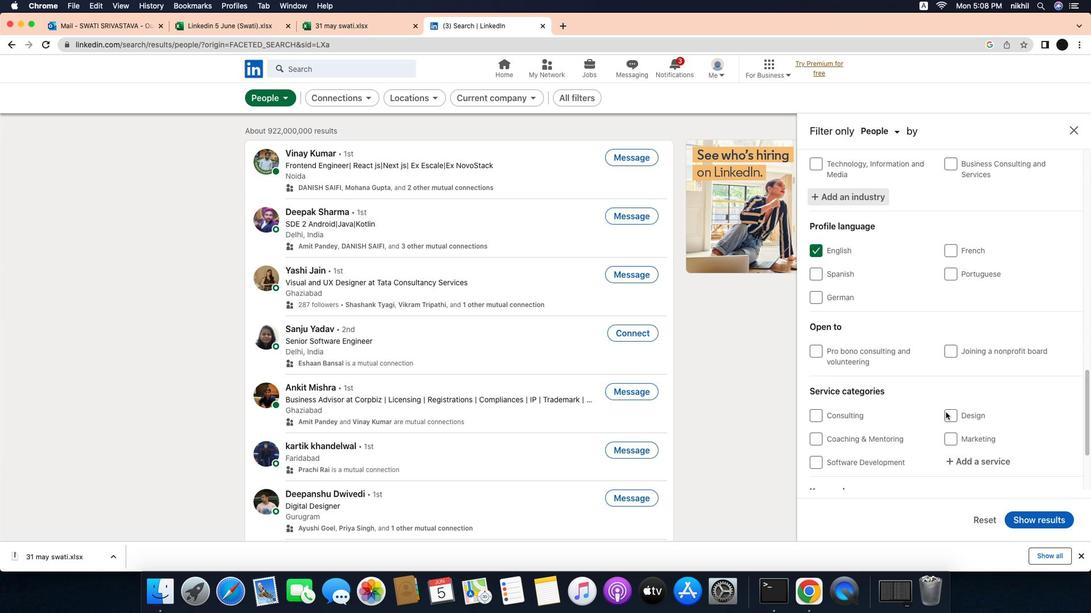 
Action: Mouse scrolled (984, 415) with delta (-23, -24)
Screenshot: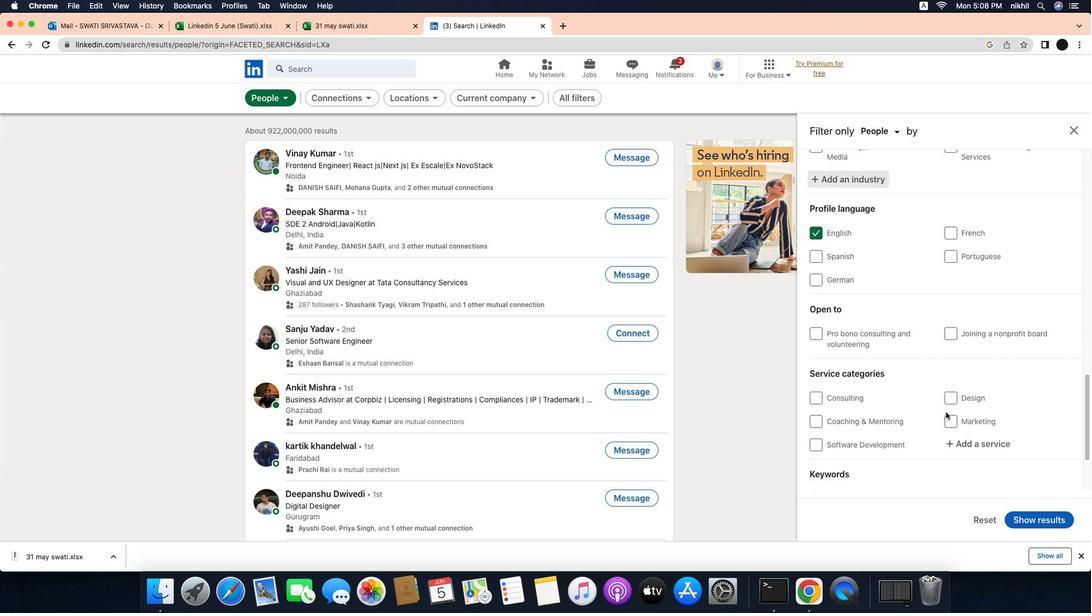 
Action: Mouse scrolled (984, 415) with delta (-23, -25)
Screenshot: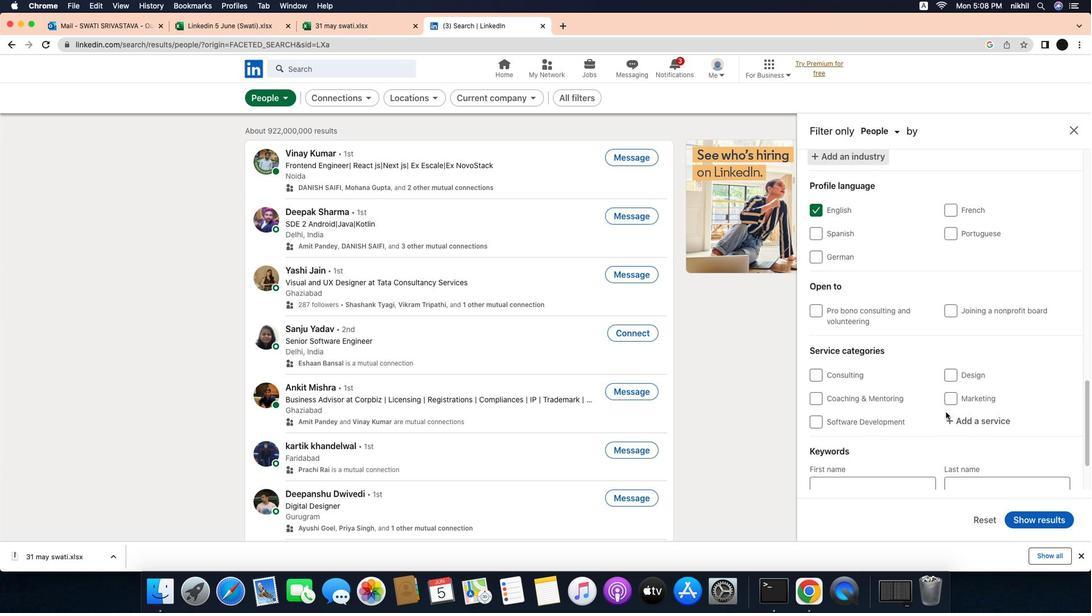 
Action: Mouse moved to (1008, 393)
Screenshot: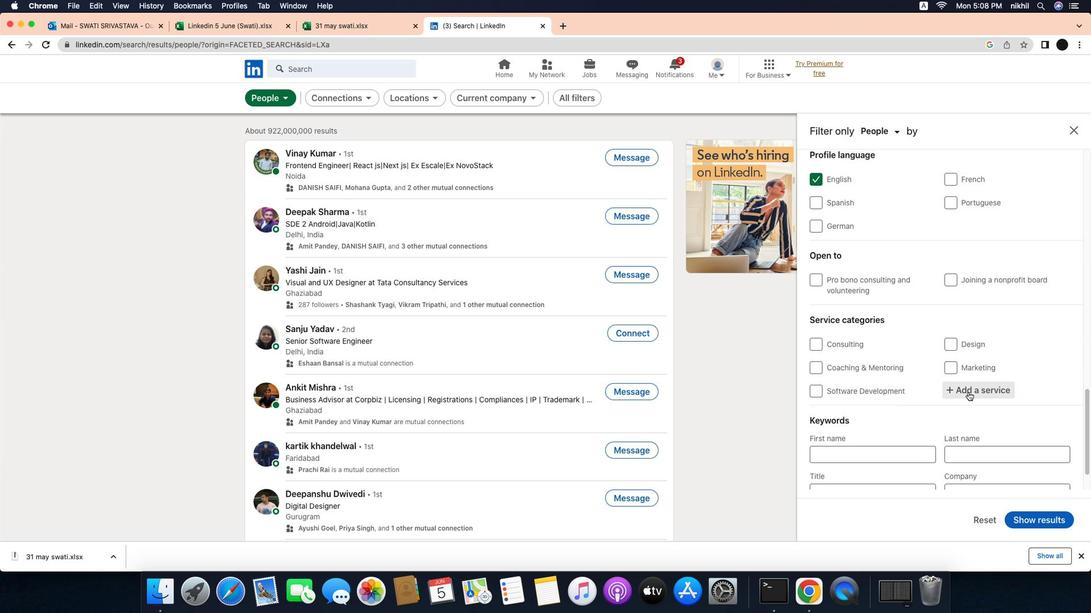 
Action: Mouse pressed left at (1008, 393)
Screenshot: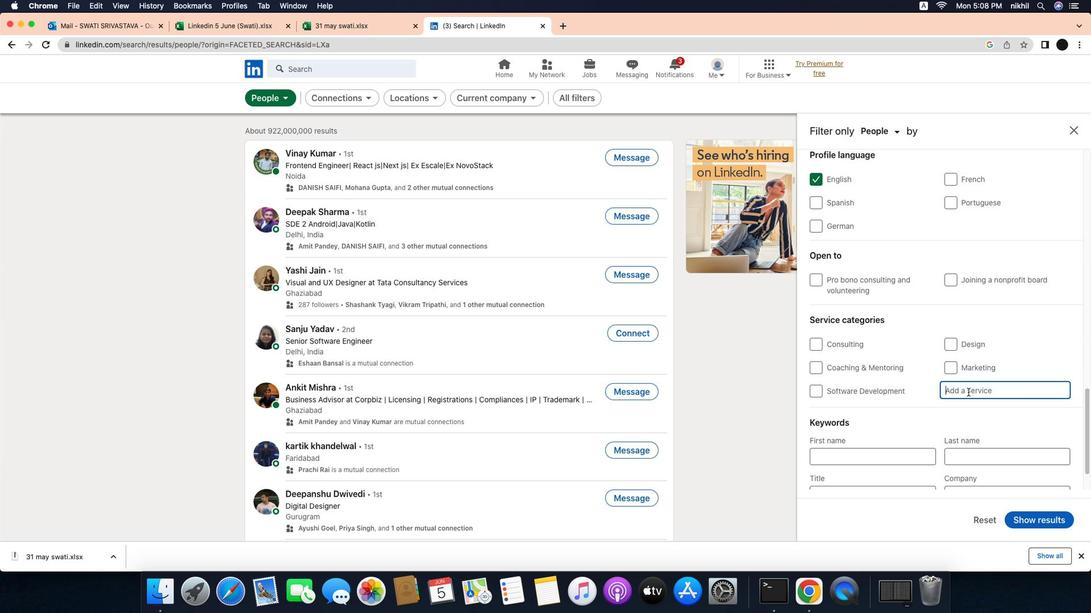 
Action: Mouse moved to (1037, 394)
Screenshot: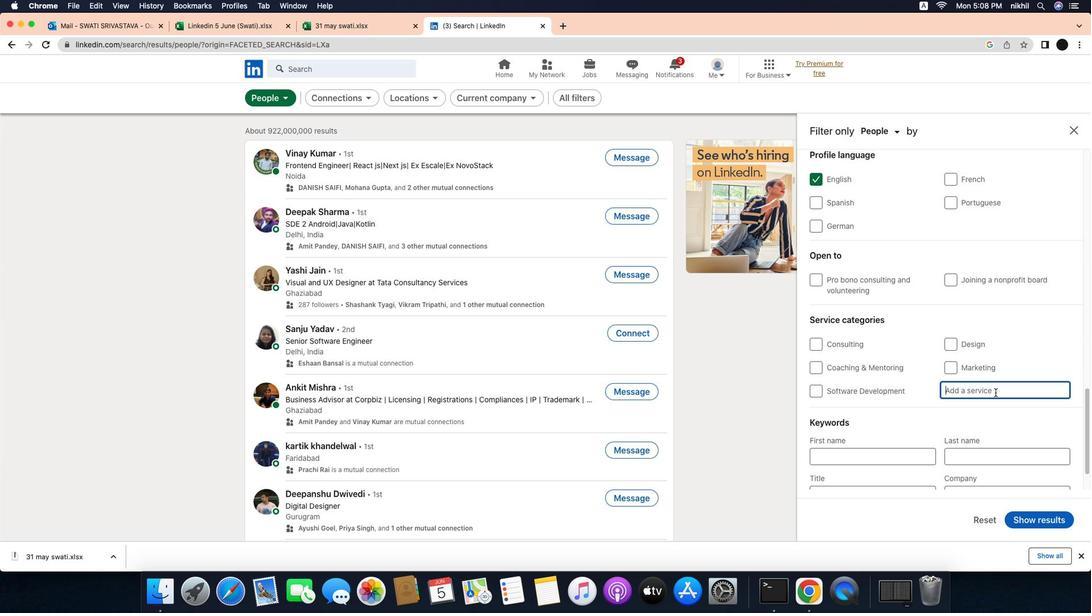 
Action: Mouse pressed left at (1037, 394)
Screenshot: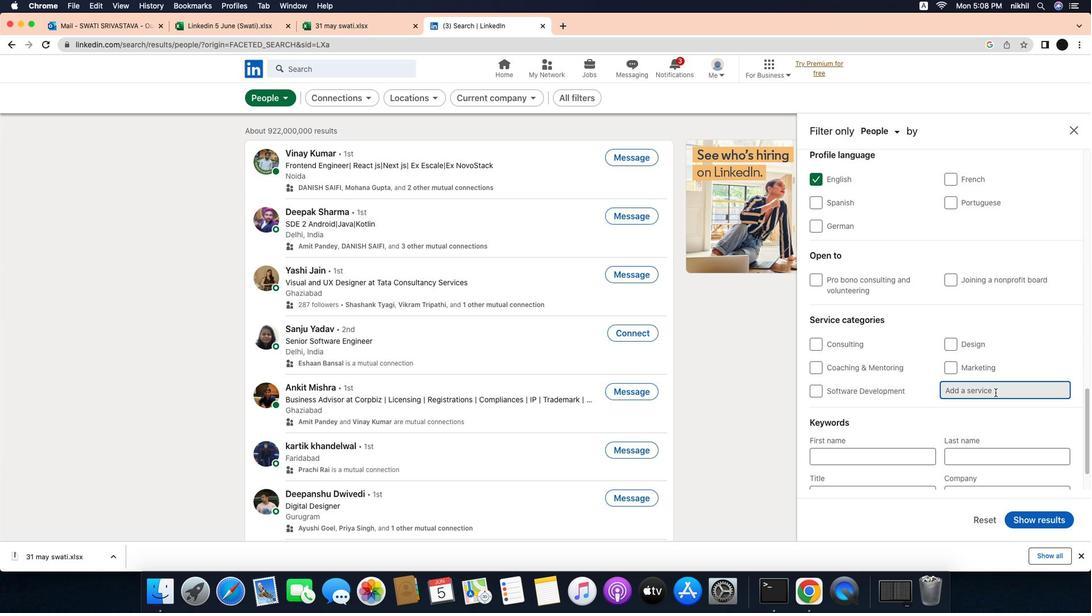 
Action: Key pressed Key.caps_lock'V'Key.caps_lock'i''d''e''o'Key.spaceKey.caps_lock'E'Key.caps_lock'd''i''t''i''n''g'
Screenshot: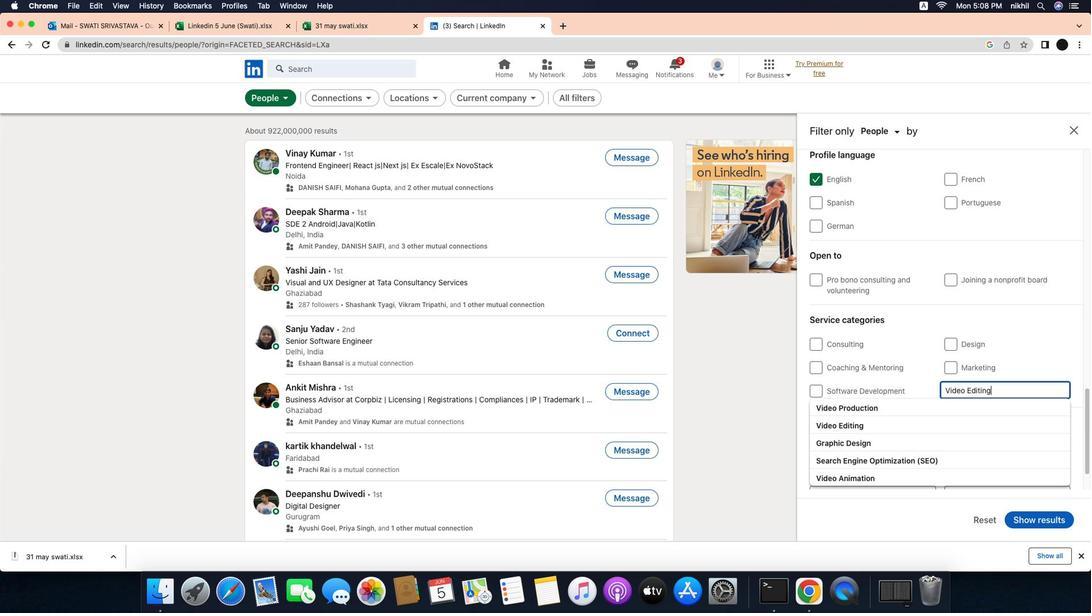 
Action: Mouse moved to (958, 410)
Screenshot: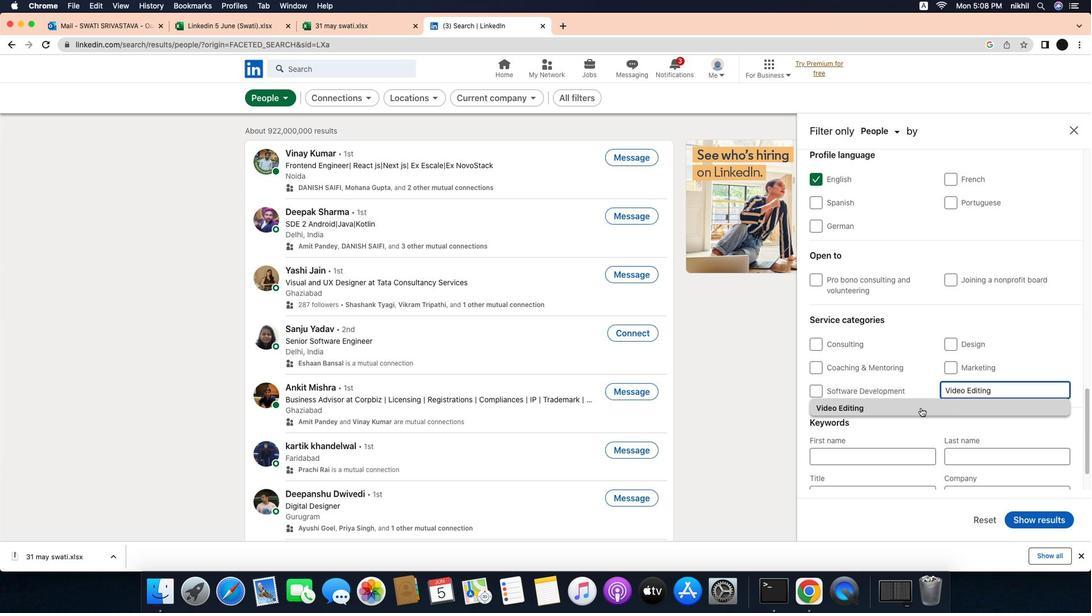 
Action: Mouse pressed left at (958, 410)
Screenshot: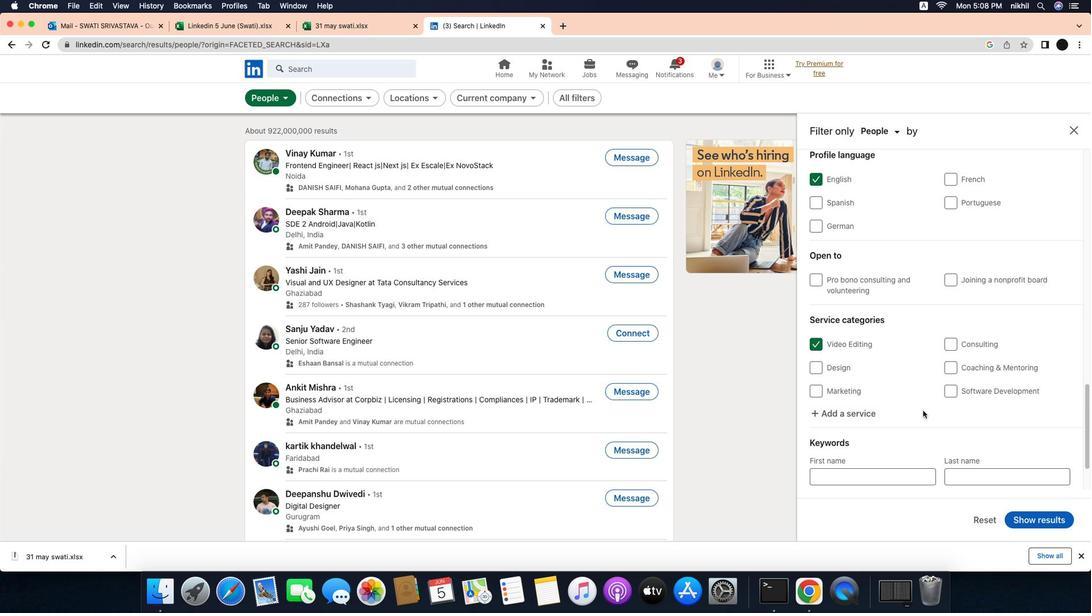 
Action: Mouse moved to (975, 446)
Screenshot: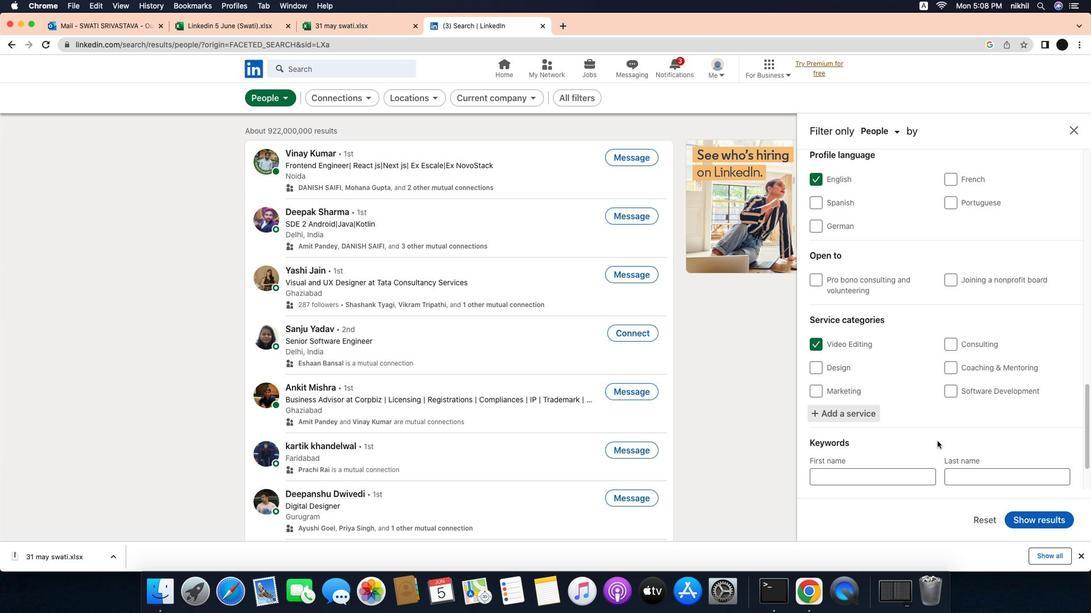 
Action: Mouse scrolled (975, 446) with delta (-23, -24)
Screenshot: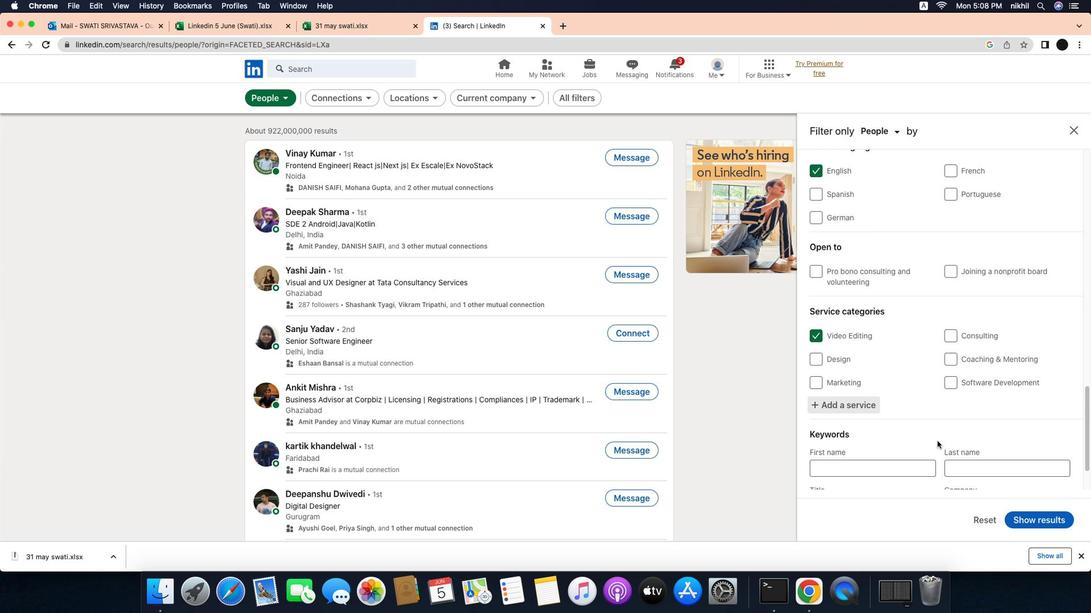 
Action: Mouse scrolled (975, 446) with delta (-23, -24)
Screenshot: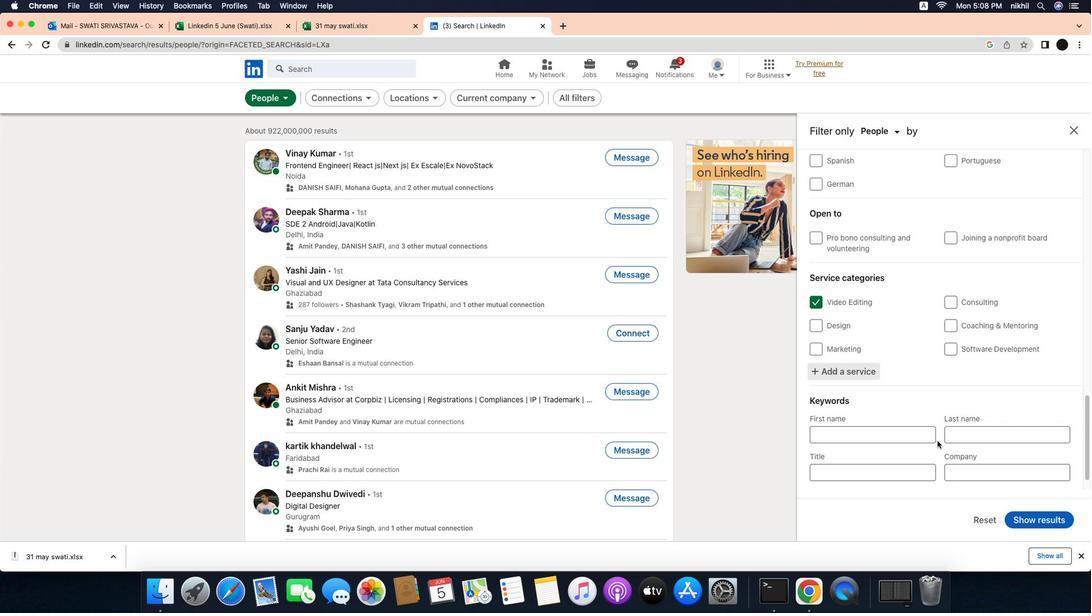 
Action: Mouse scrolled (975, 446) with delta (-23, -25)
Screenshot: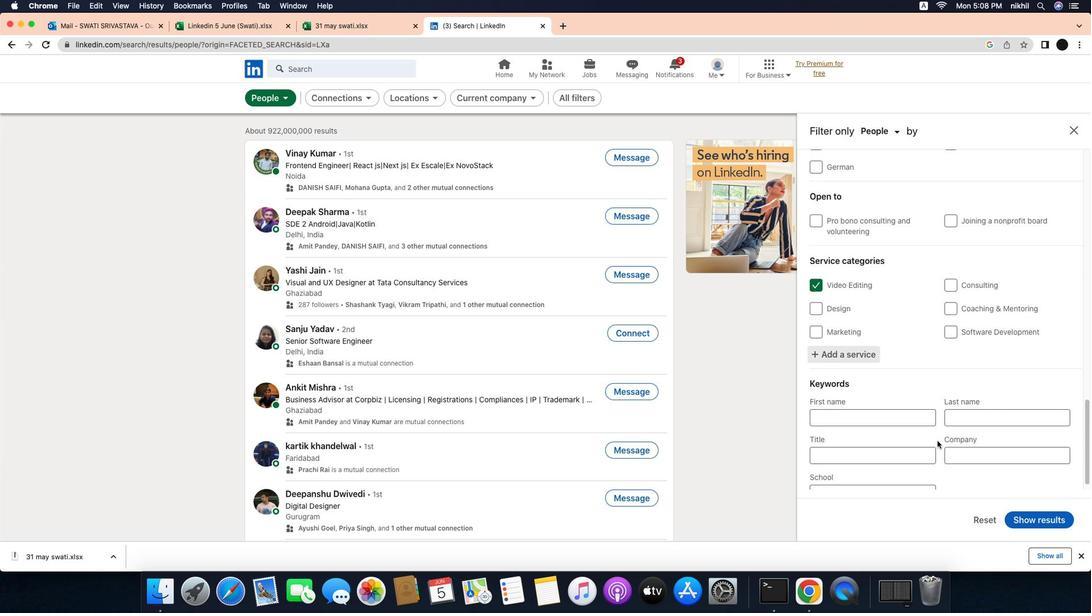 
Action: Mouse scrolled (975, 446) with delta (-23, -25)
Screenshot: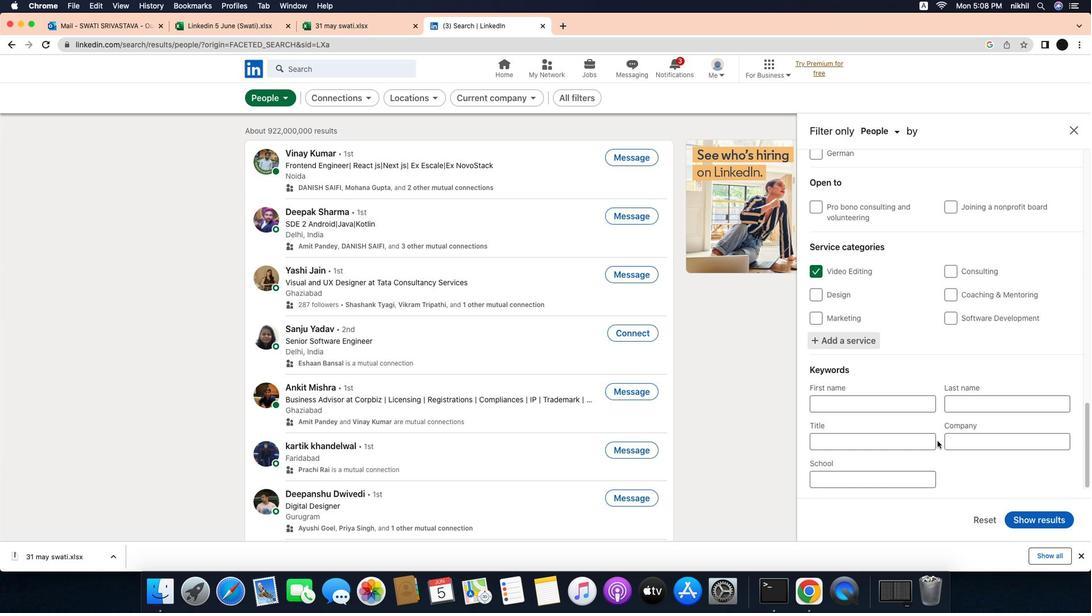 
Action: Mouse moved to (928, 446)
Screenshot: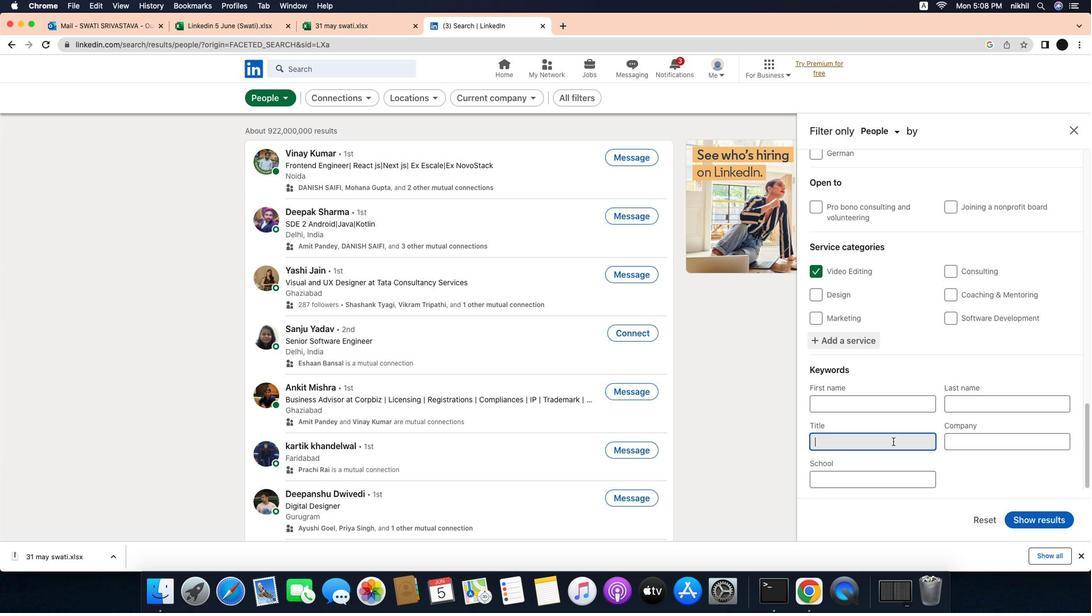 
Action: Mouse pressed left at (928, 446)
Screenshot: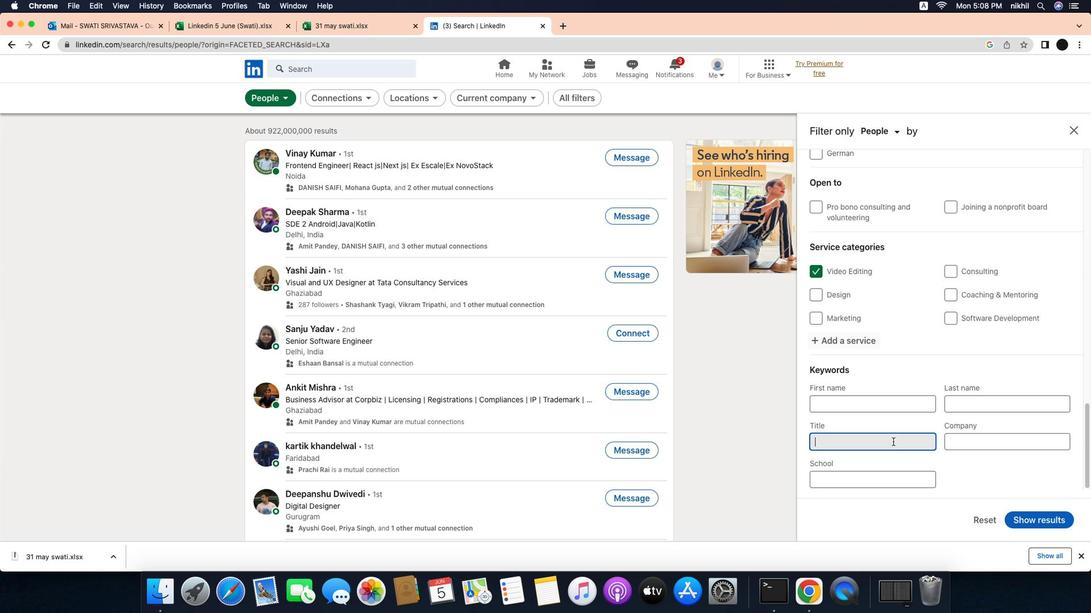 
Action: Key pressed Key.caps_lock'L''a''n''d''s''c''a''p''e''i''n''g'Key.spaceKey.caps_lock'W'Key.caps_lock'o''r''k''e''r'Key.enter
Screenshot: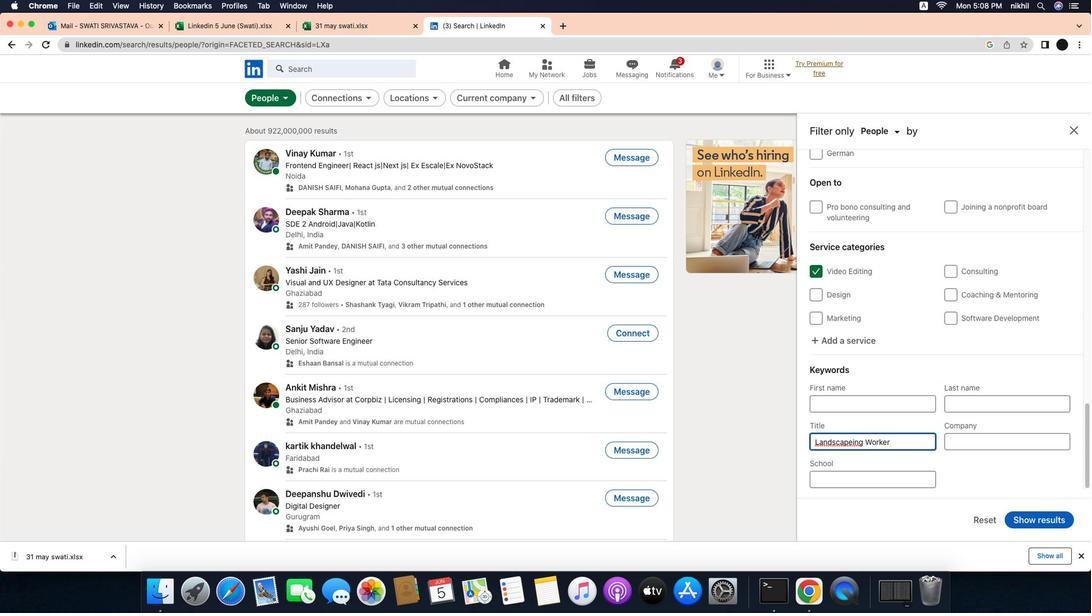 
Action: Mouse moved to (1071, 528)
Screenshot: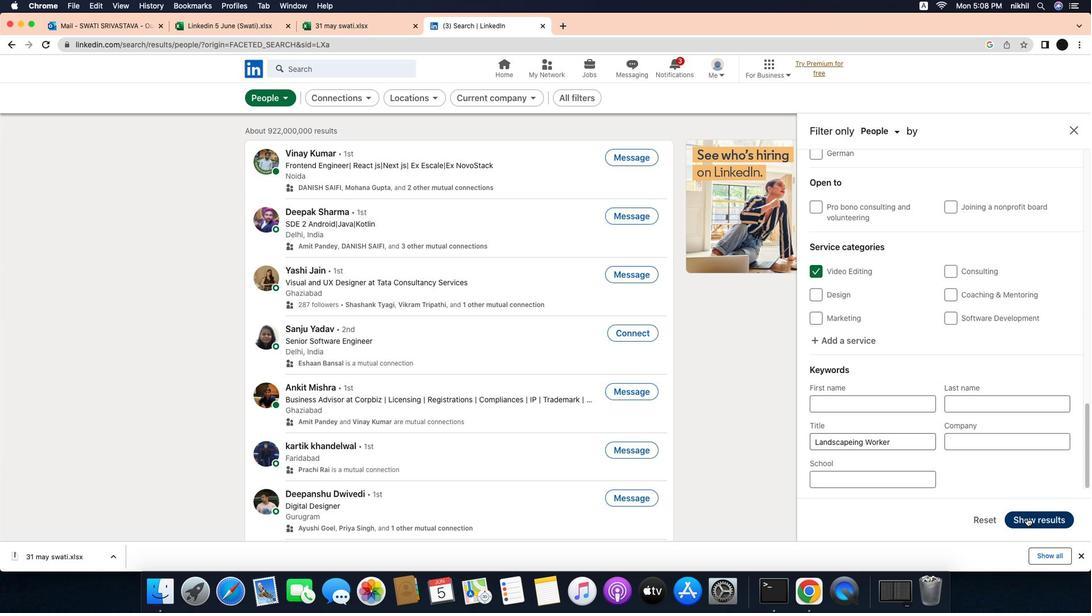 
Action: Mouse pressed left at (1071, 528)
Screenshot: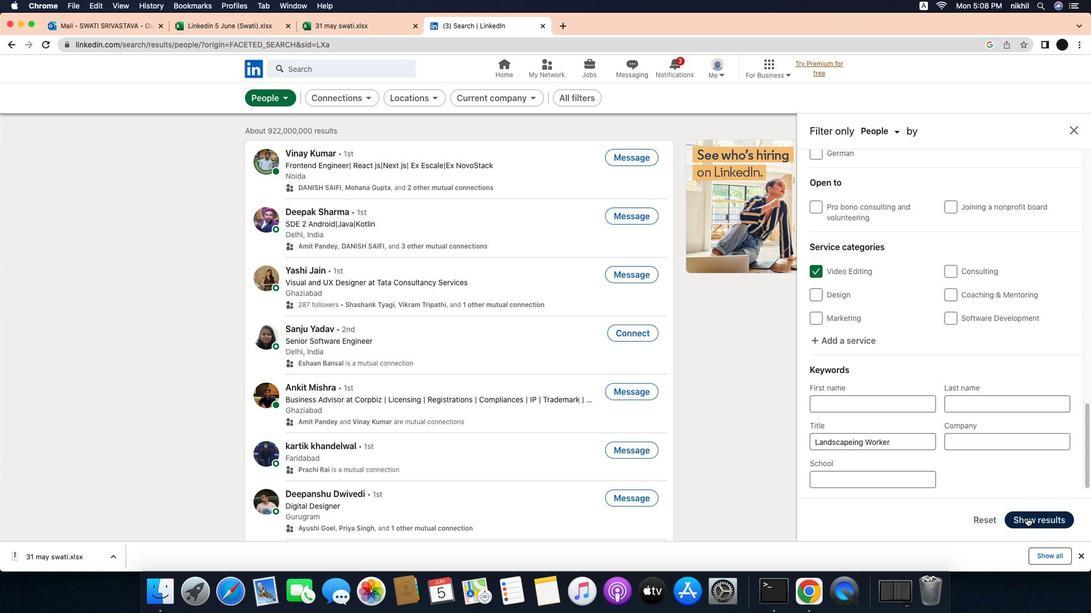 
Action: Mouse moved to (741, 298)
Screenshot: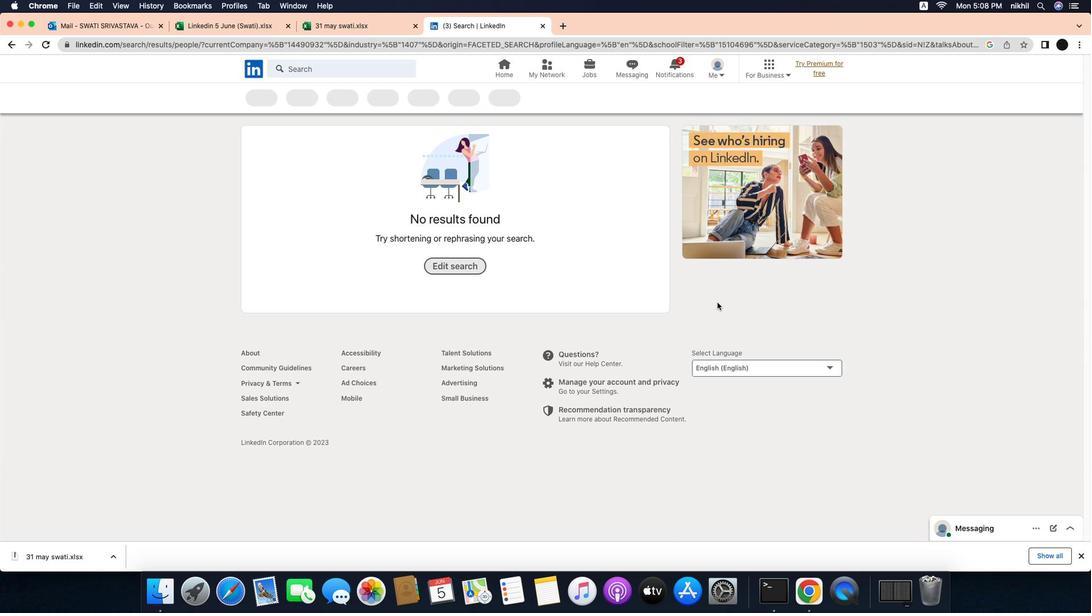 
